 Task: Find connections with filter location San Andrés del Rabanedo with filter topic #Humanresourcewith filter profile language German with filter current company EPAM Anywhere with filter school Solapur Jobs with filter industry Printing Services with filter service category Business Law with filter keywords title Recyclables Collector
Action: Mouse moved to (551, 75)
Screenshot: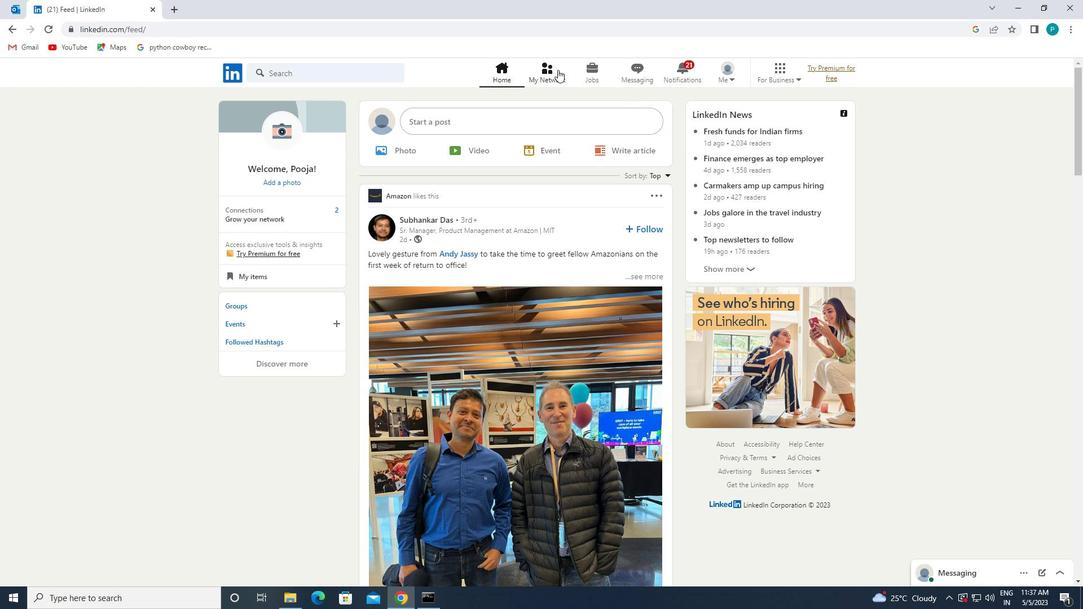 
Action: Mouse pressed left at (551, 75)
Screenshot: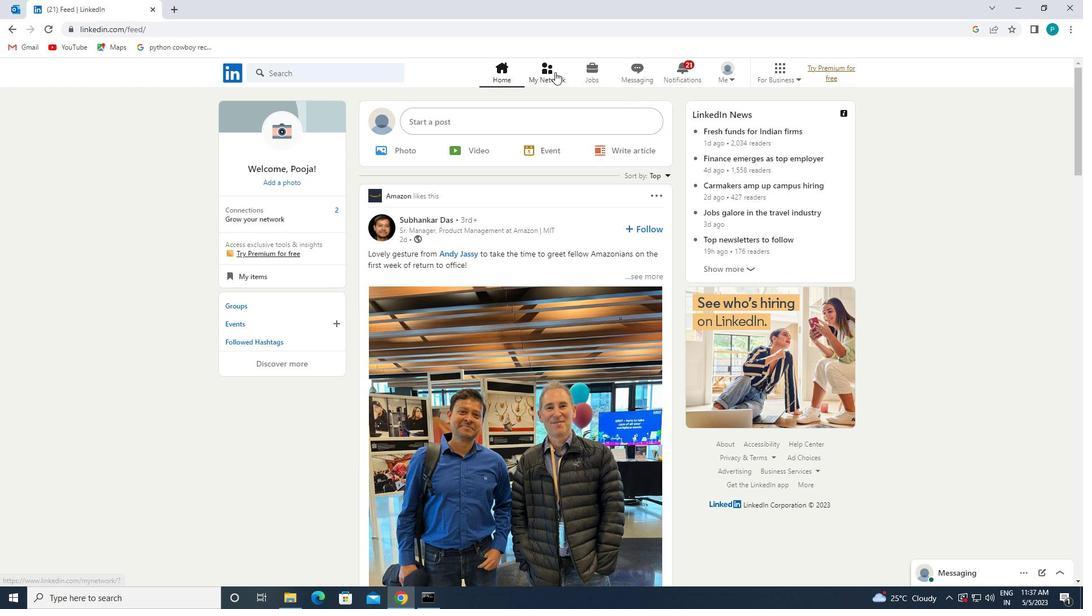 
Action: Mouse moved to (360, 128)
Screenshot: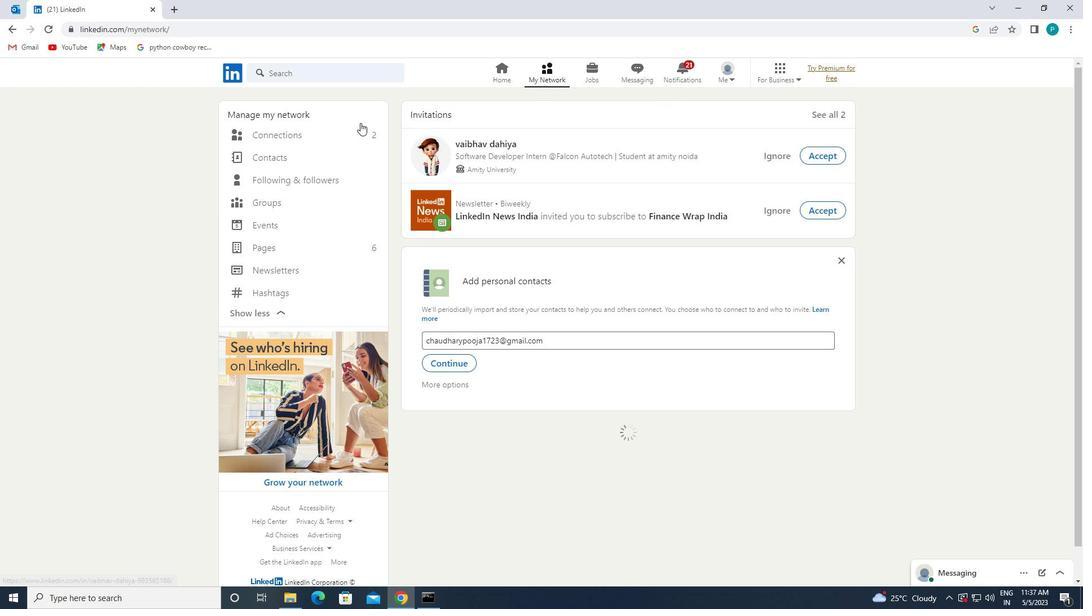 
Action: Mouse pressed left at (360, 128)
Screenshot: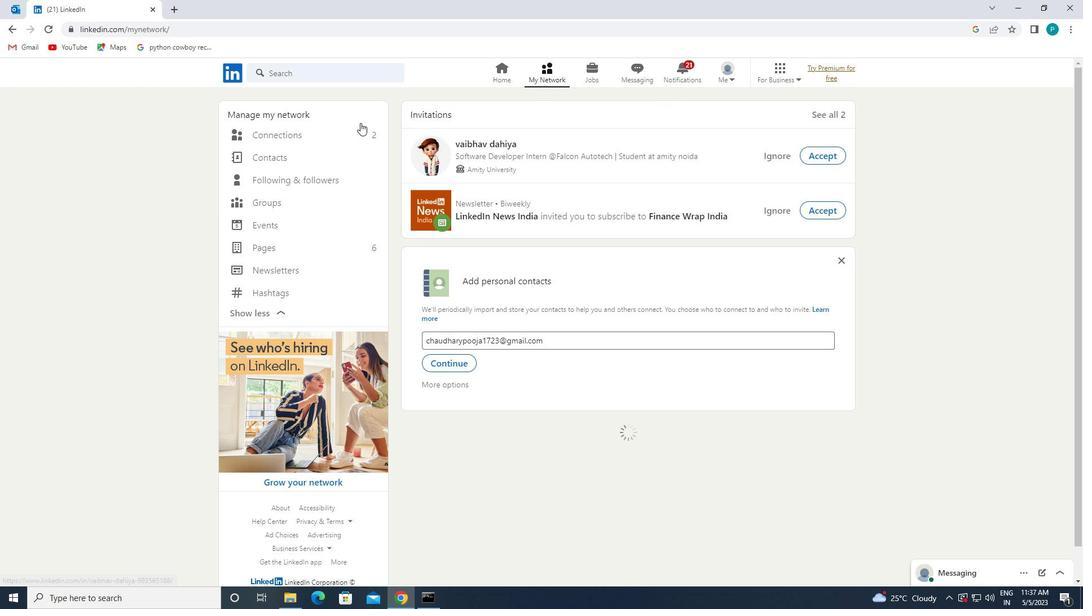 
Action: Mouse moved to (631, 137)
Screenshot: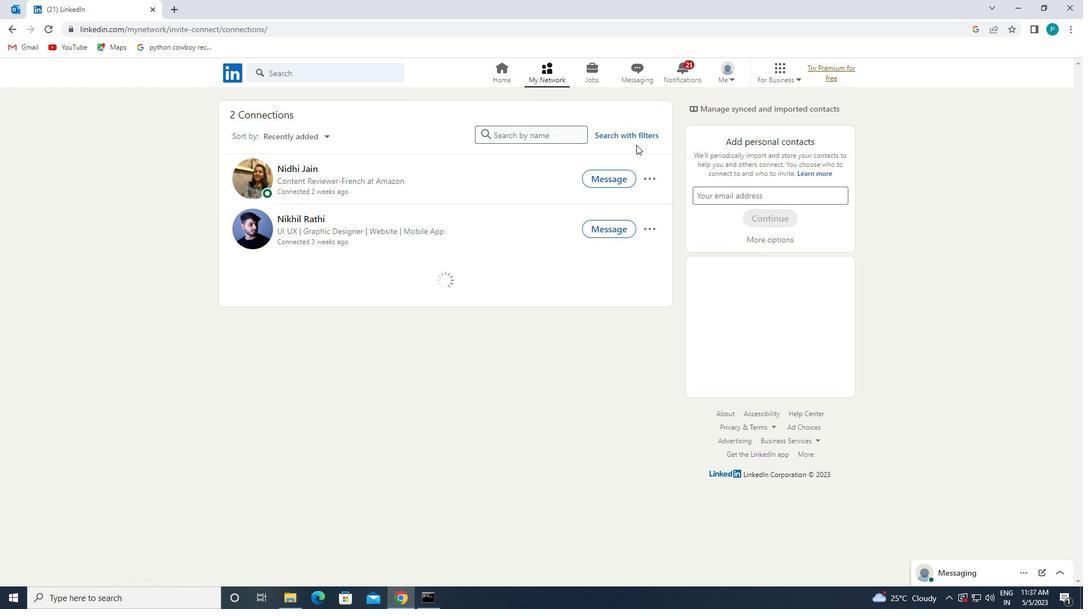 
Action: Mouse pressed left at (631, 137)
Screenshot: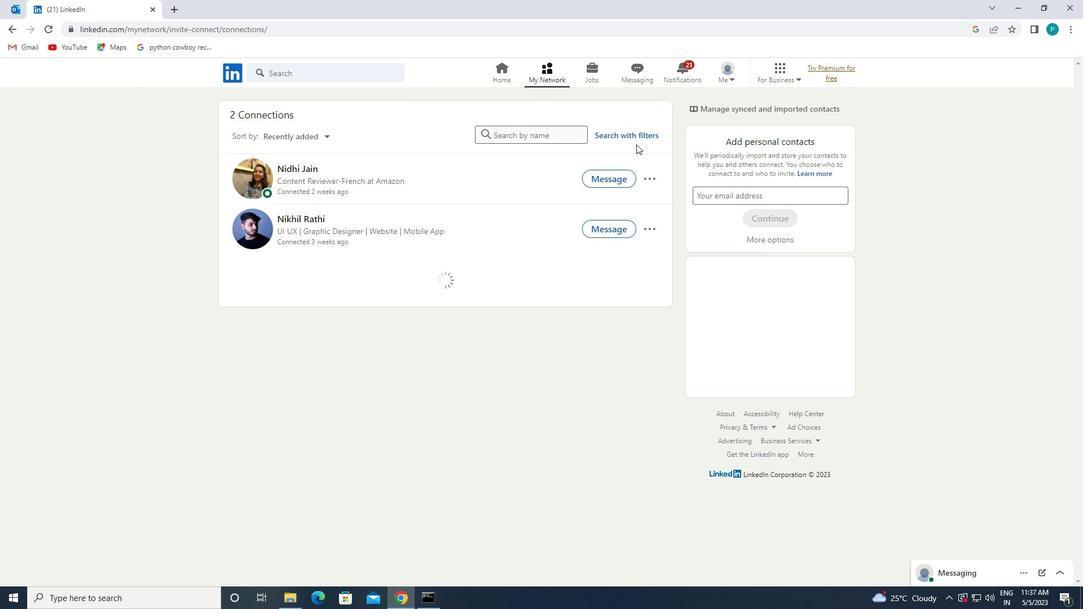 
Action: Mouse moved to (585, 108)
Screenshot: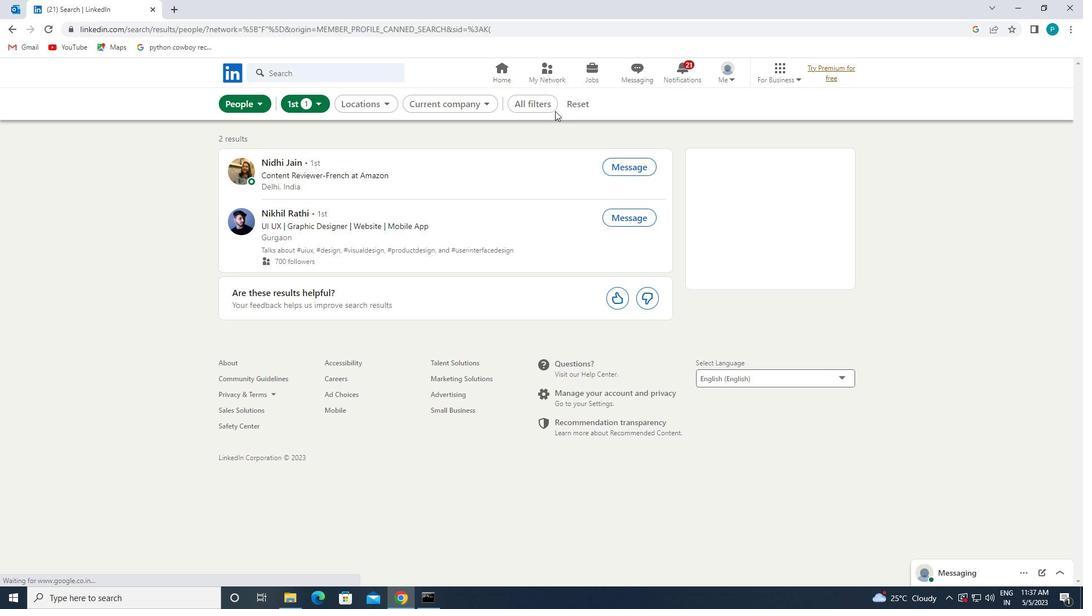 
Action: Mouse pressed left at (585, 108)
Screenshot: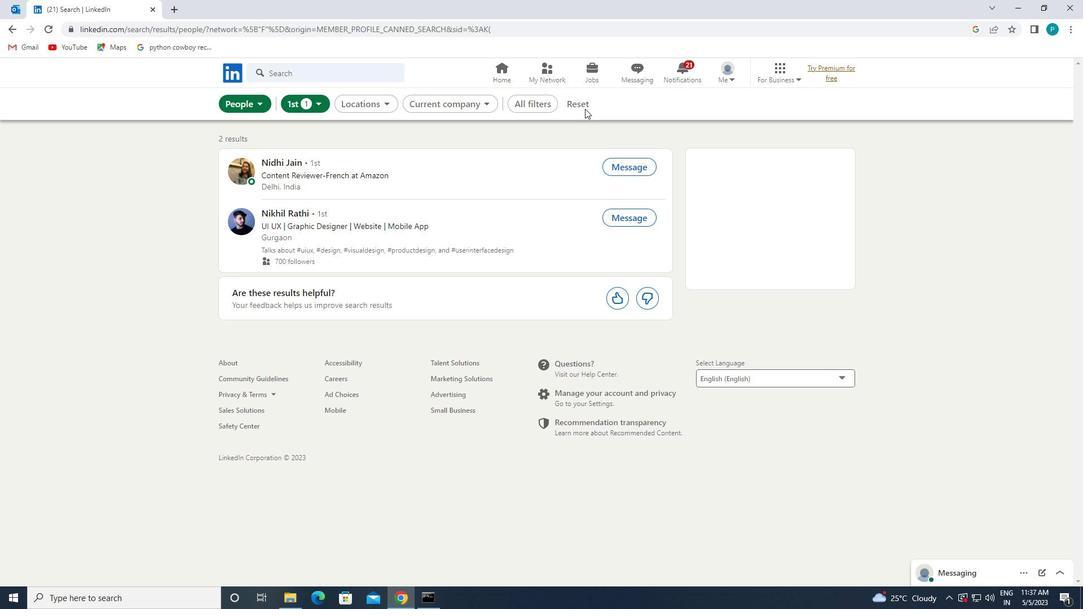 
Action: Mouse moved to (577, 102)
Screenshot: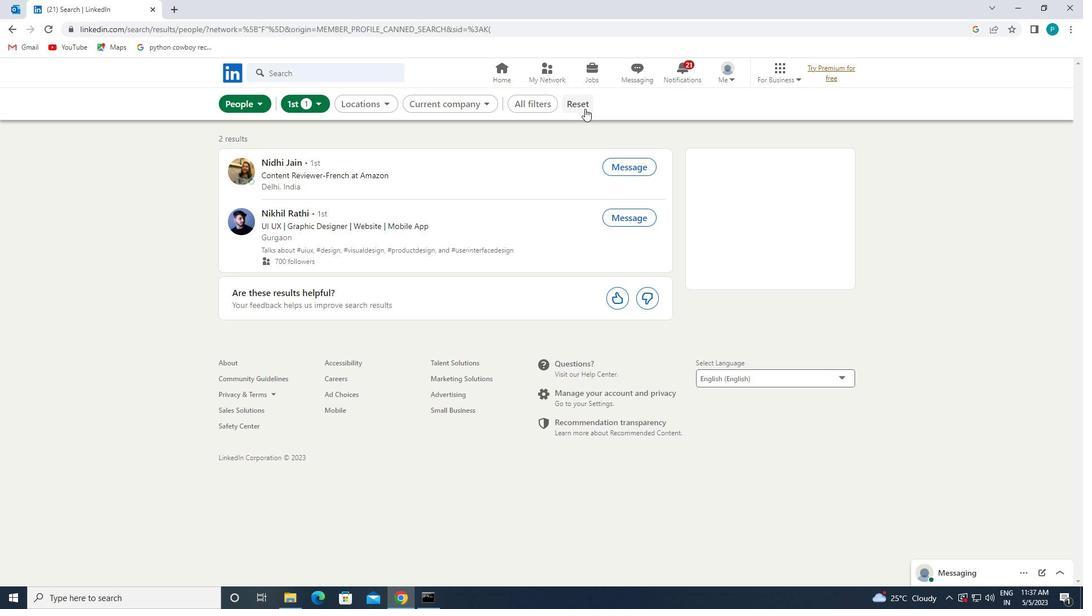 
Action: Mouse pressed left at (577, 102)
Screenshot: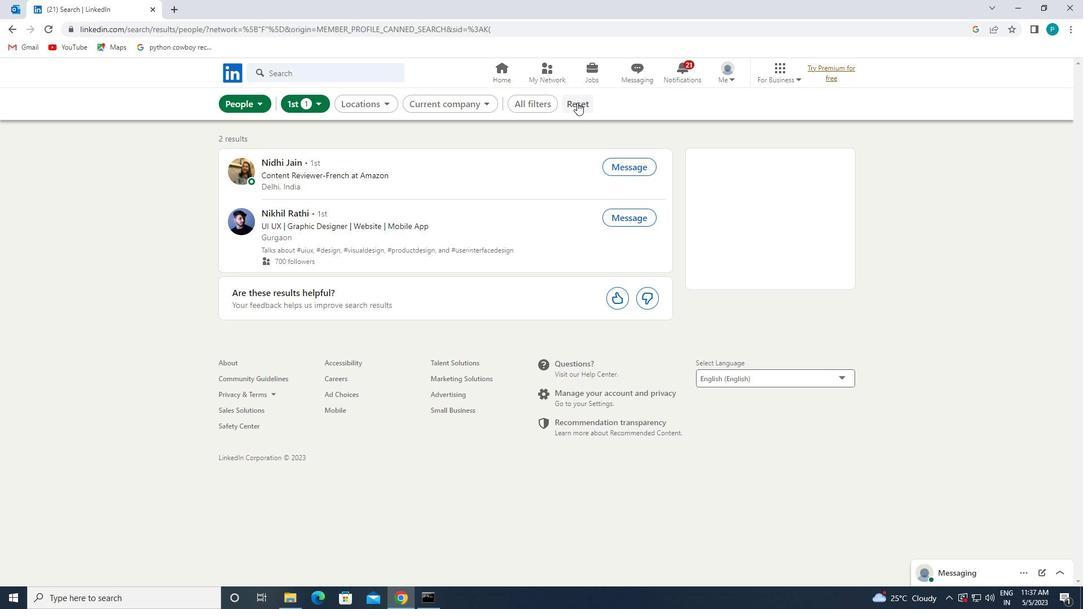 
Action: Mouse moved to (546, 102)
Screenshot: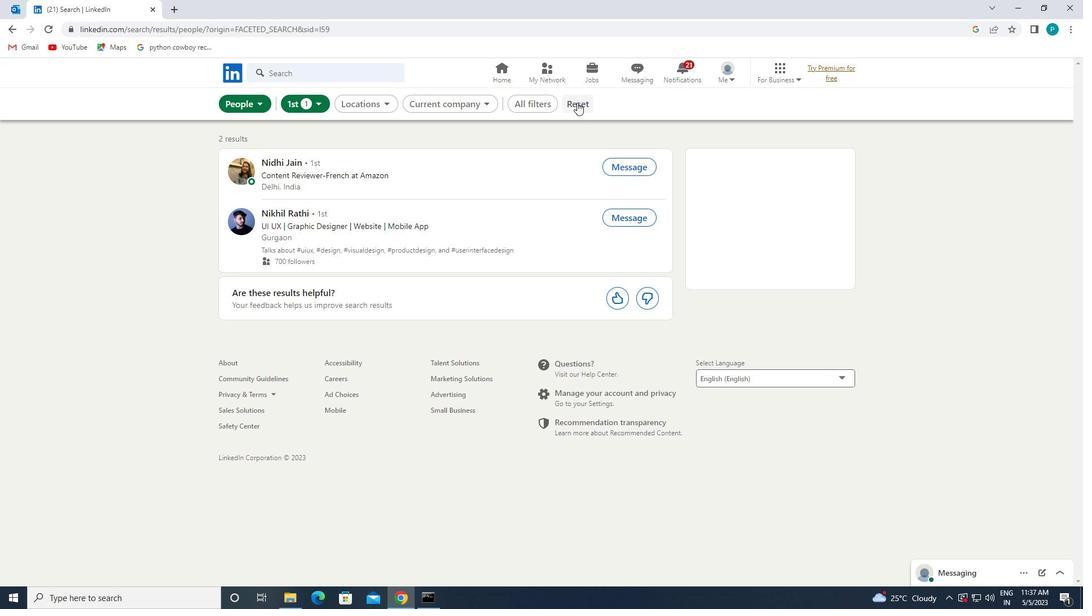 
Action: Mouse pressed left at (546, 102)
Screenshot: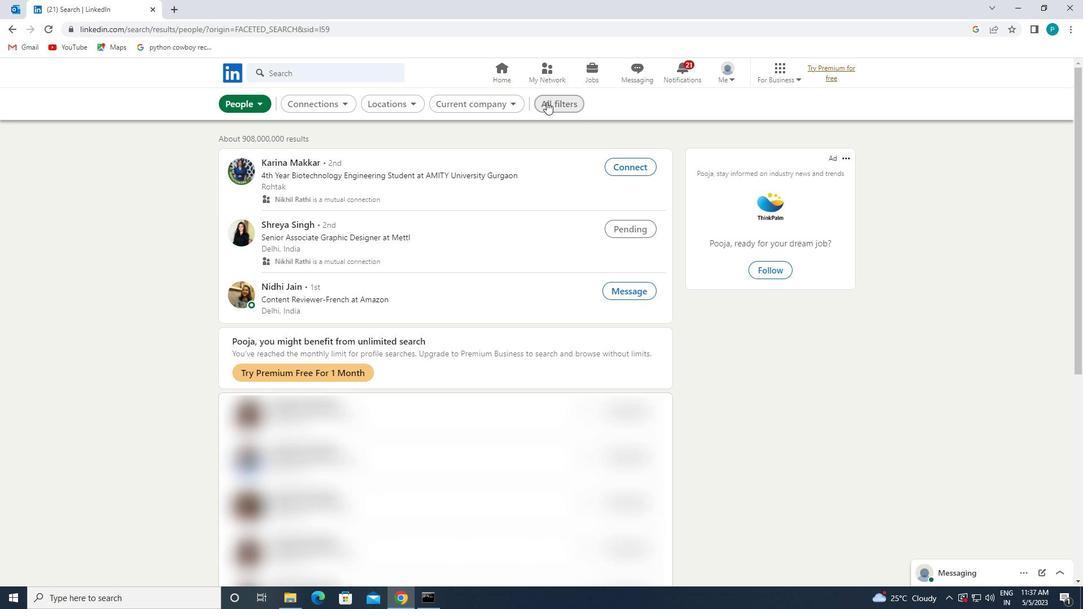 
Action: Mouse moved to (839, 362)
Screenshot: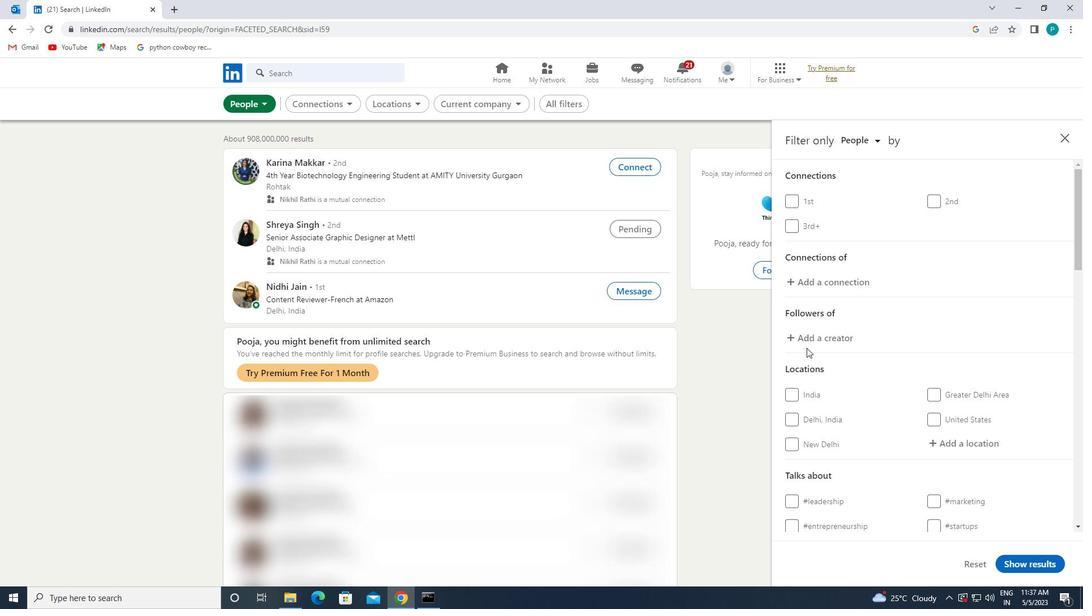 
Action: Mouse scrolled (839, 361) with delta (0, 0)
Screenshot: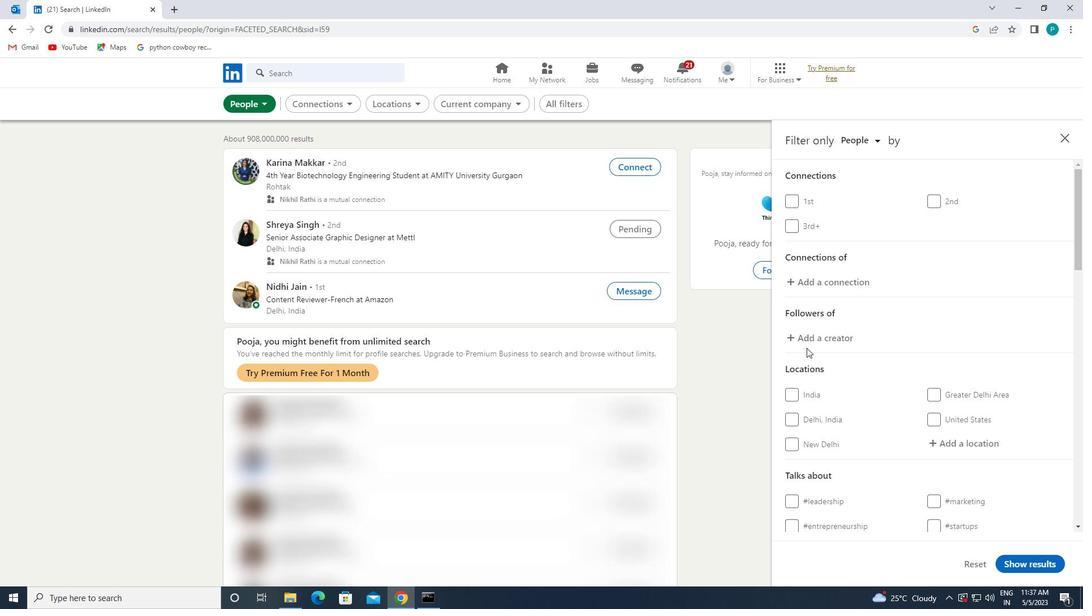 
Action: Mouse moved to (842, 362)
Screenshot: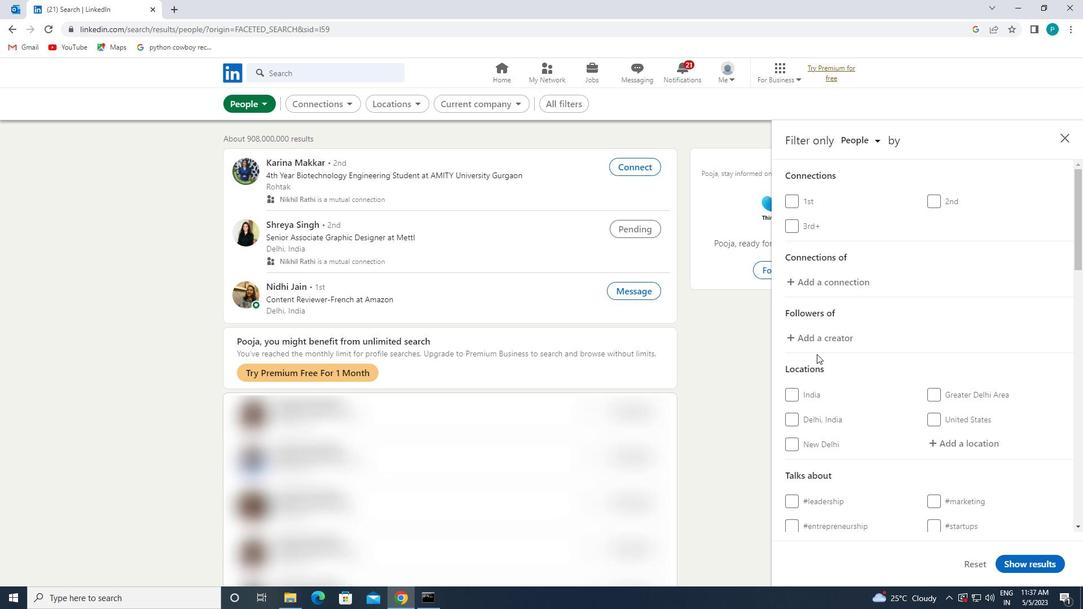 
Action: Mouse scrolled (842, 361) with delta (0, 0)
Screenshot: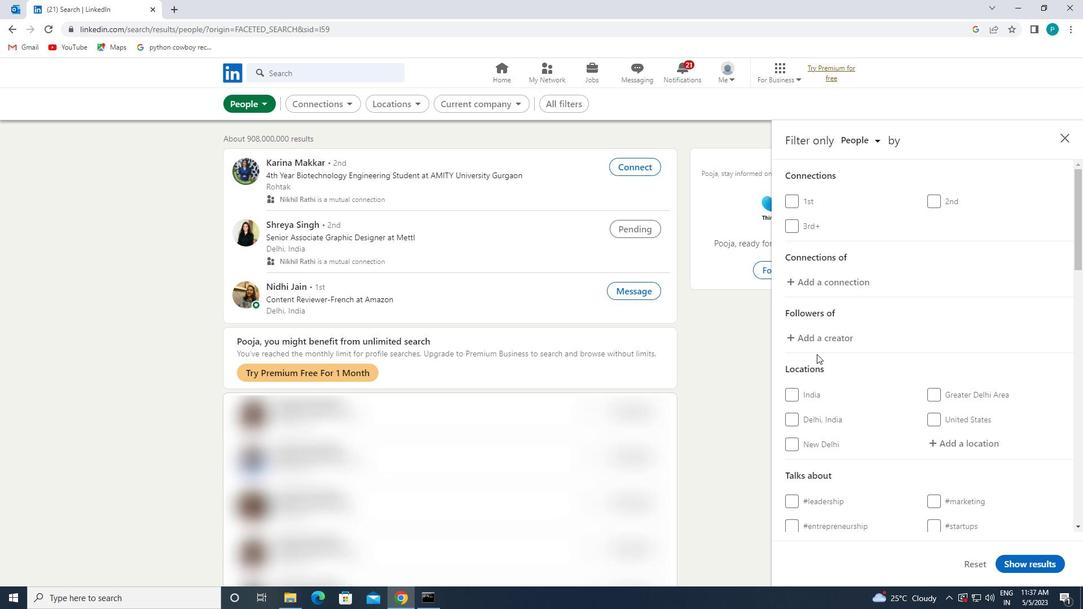 
Action: Mouse moved to (855, 361)
Screenshot: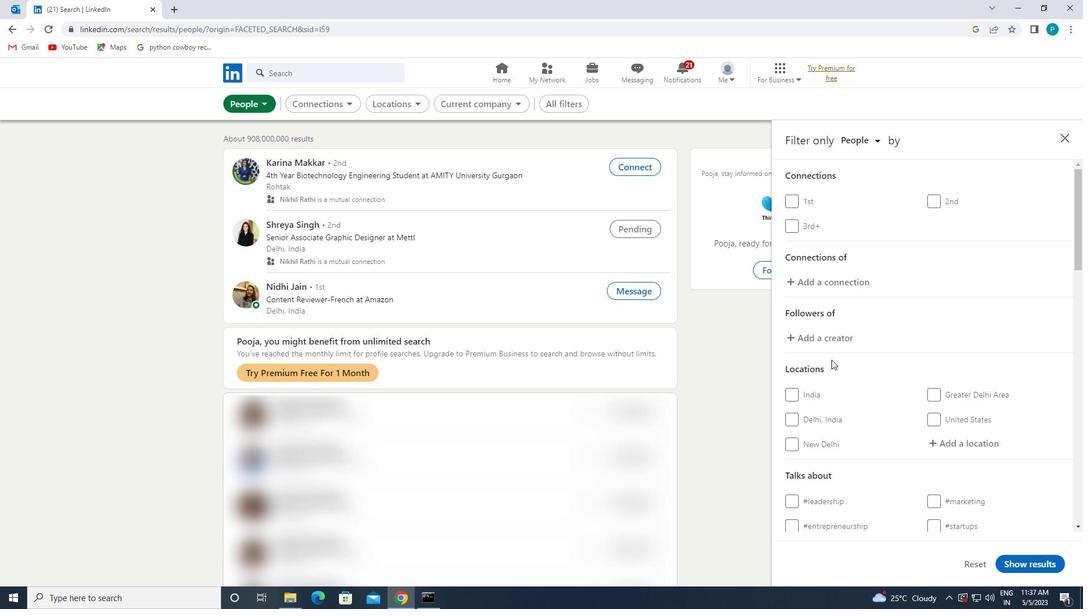 
Action: Mouse scrolled (855, 361) with delta (0, 0)
Screenshot: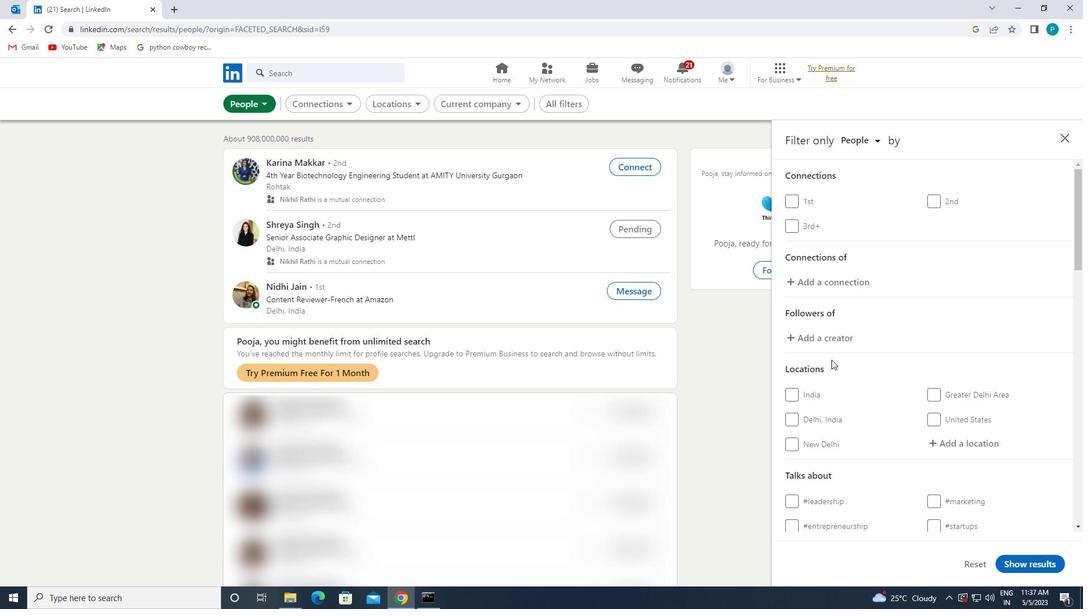 
Action: Mouse moved to (951, 263)
Screenshot: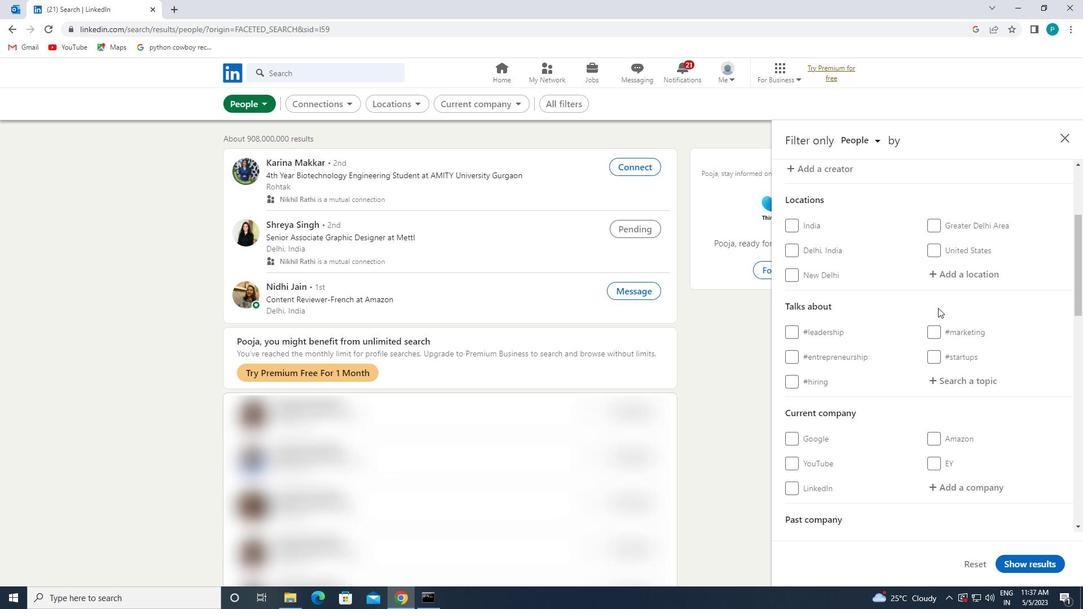 
Action: Mouse pressed left at (951, 263)
Screenshot: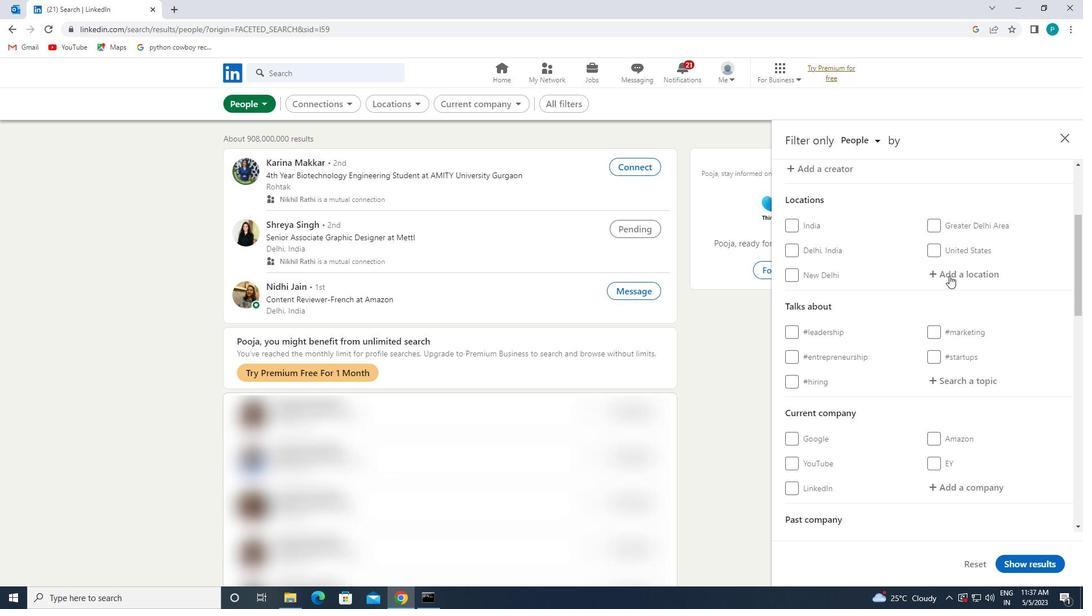 
Action: Mouse moved to (954, 272)
Screenshot: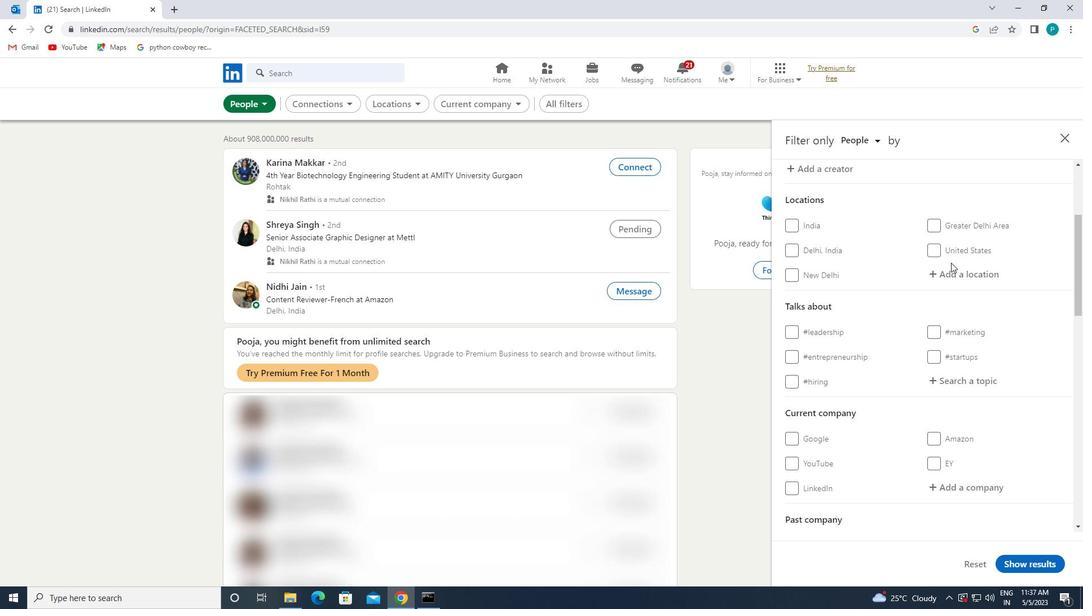
Action: Mouse pressed left at (954, 272)
Screenshot: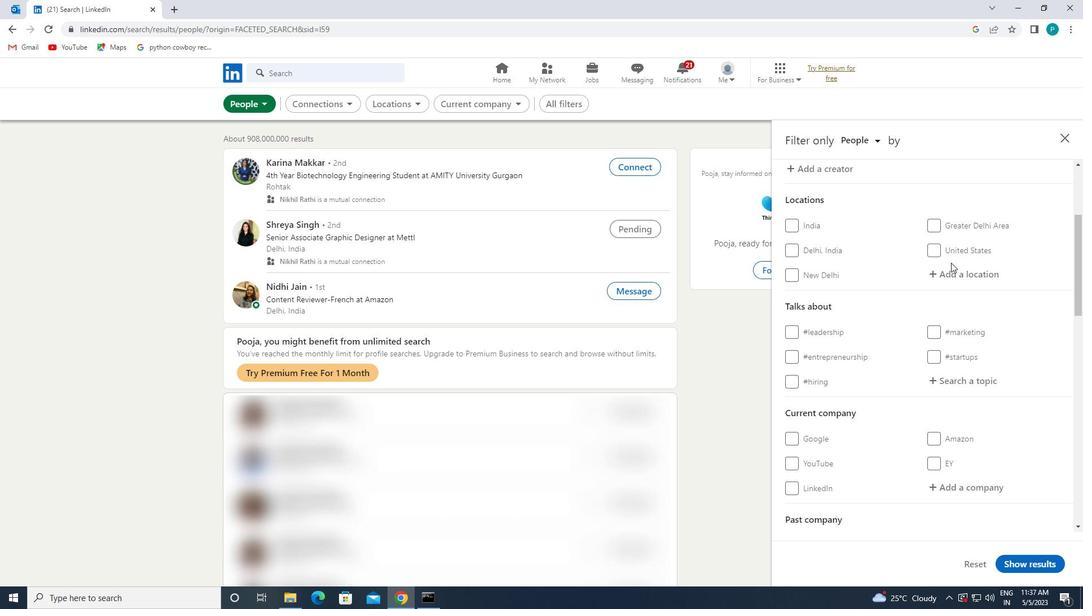 
Action: Mouse moved to (955, 273)
Screenshot: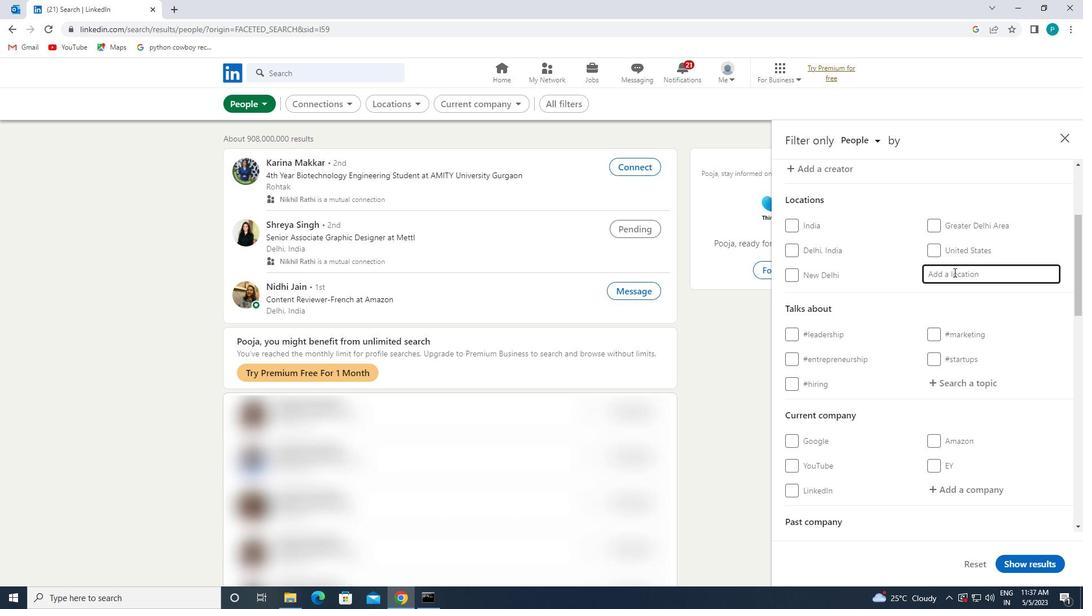 
Action: Key pressed <Key.caps_lock>s<Key.caps_lock>an<Key.space><Key.caps_lock>a<Key.caps_lock>ndres
Screenshot: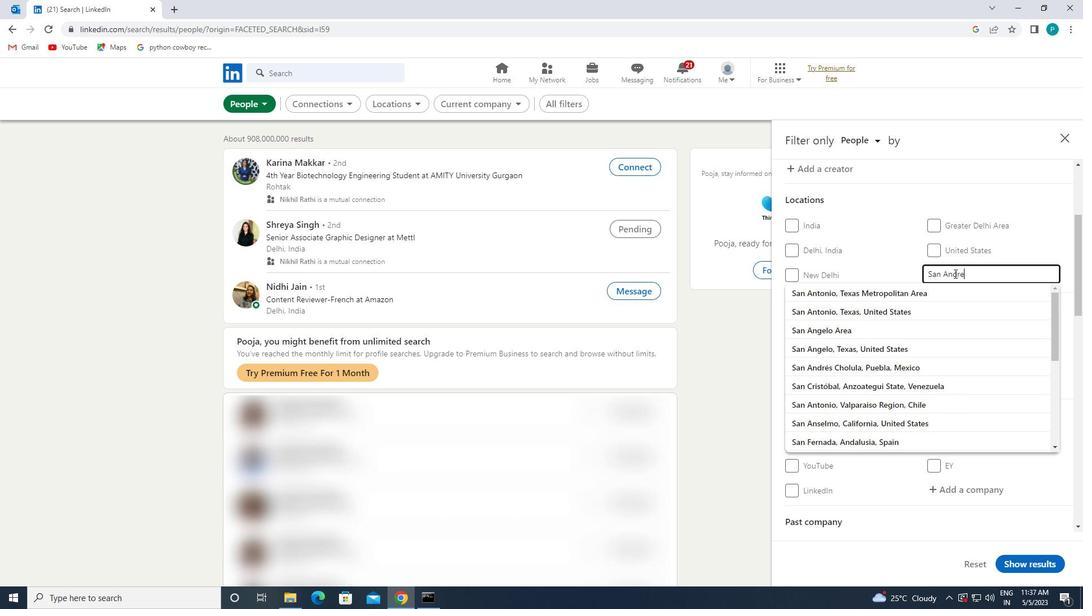 
Action: Mouse moved to (939, 372)
Screenshot: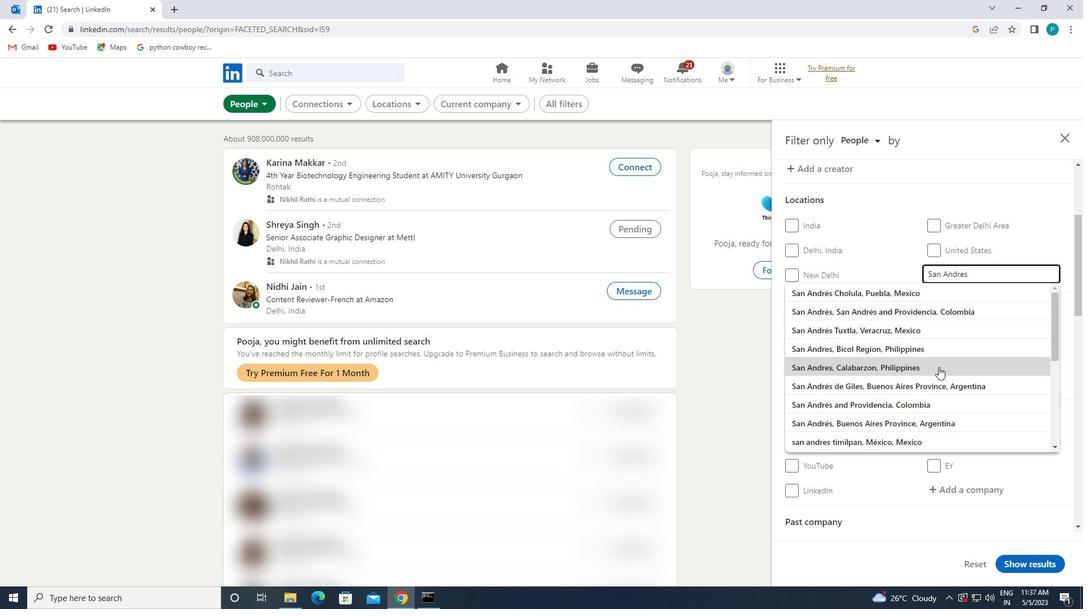 
Action: Mouse scrolled (939, 371) with delta (0, 0)
Screenshot: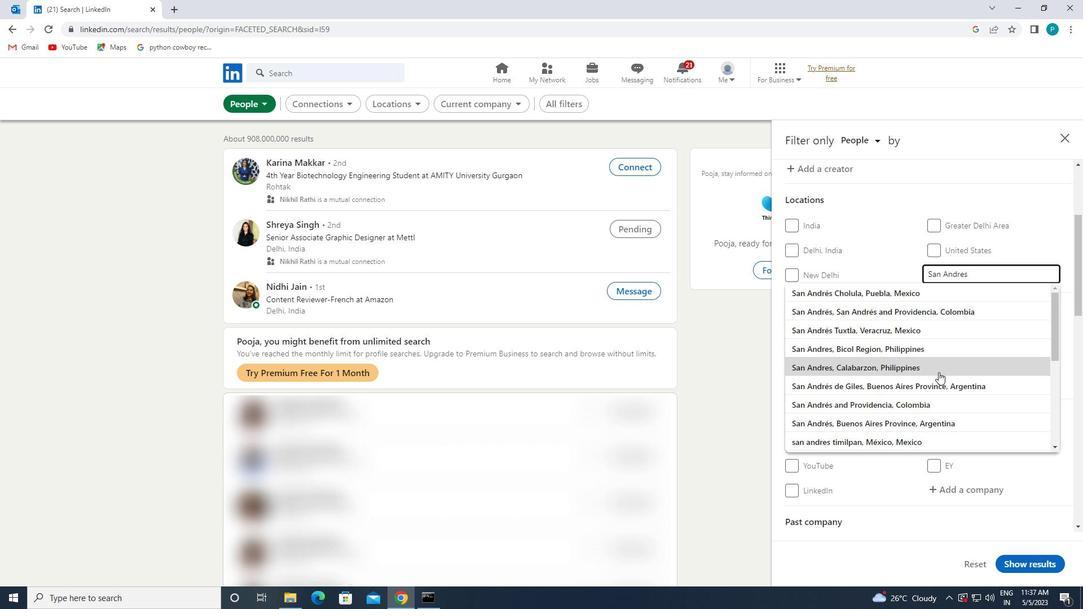 
Action: Mouse moved to (901, 441)
Screenshot: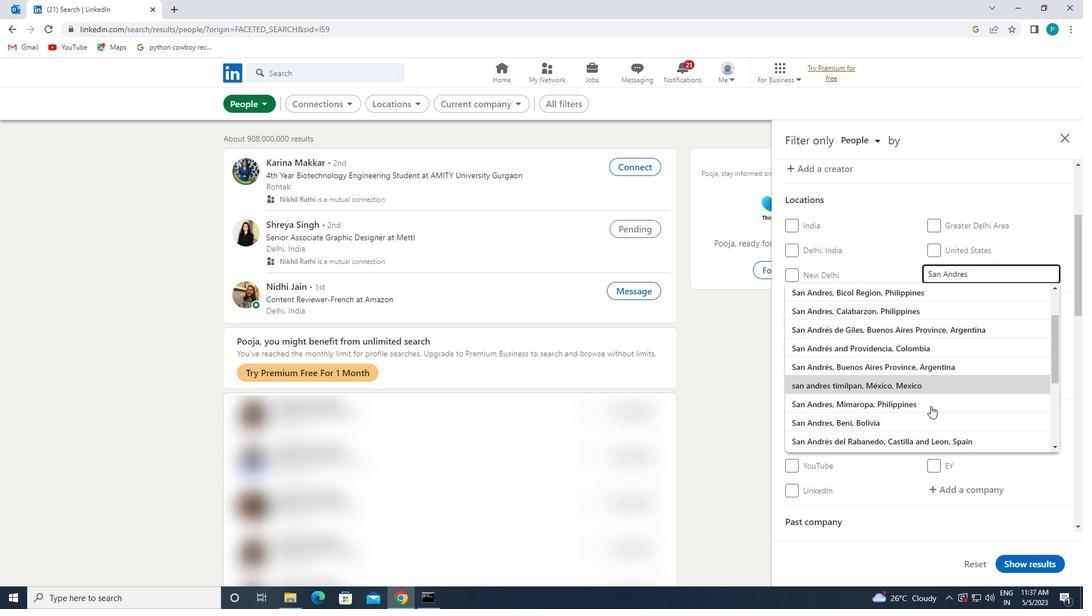 
Action: Mouse pressed left at (901, 441)
Screenshot: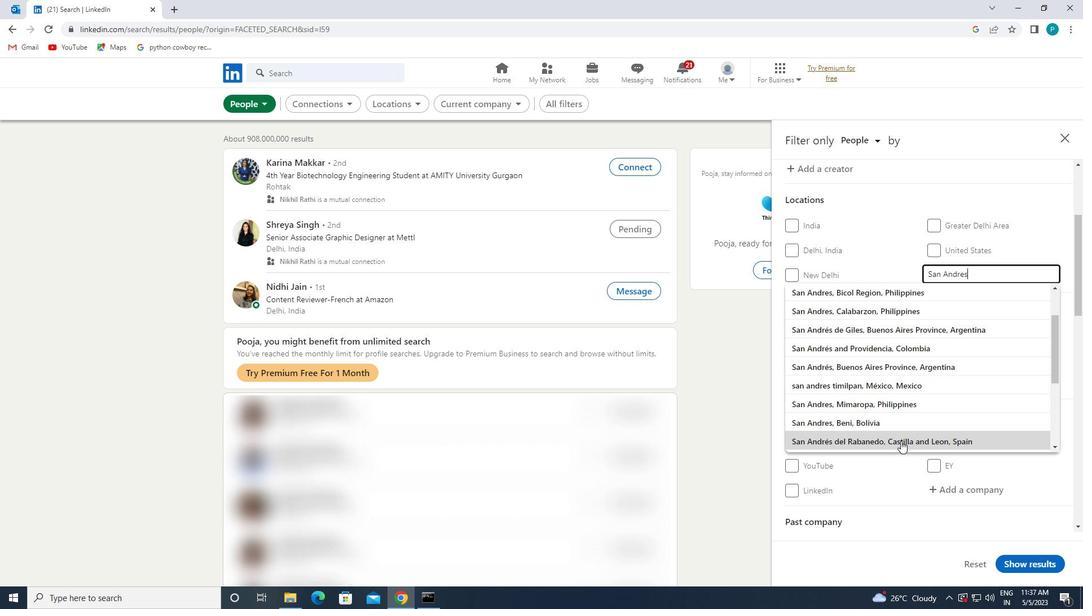 
Action: Mouse moved to (1027, 396)
Screenshot: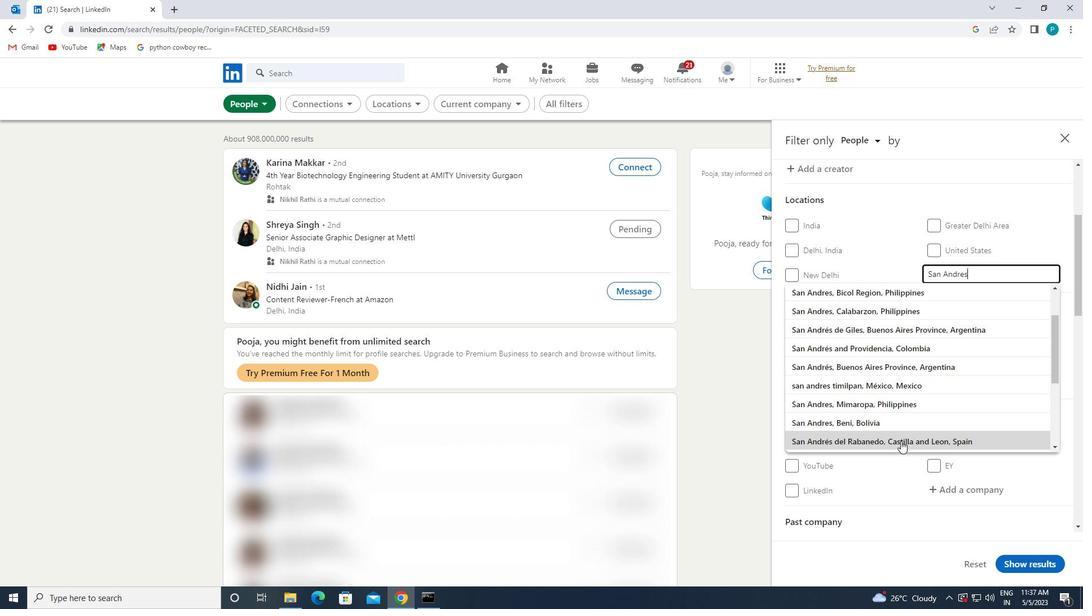 
Action: Mouse scrolled (1027, 396) with delta (0, 0)
Screenshot: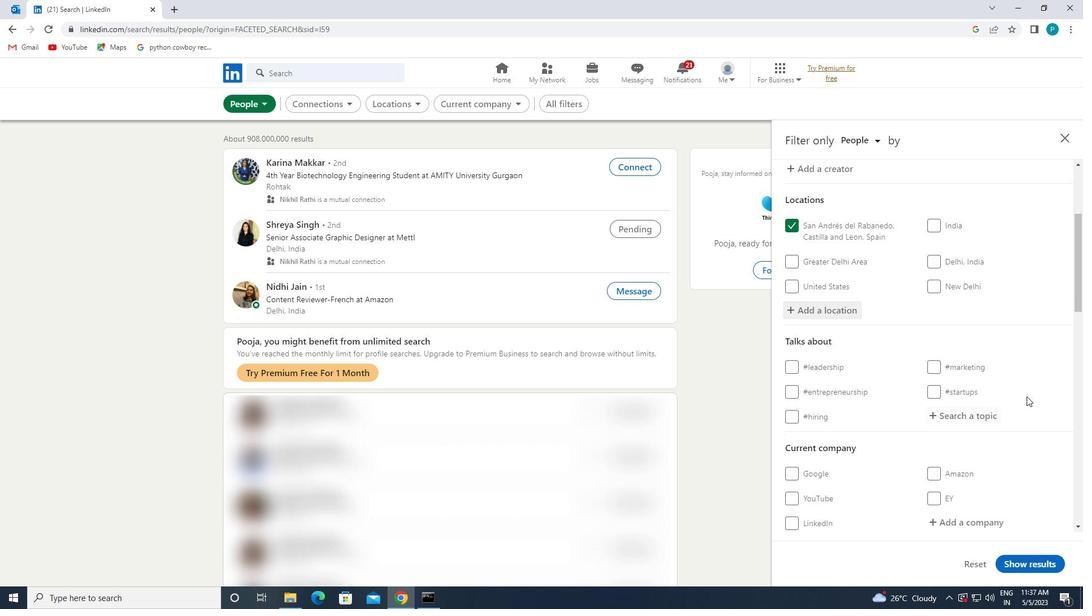 
Action: Mouse scrolled (1027, 396) with delta (0, 0)
Screenshot: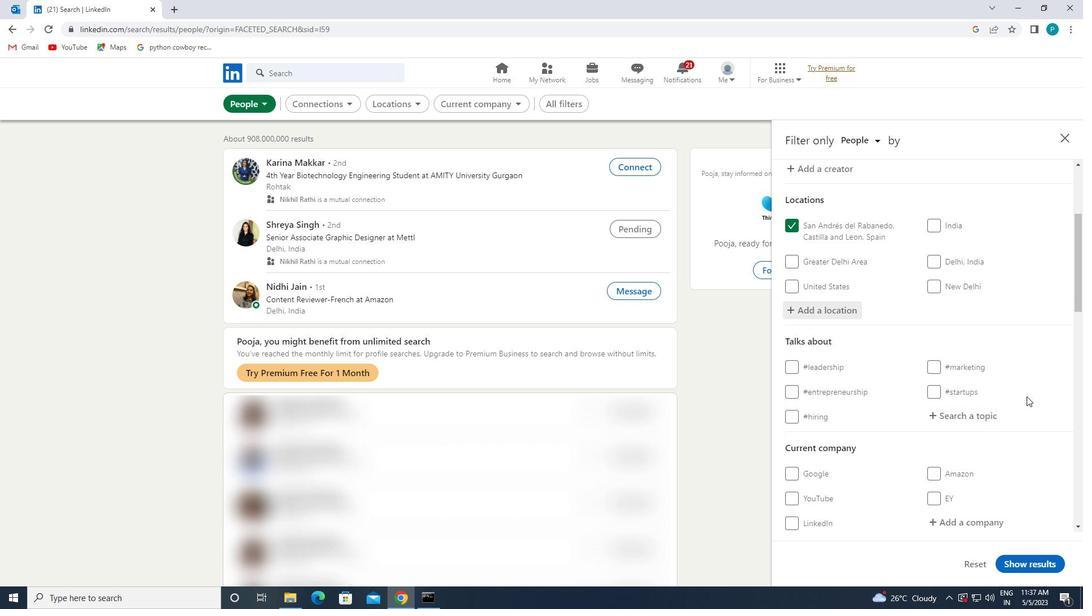 
Action: Mouse moved to (972, 299)
Screenshot: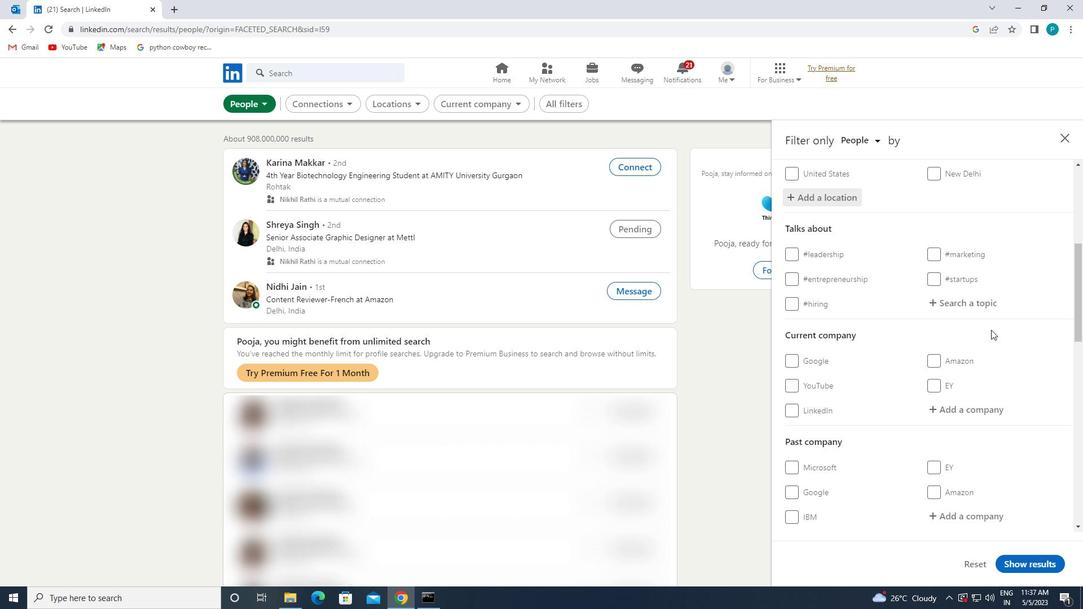 
Action: Mouse pressed left at (972, 299)
Screenshot: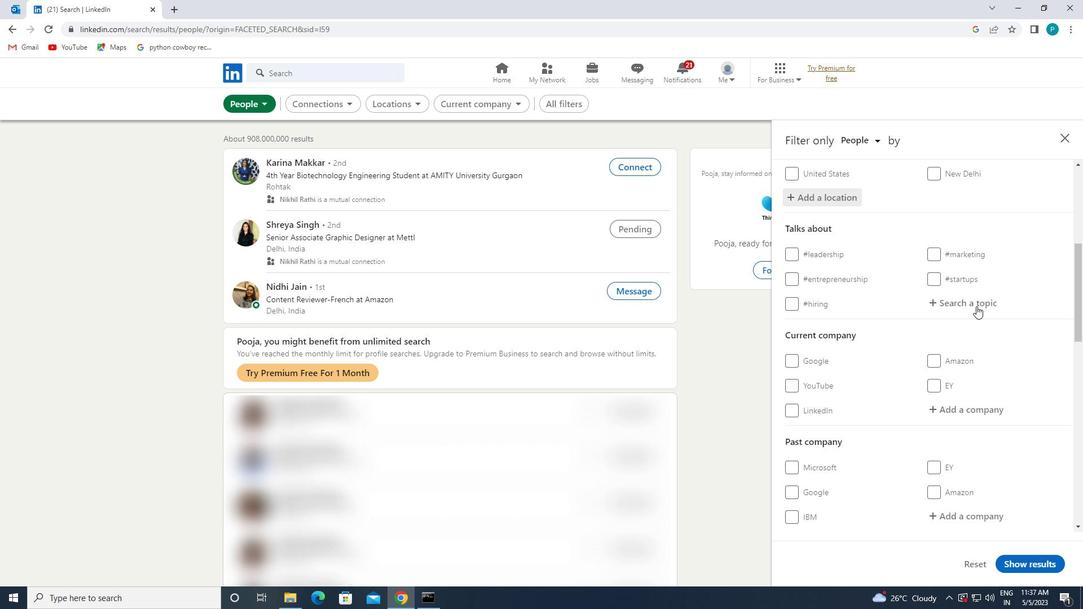 
Action: Key pressed <Key.shift>#<Key.caps_lock>H<Key.caps_lock>UMANRESOURCE
Screenshot: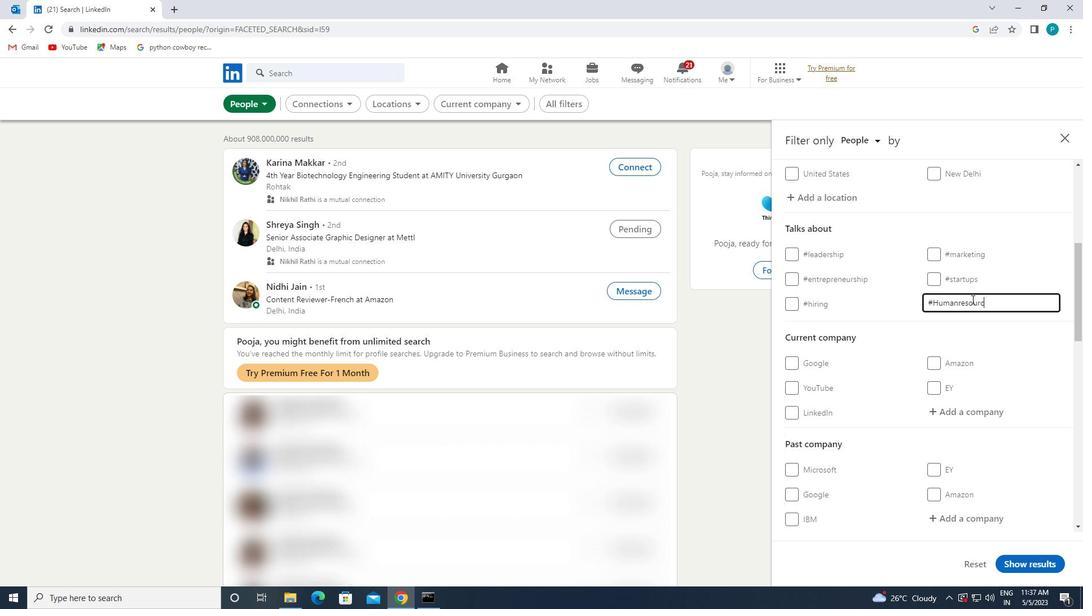 
Action: Mouse scrolled (972, 299) with delta (0, 0)
Screenshot: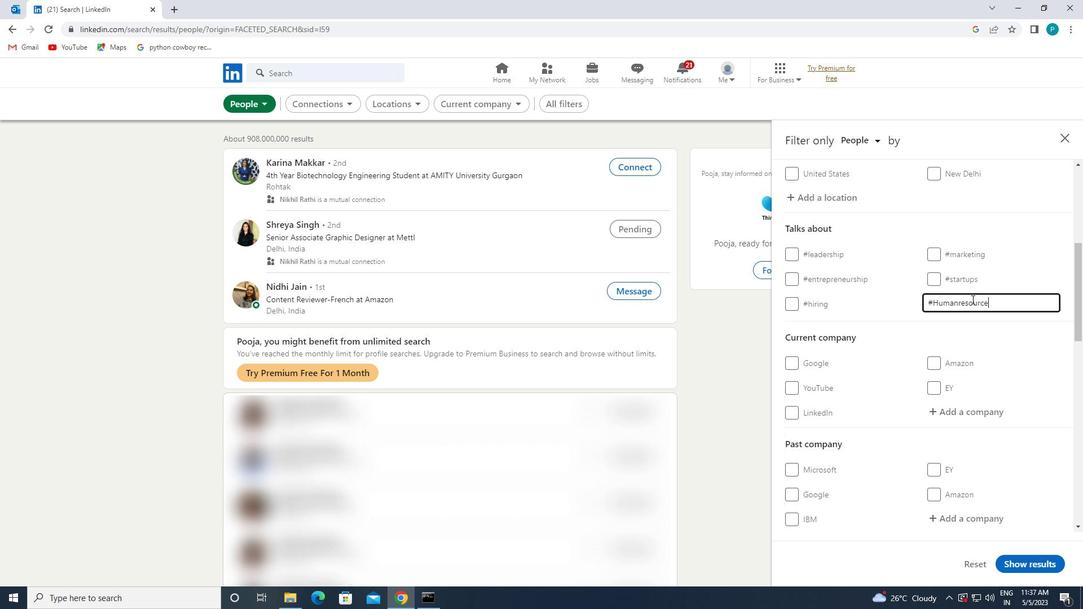 
Action: Mouse scrolled (972, 299) with delta (0, 0)
Screenshot: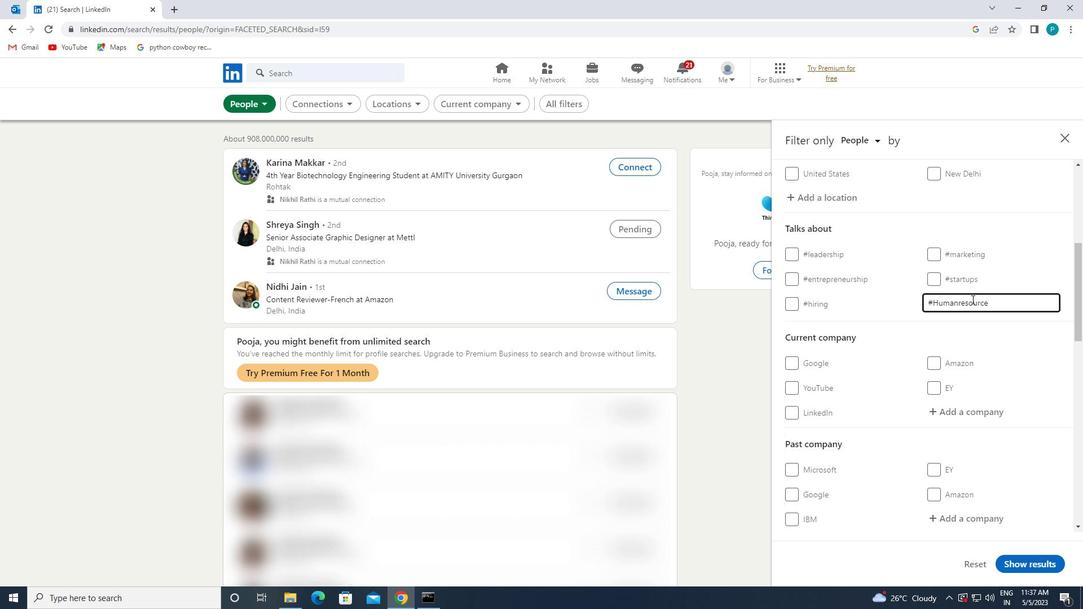 
Action: Mouse moved to (926, 315)
Screenshot: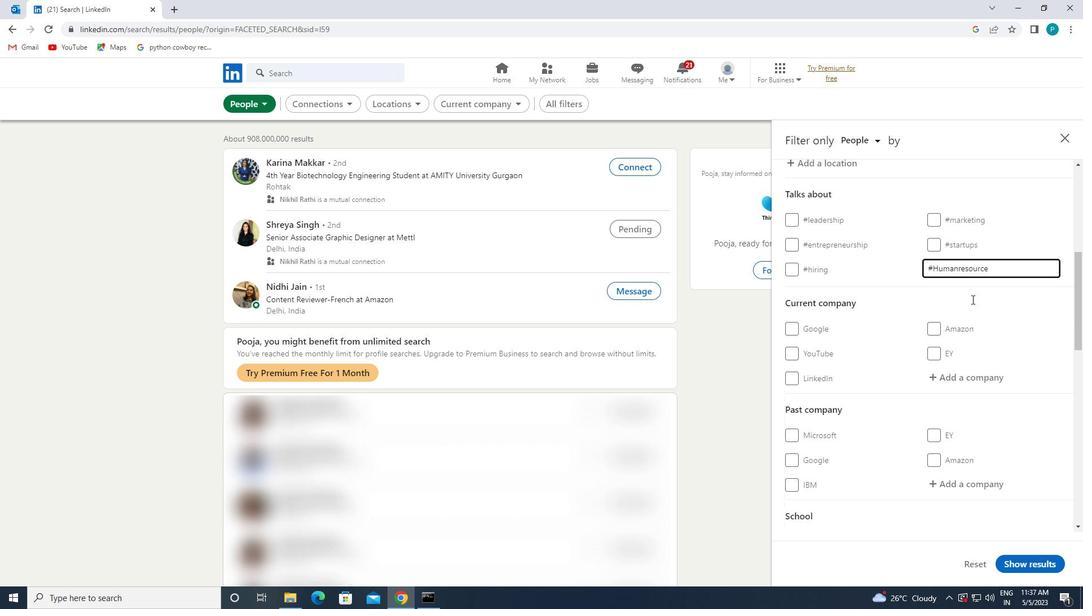 
Action: Mouse scrolled (926, 314) with delta (0, 0)
Screenshot: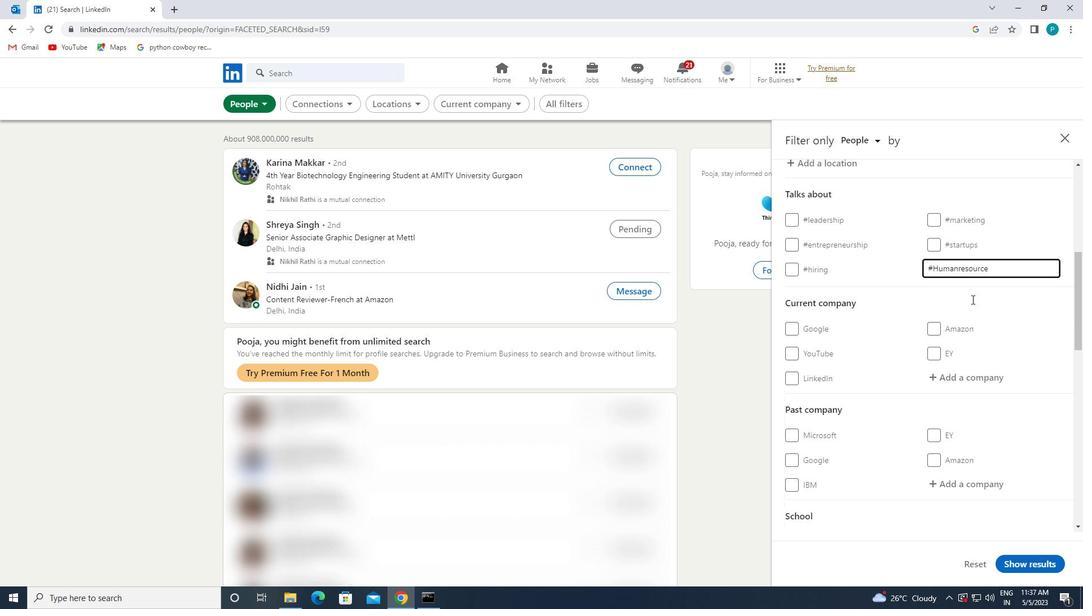 
Action: Mouse moved to (873, 342)
Screenshot: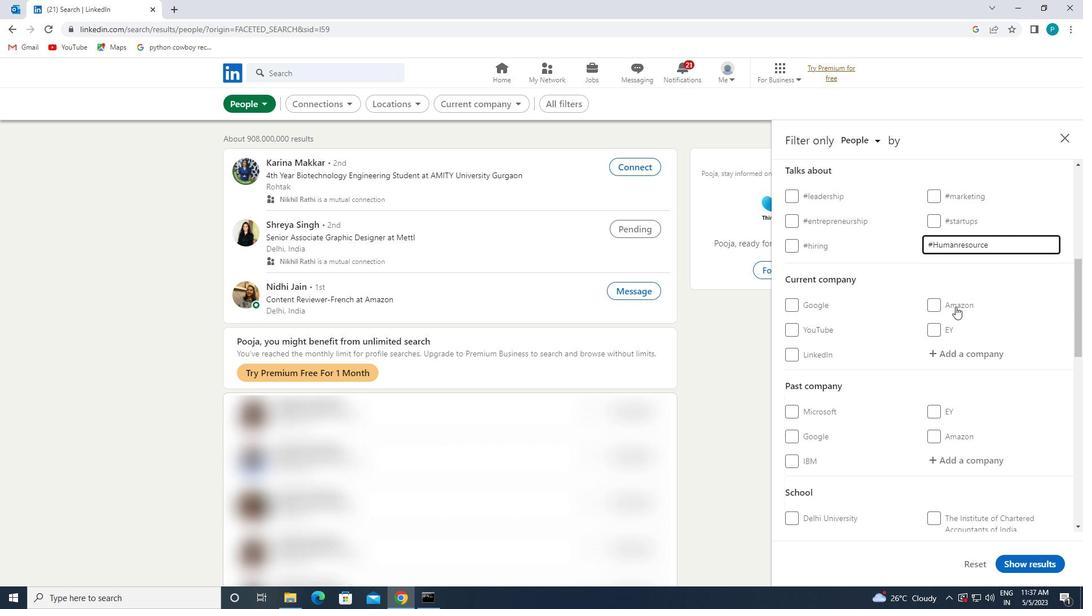 
Action: Mouse scrolled (873, 342) with delta (0, 0)
Screenshot: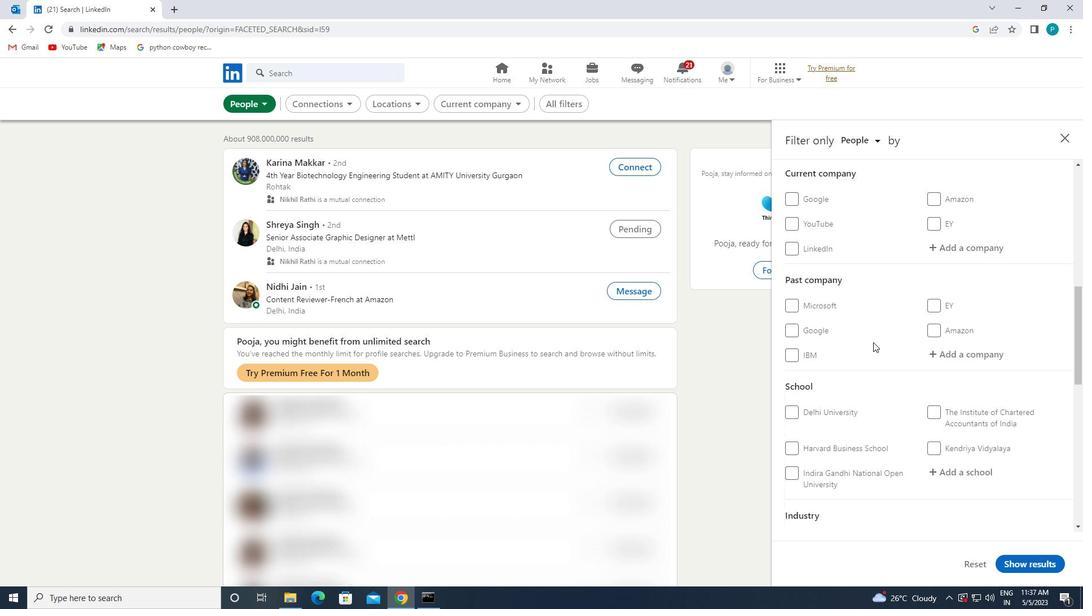 
Action: Mouse scrolled (873, 342) with delta (0, 0)
Screenshot: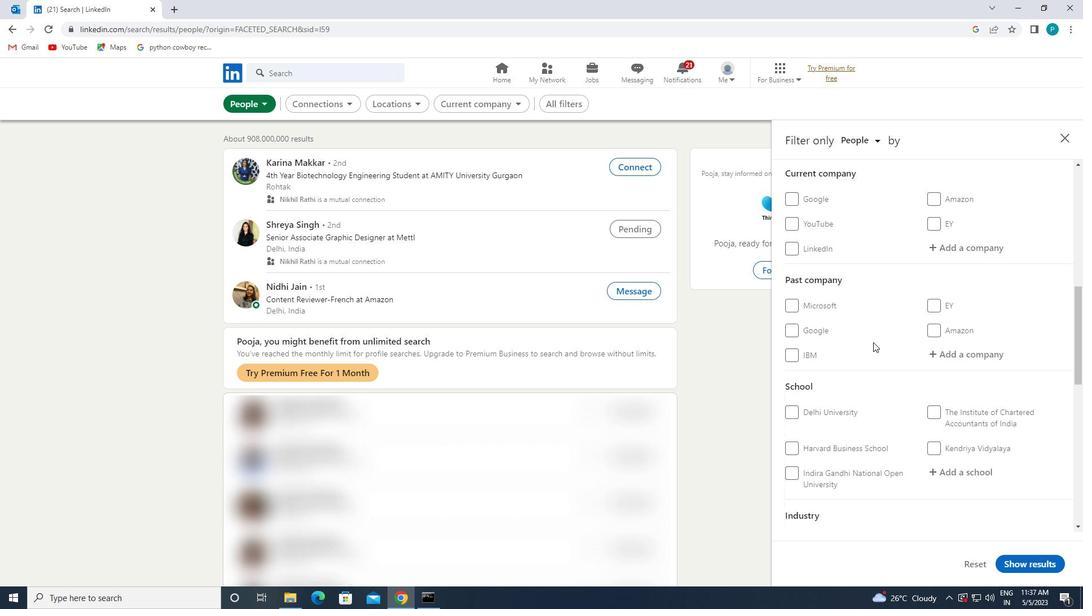 
Action: Mouse scrolled (873, 342) with delta (0, 0)
Screenshot: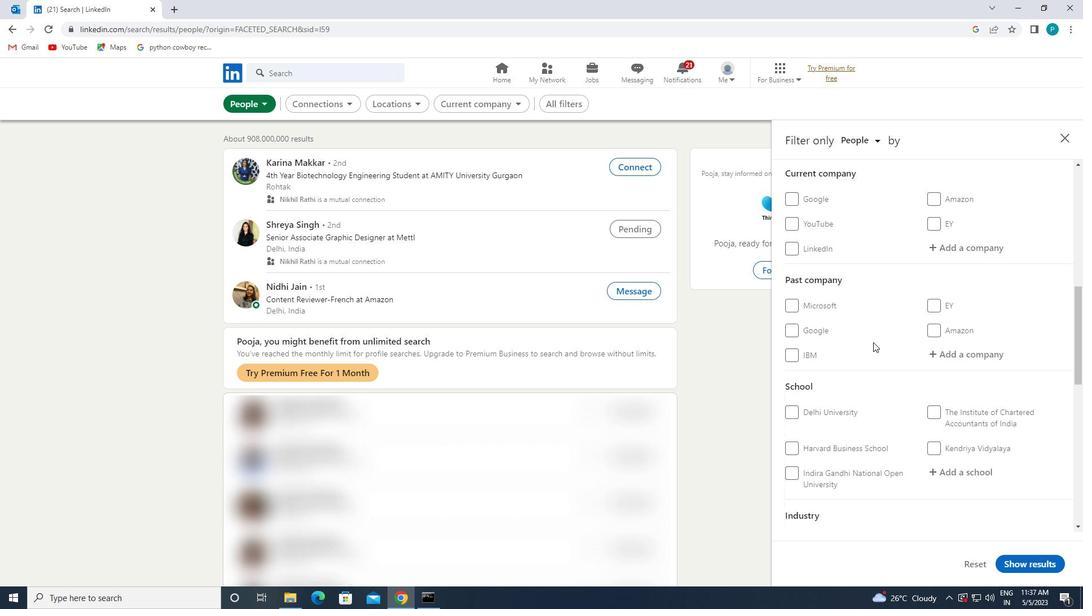 
Action: Mouse moved to (873, 343)
Screenshot: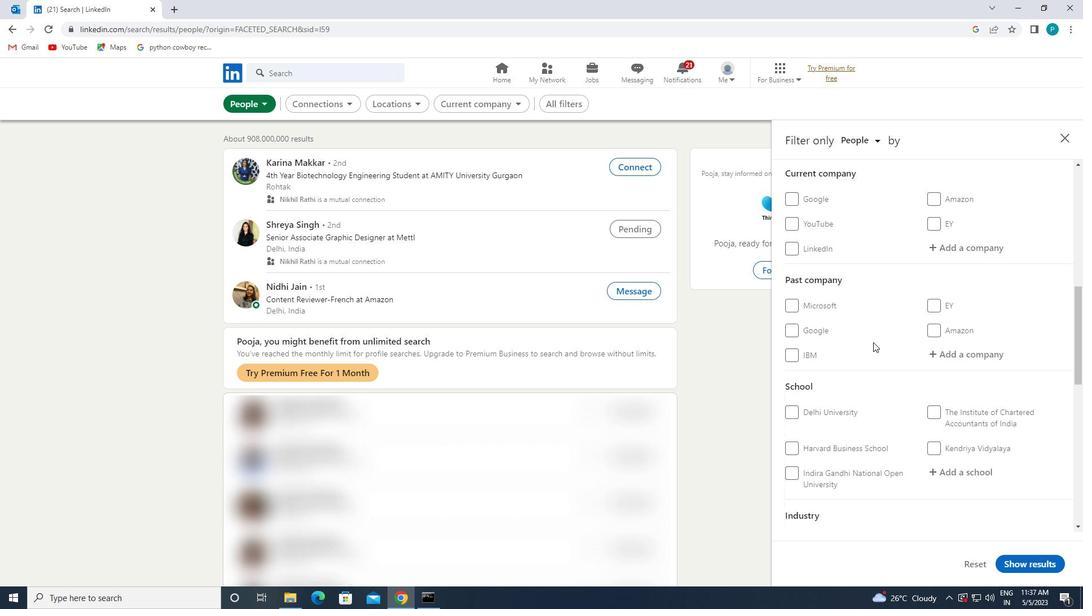 
Action: Mouse scrolled (873, 342) with delta (0, 0)
Screenshot: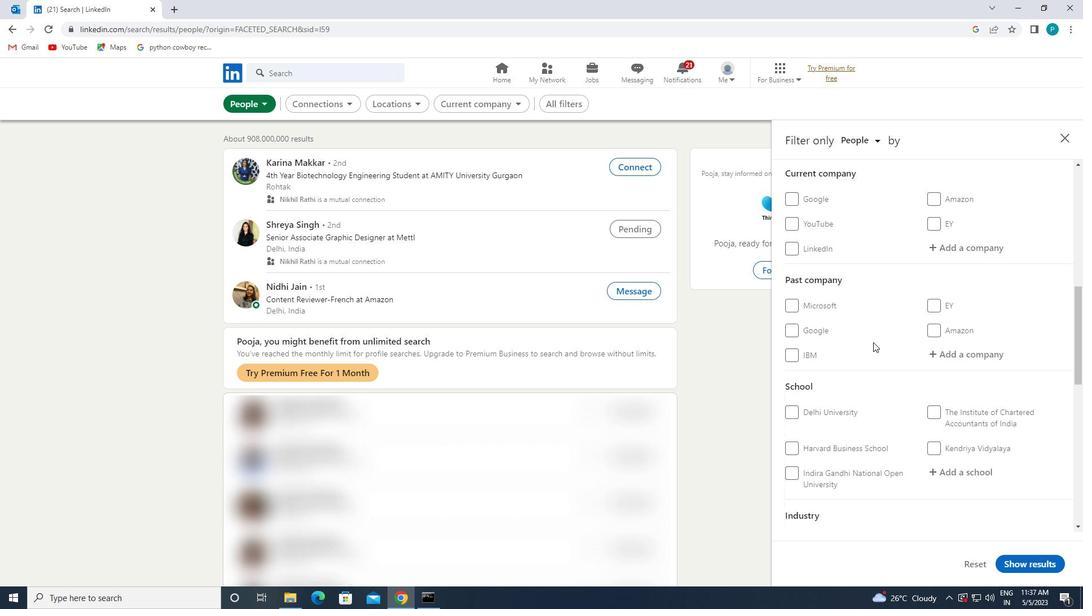 
Action: Mouse moved to (797, 498)
Screenshot: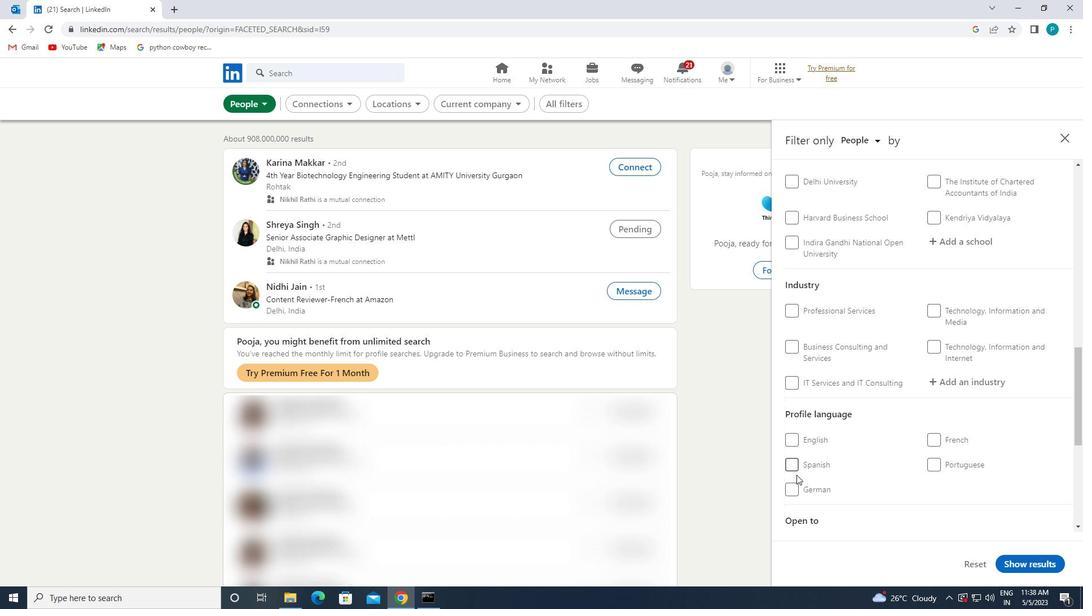 
Action: Mouse pressed left at (797, 498)
Screenshot: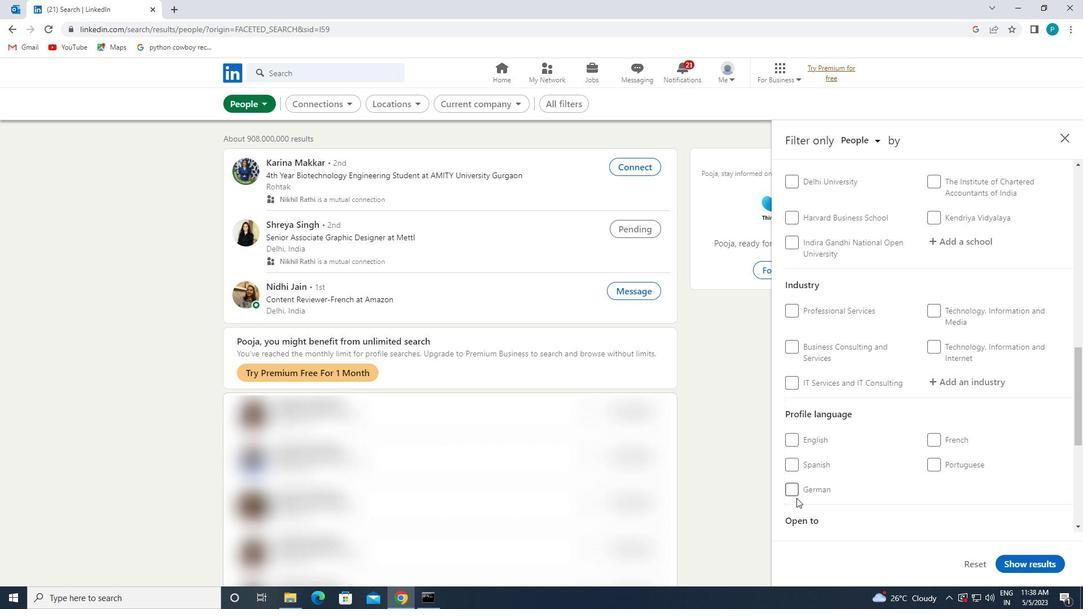 
Action: Mouse moved to (797, 490)
Screenshot: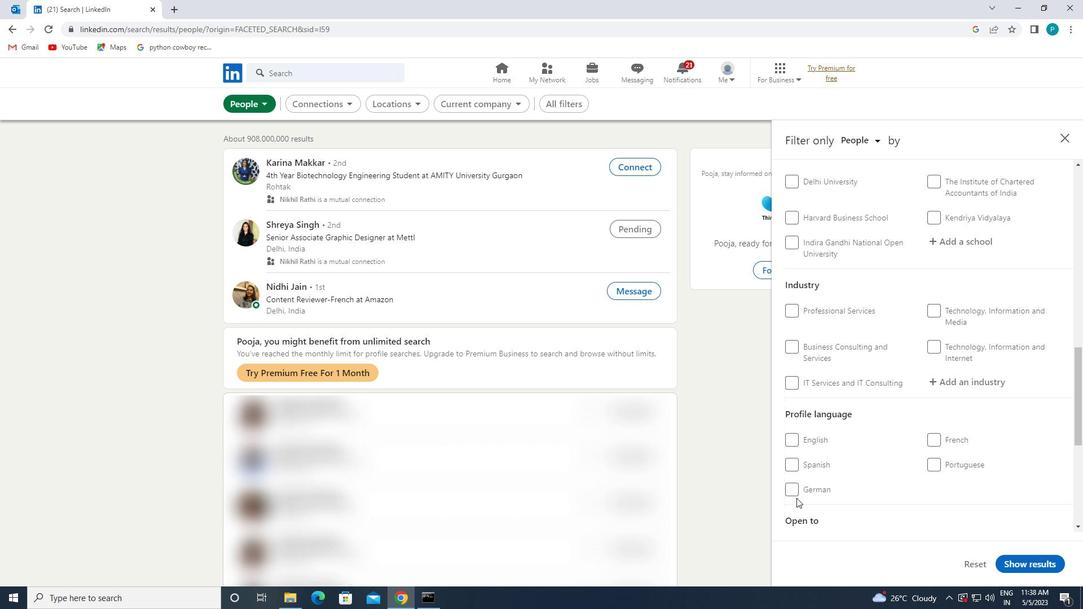 
Action: Mouse pressed left at (797, 490)
Screenshot: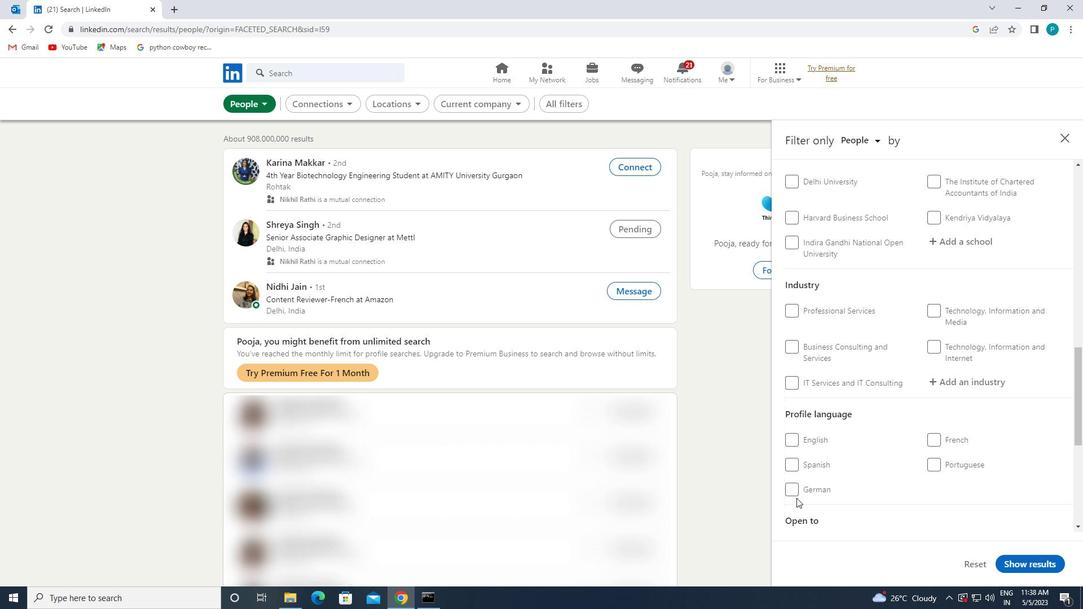
Action: Mouse moved to (875, 468)
Screenshot: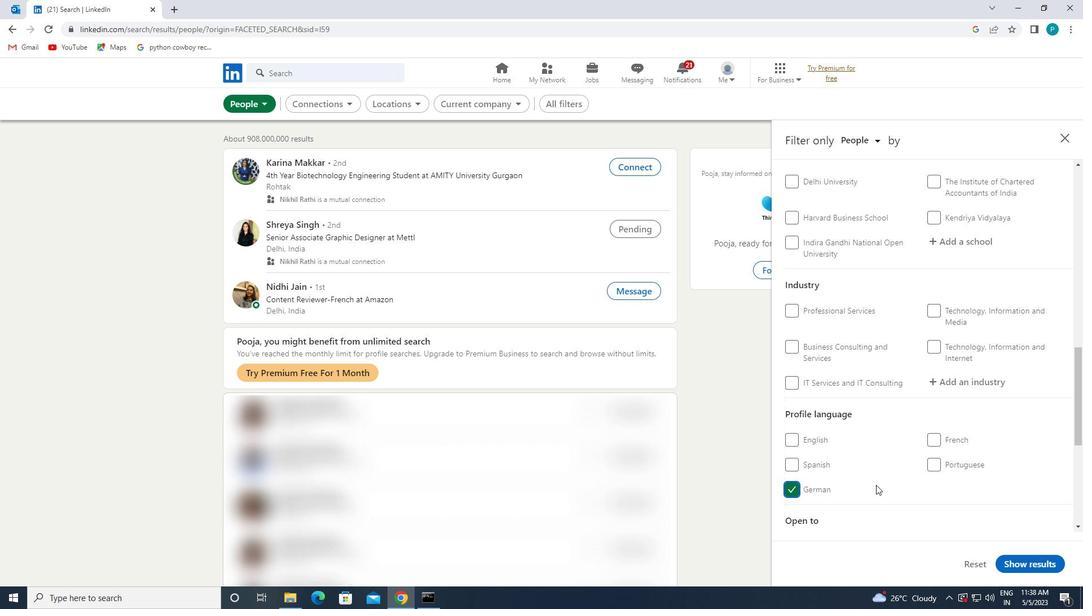 
Action: Mouse scrolled (875, 469) with delta (0, 0)
Screenshot: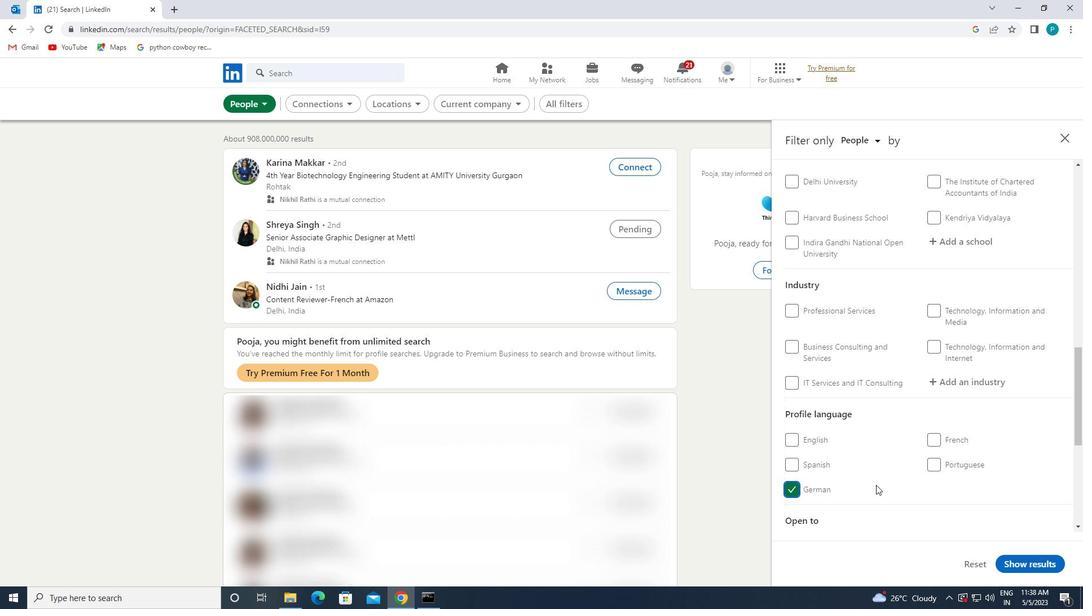 
Action: Mouse moved to (874, 463)
Screenshot: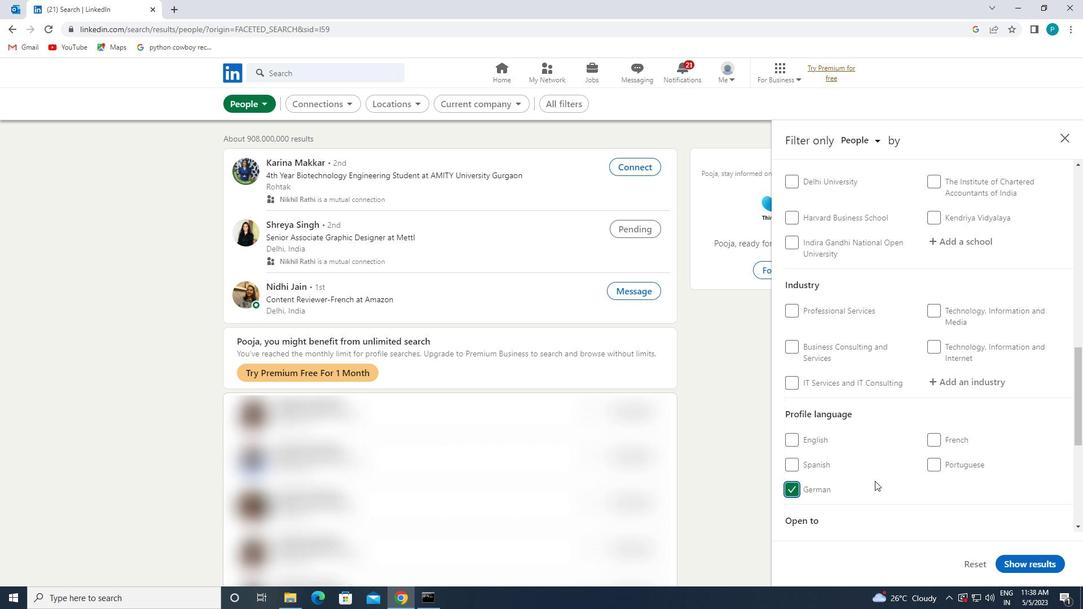 
Action: Mouse scrolled (874, 463) with delta (0, 0)
Screenshot: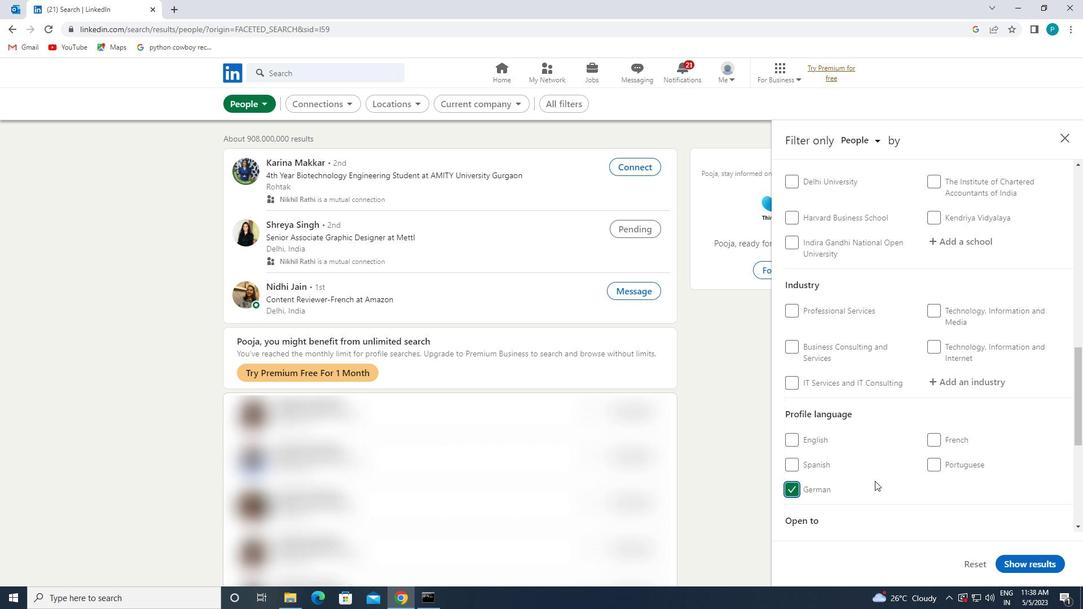 
Action: Mouse moved to (874, 461)
Screenshot: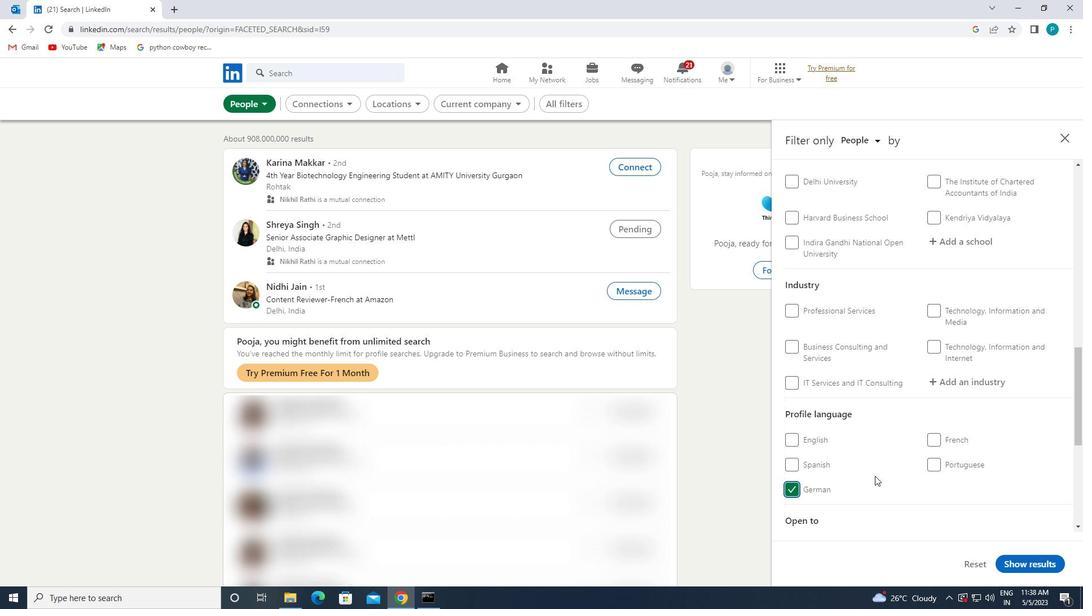 
Action: Mouse scrolled (874, 461) with delta (0, 0)
Screenshot: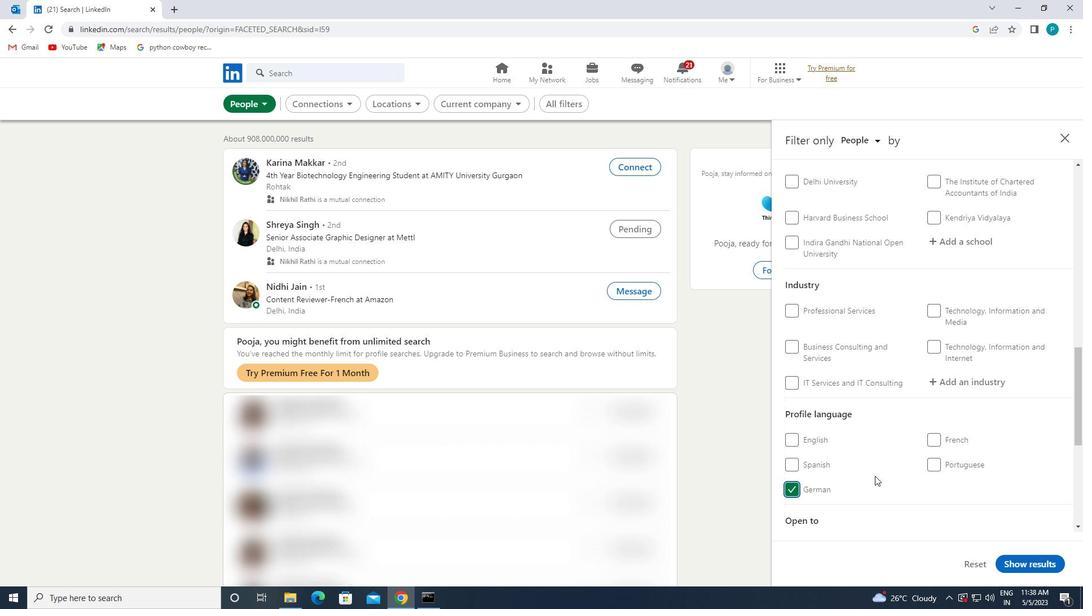 
Action: Mouse moved to (942, 438)
Screenshot: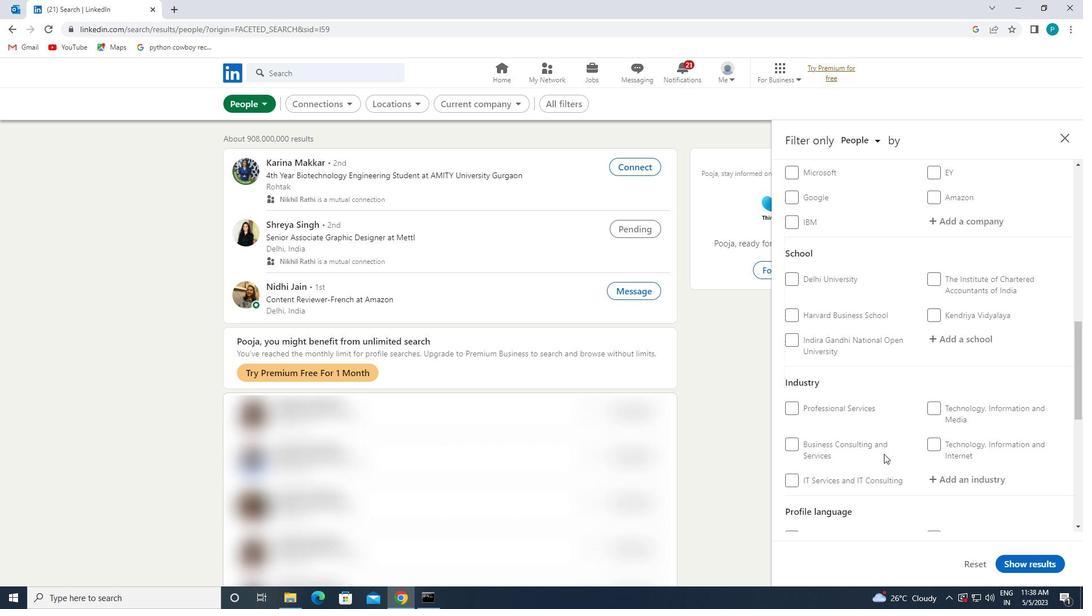 
Action: Mouse scrolled (942, 439) with delta (0, 0)
Screenshot: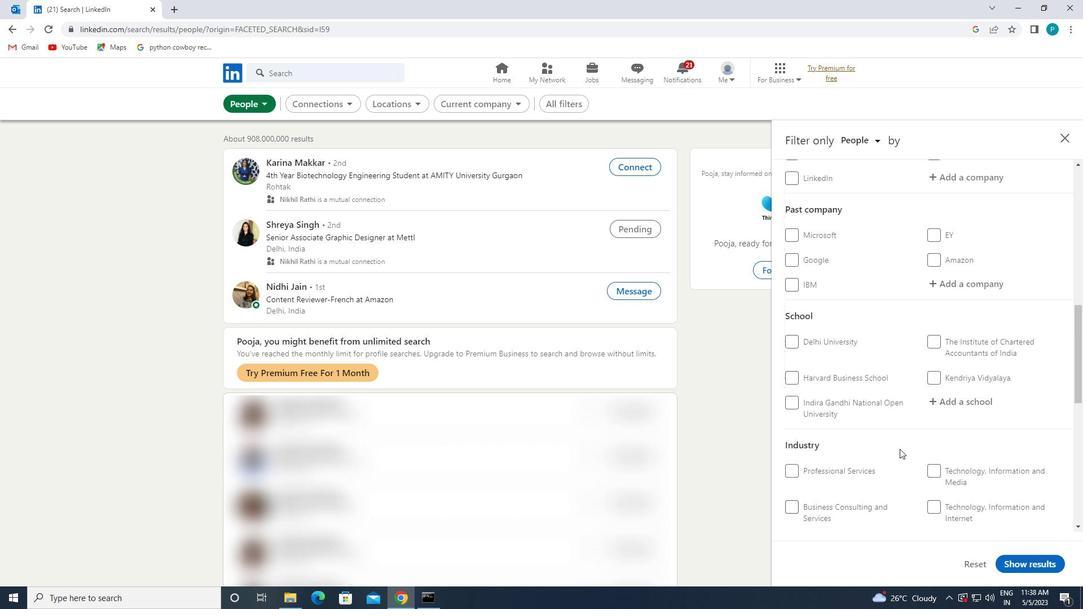 
Action: Mouse moved to (942, 437)
Screenshot: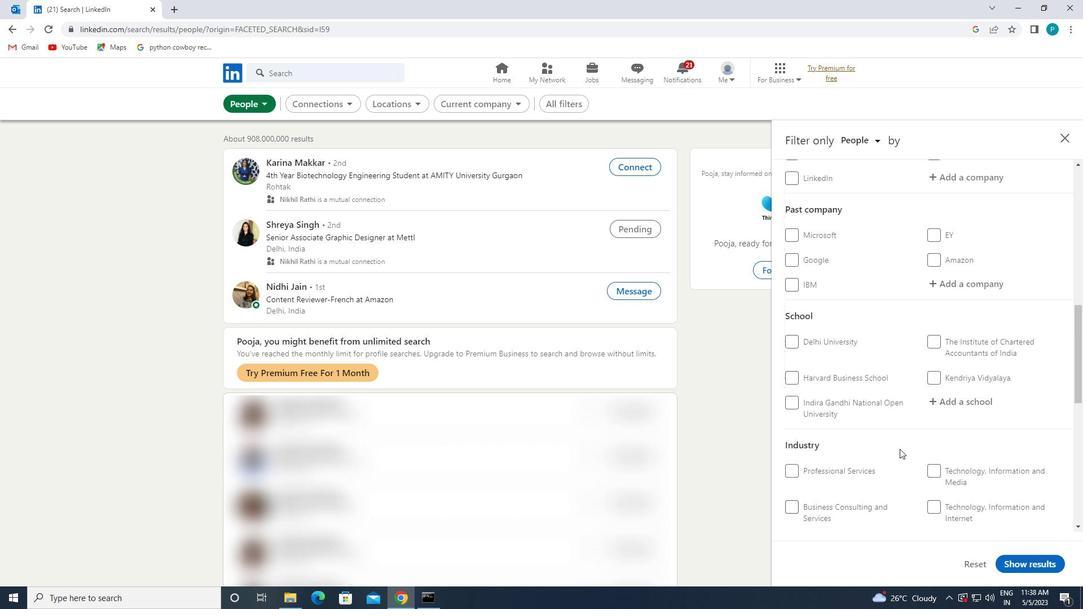 
Action: Mouse scrolled (942, 438) with delta (0, 0)
Screenshot: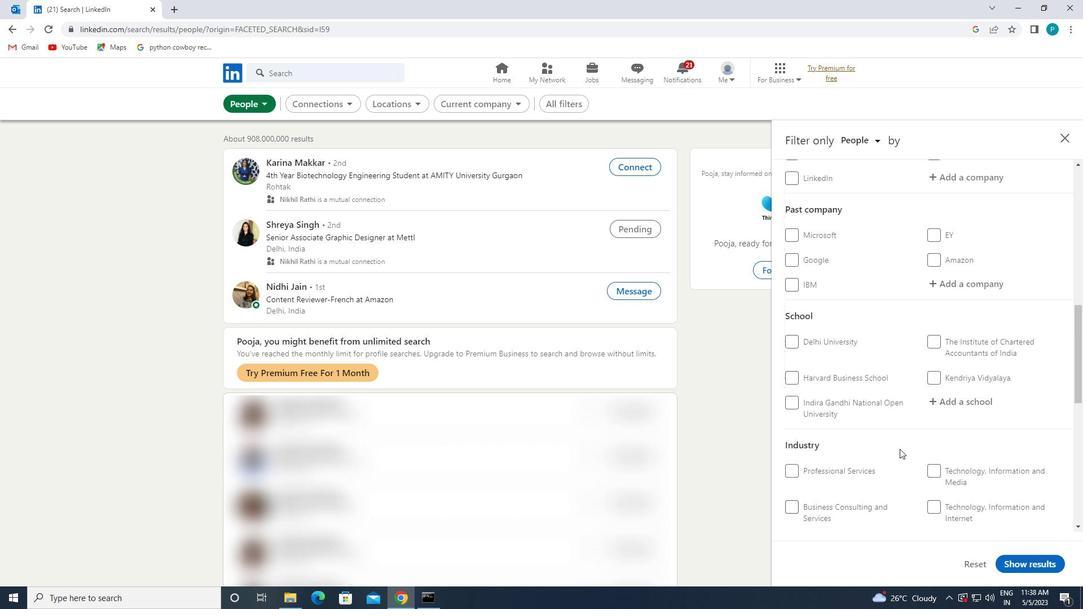 
Action: Mouse moved to (942, 437)
Screenshot: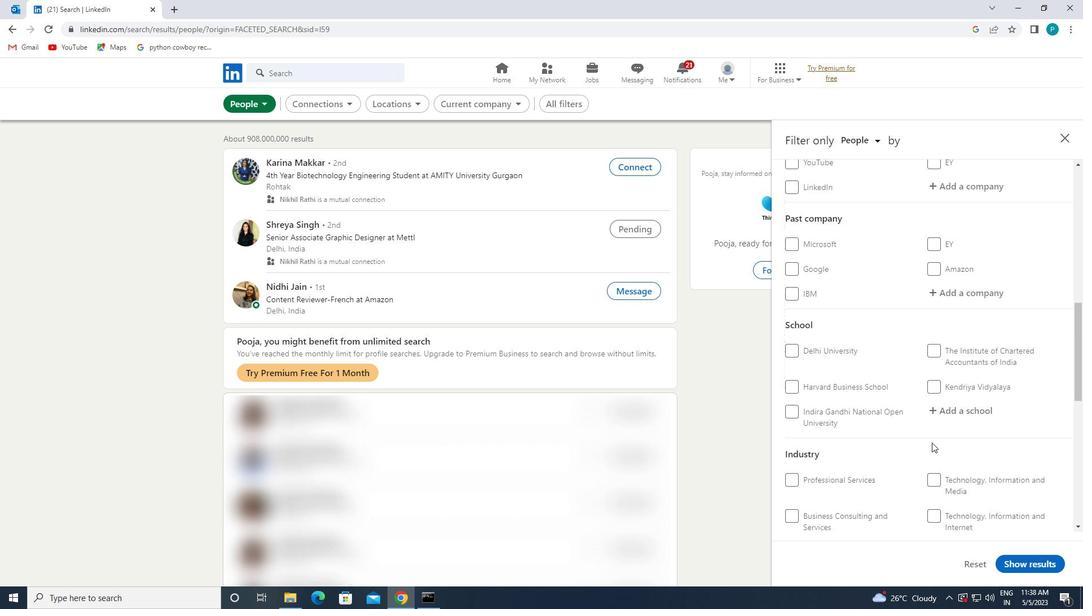 
Action: Mouse scrolled (942, 438) with delta (0, 0)
Screenshot: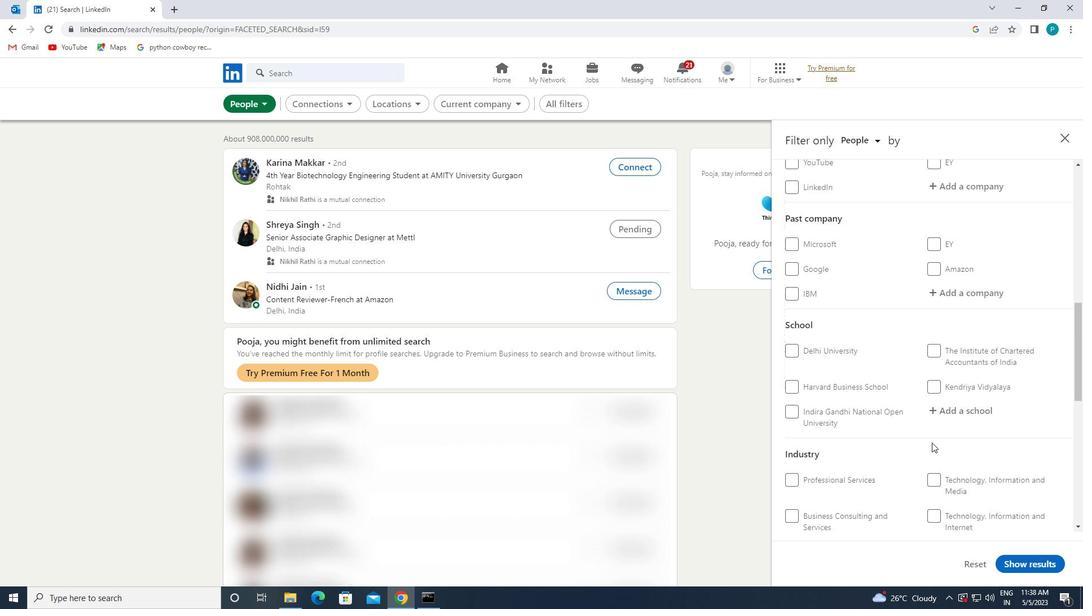 
Action: Mouse moved to (960, 358)
Screenshot: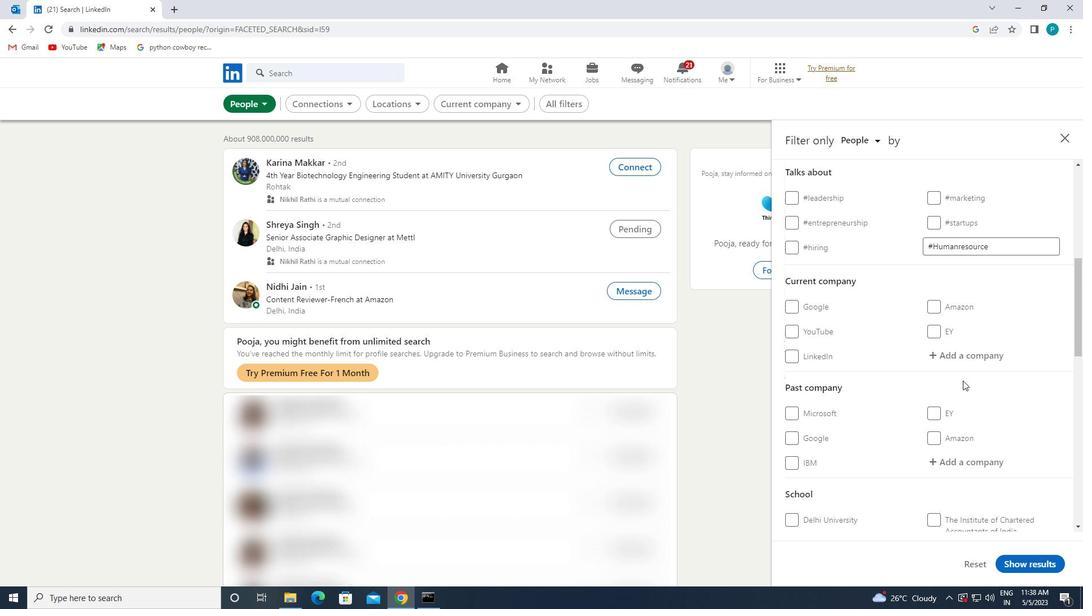 
Action: Mouse pressed left at (960, 358)
Screenshot: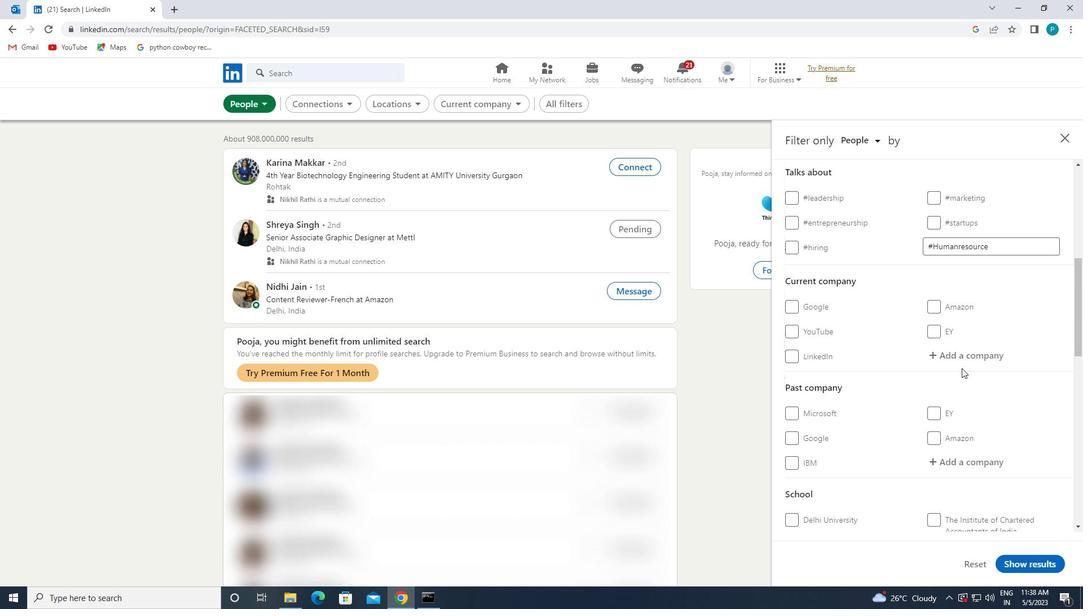 
Action: Key pressed <Key.caps_lock>EPAM
Screenshot: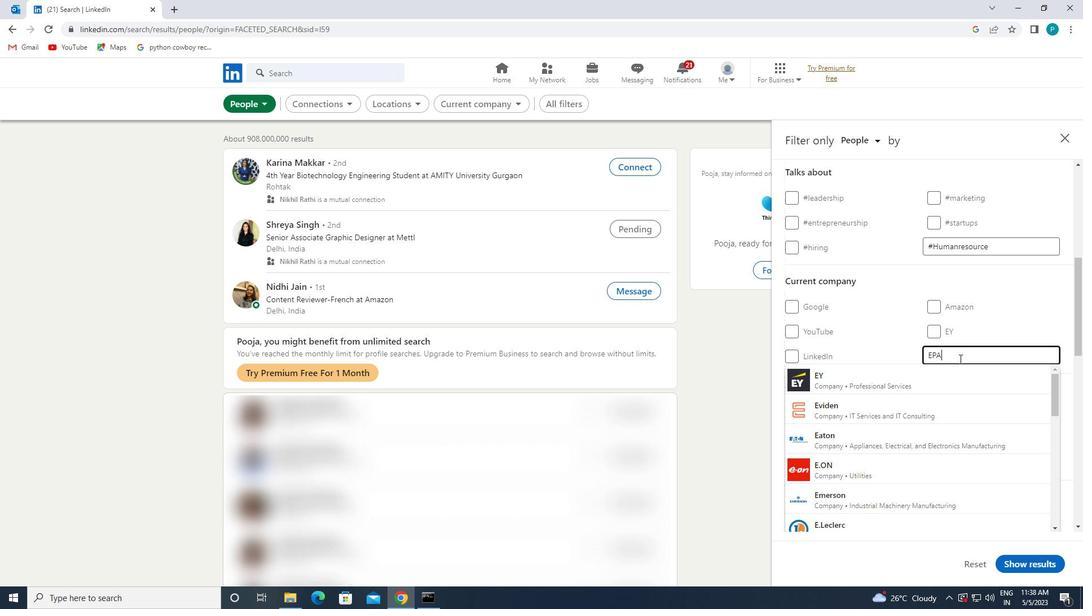 
Action: Mouse moved to (940, 413)
Screenshot: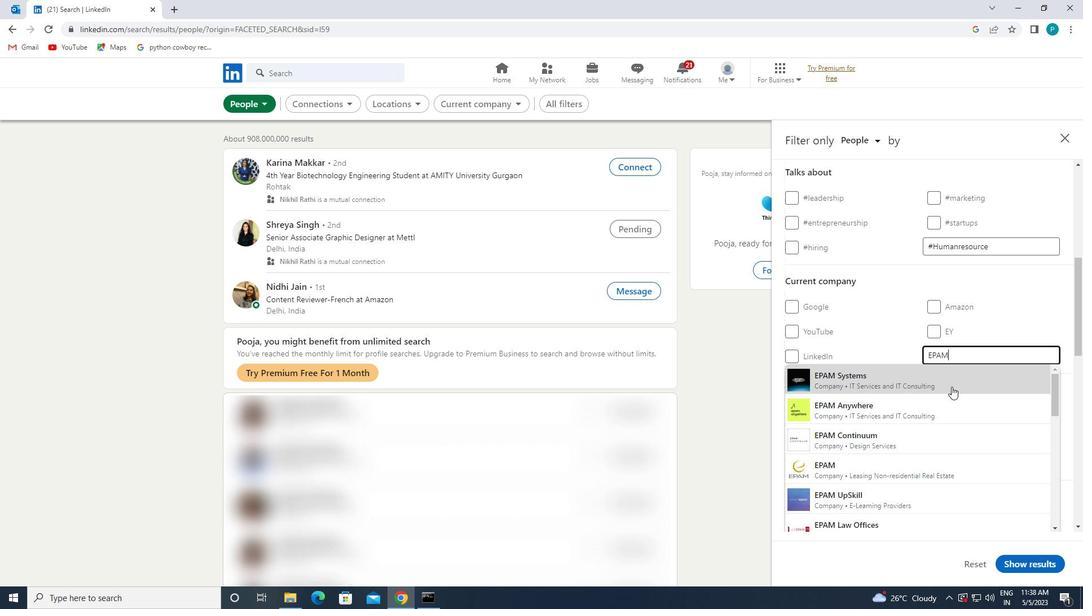 
Action: Mouse pressed left at (940, 413)
Screenshot: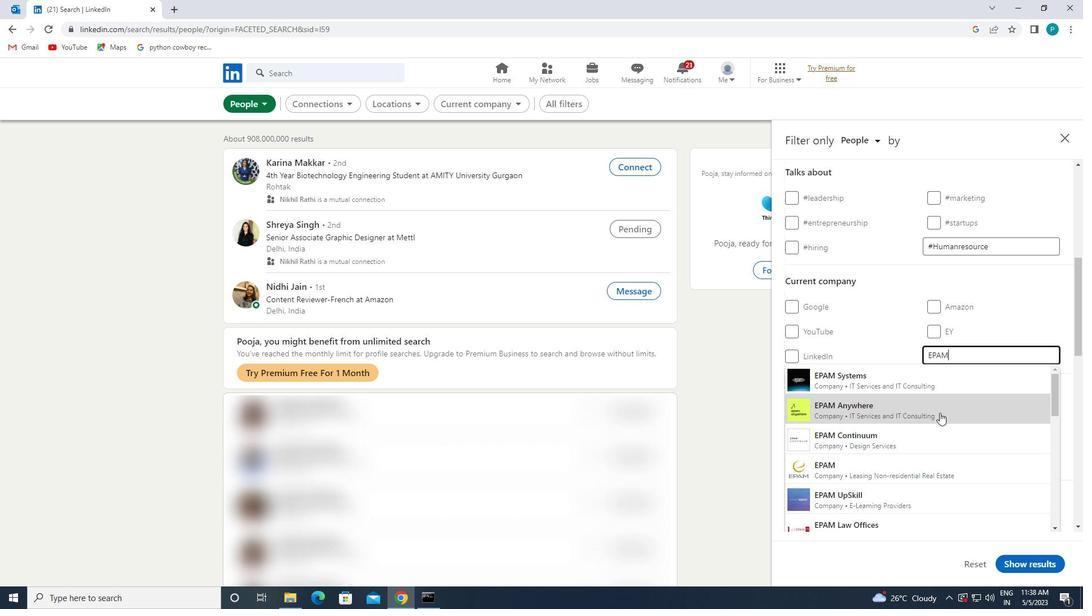
Action: Mouse moved to (1009, 416)
Screenshot: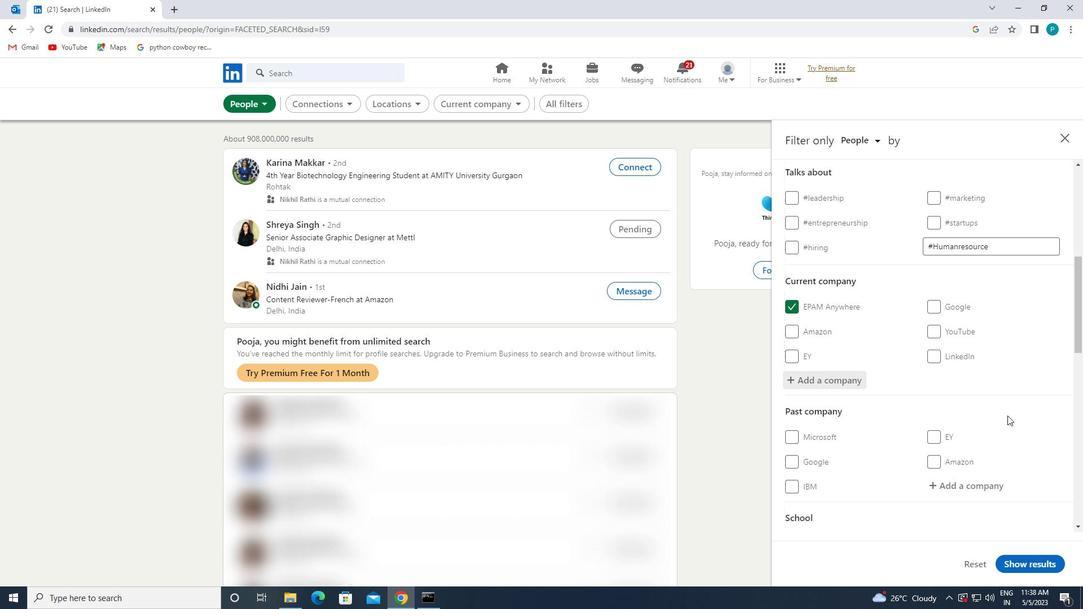 
Action: Mouse scrolled (1009, 415) with delta (0, 0)
Screenshot: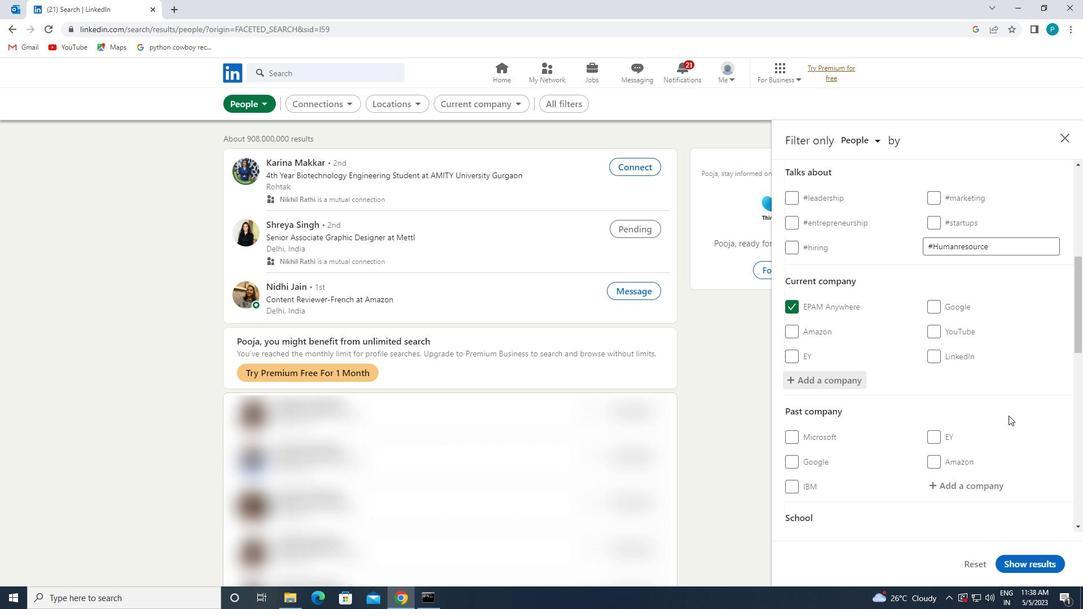 
Action: Mouse scrolled (1009, 415) with delta (0, 0)
Screenshot: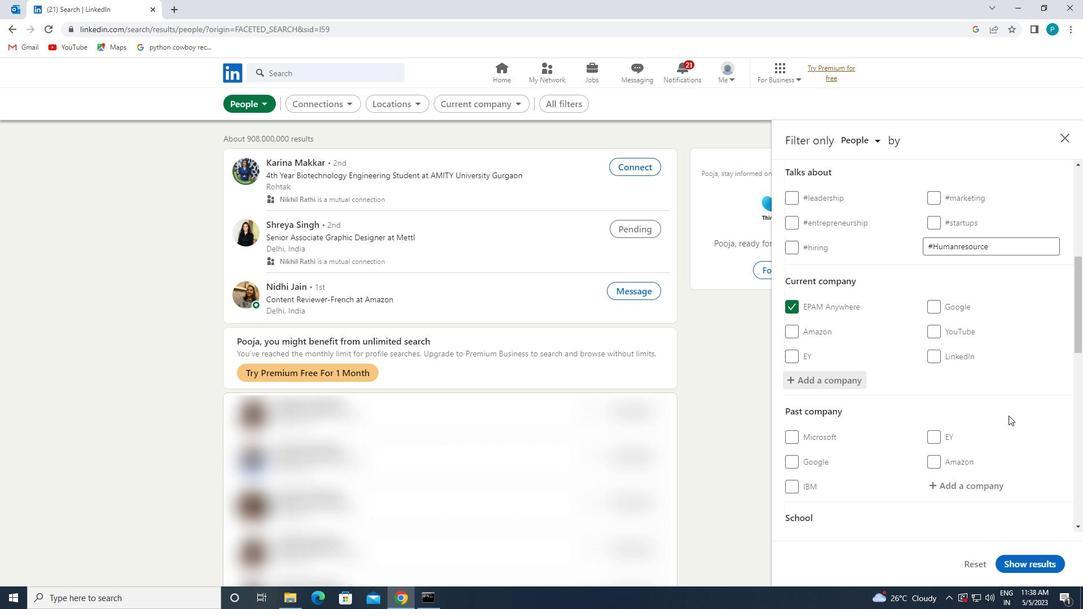 
Action: Mouse scrolled (1009, 415) with delta (0, 0)
Screenshot: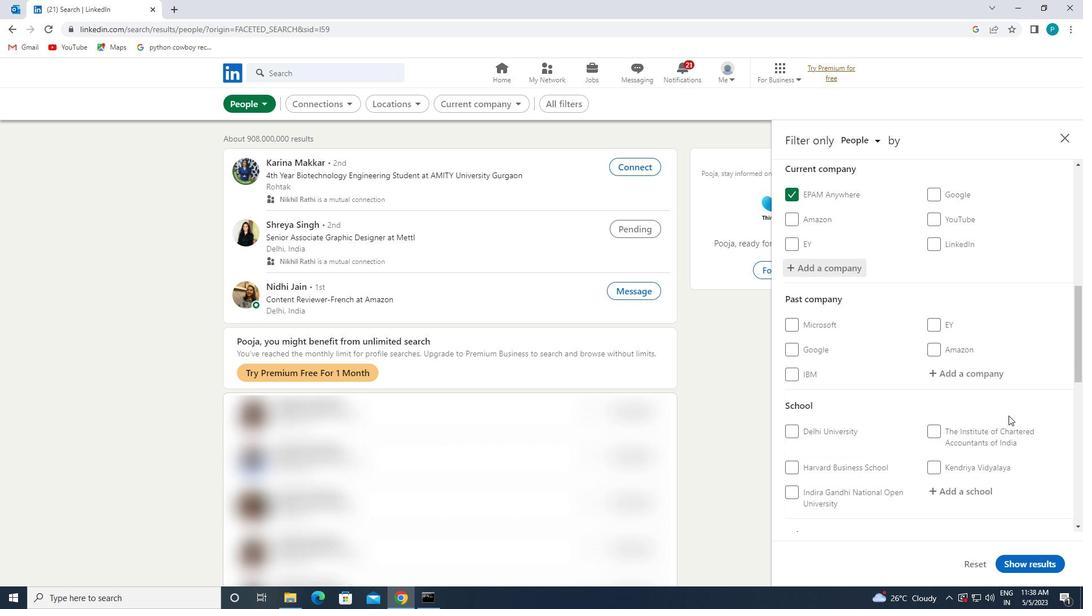 
Action: Mouse scrolled (1009, 415) with delta (0, 0)
Screenshot: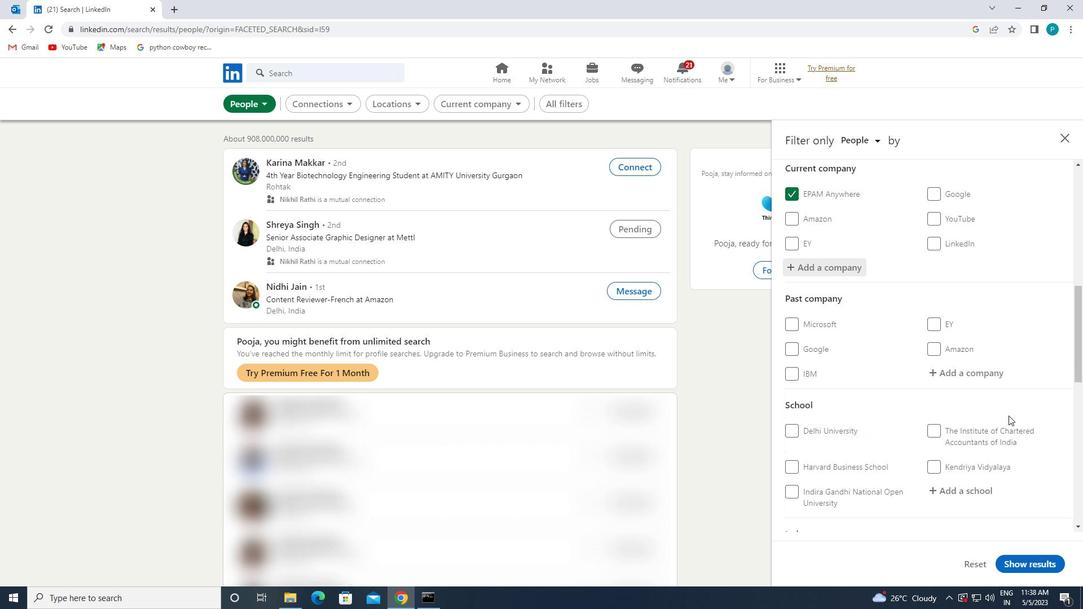 
Action: Mouse moved to (996, 378)
Screenshot: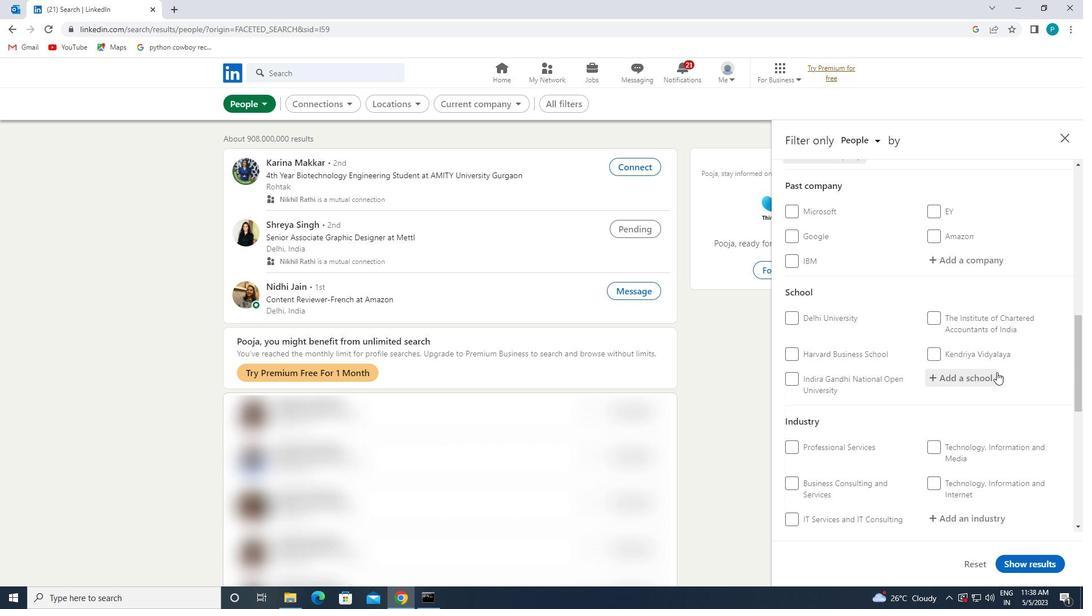 
Action: Mouse pressed left at (996, 378)
Screenshot: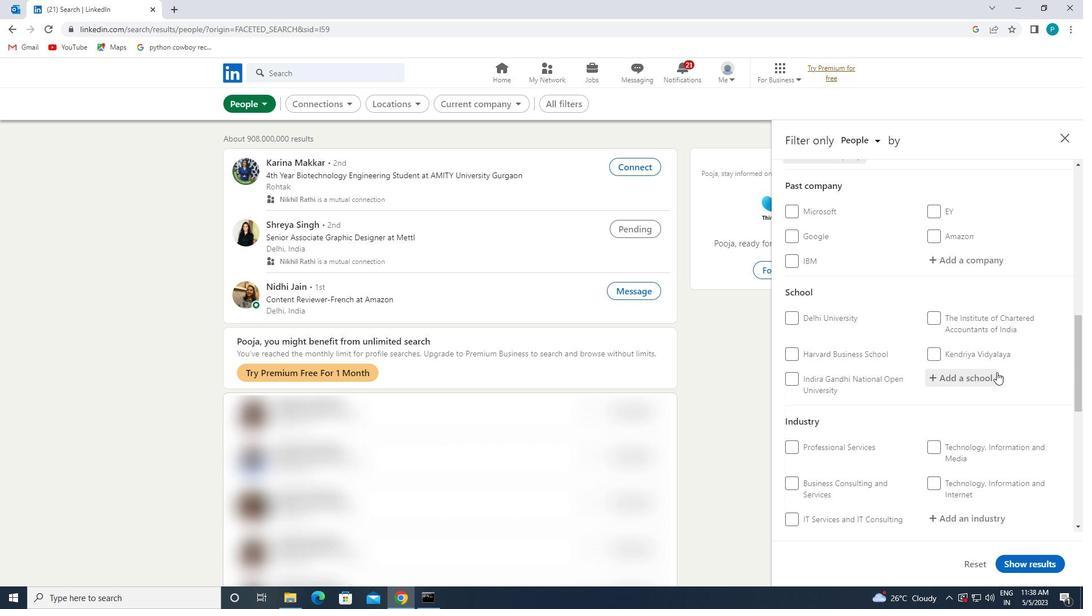 
Action: Mouse moved to (995, 378)
Screenshot: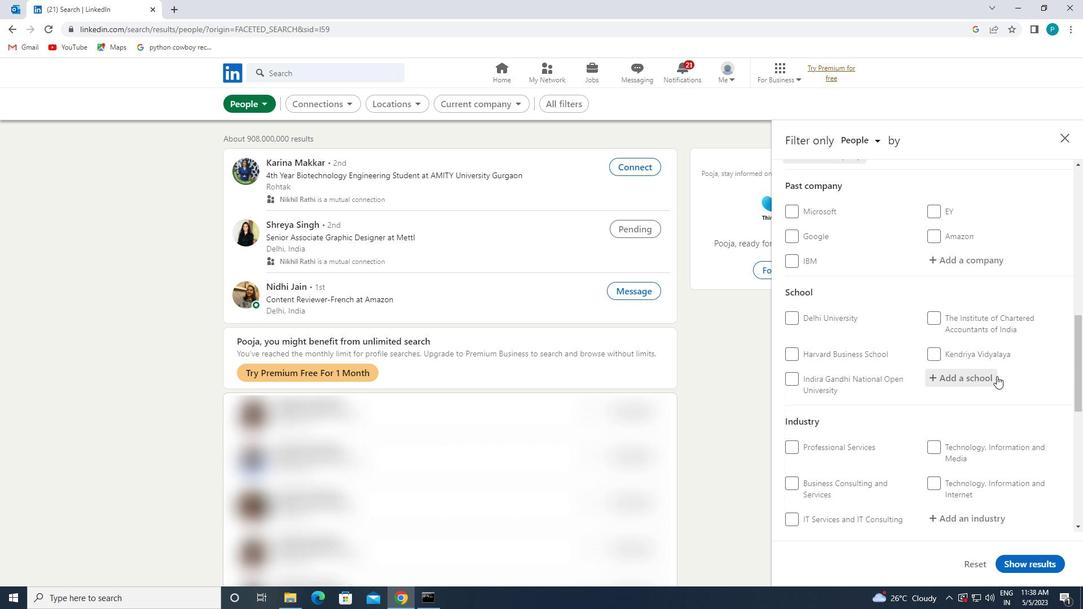 
Action: Key pressed S<Key.caps_lock>OLAPUR
Screenshot: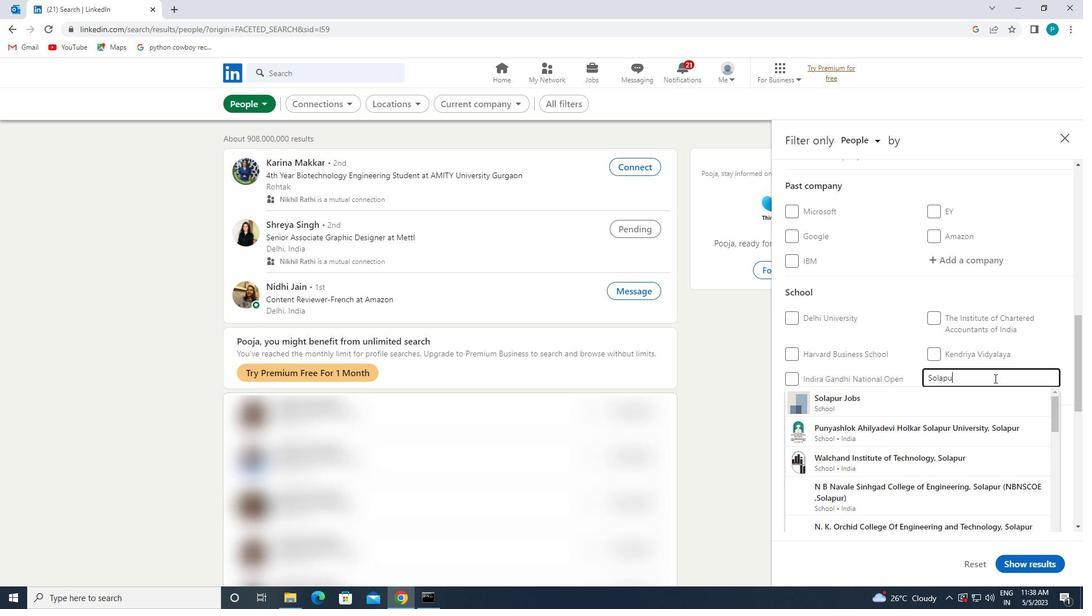 
Action: Mouse moved to (978, 396)
Screenshot: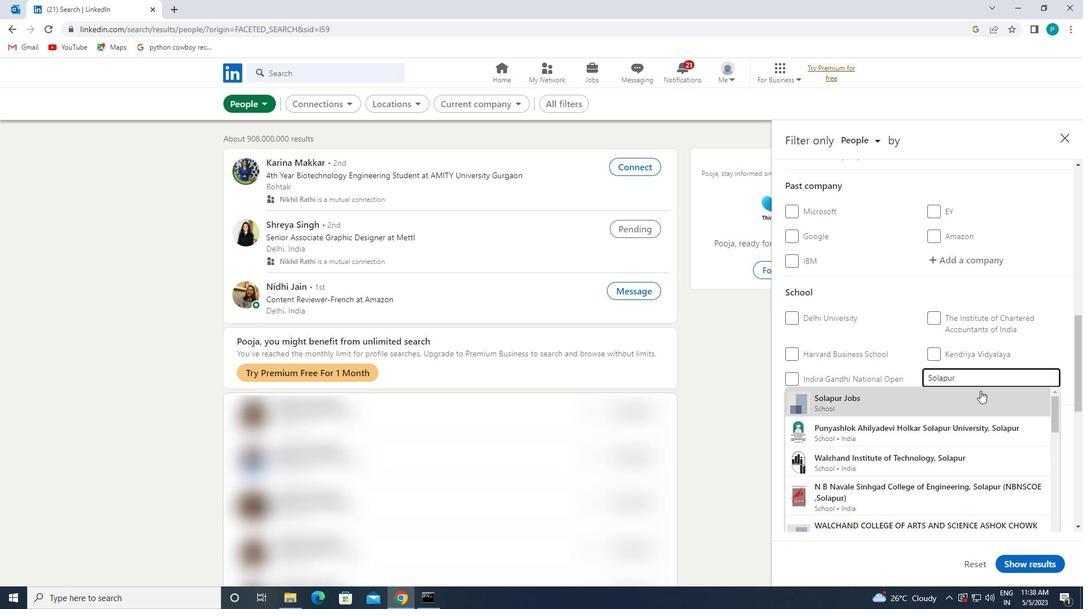 
Action: Mouse pressed left at (978, 396)
Screenshot: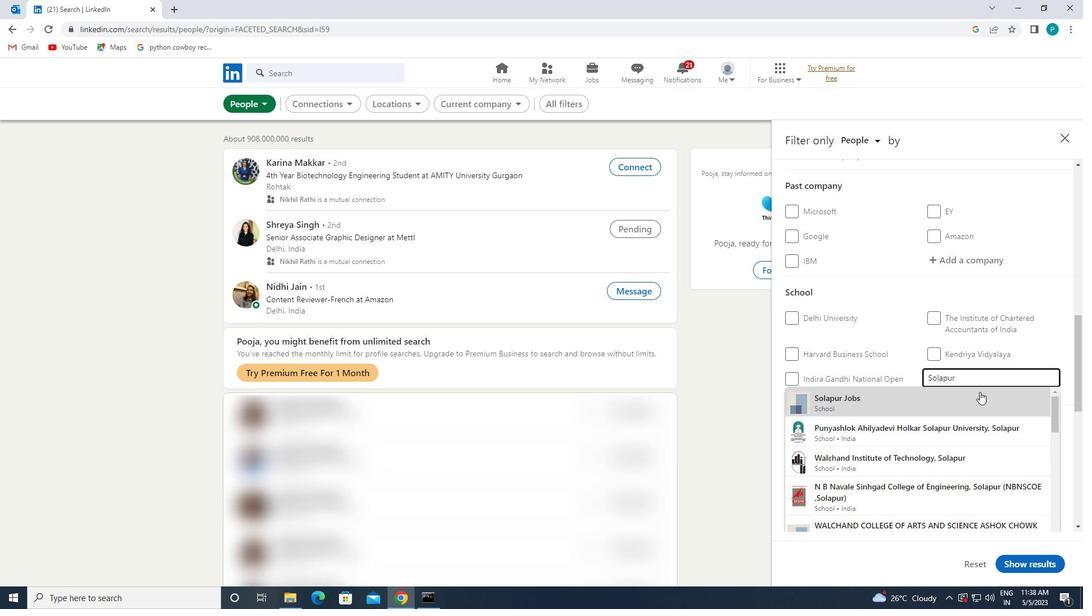 
Action: Mouse moved to (984, 404)
Screenshot: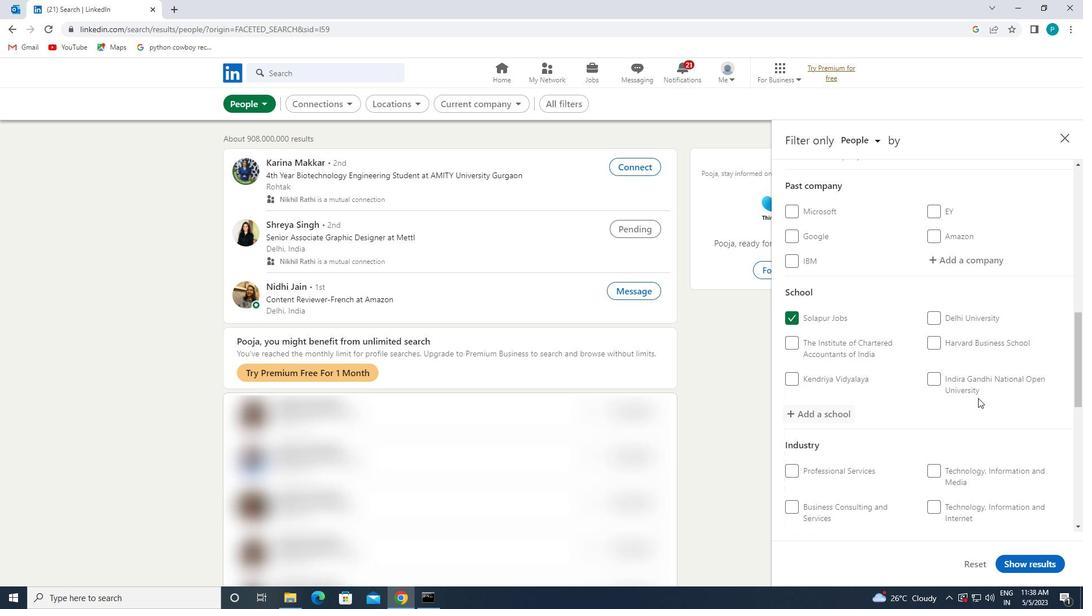 
Action: Mouse scrolled (984, 404) with delta (0, 0)
Screenshot: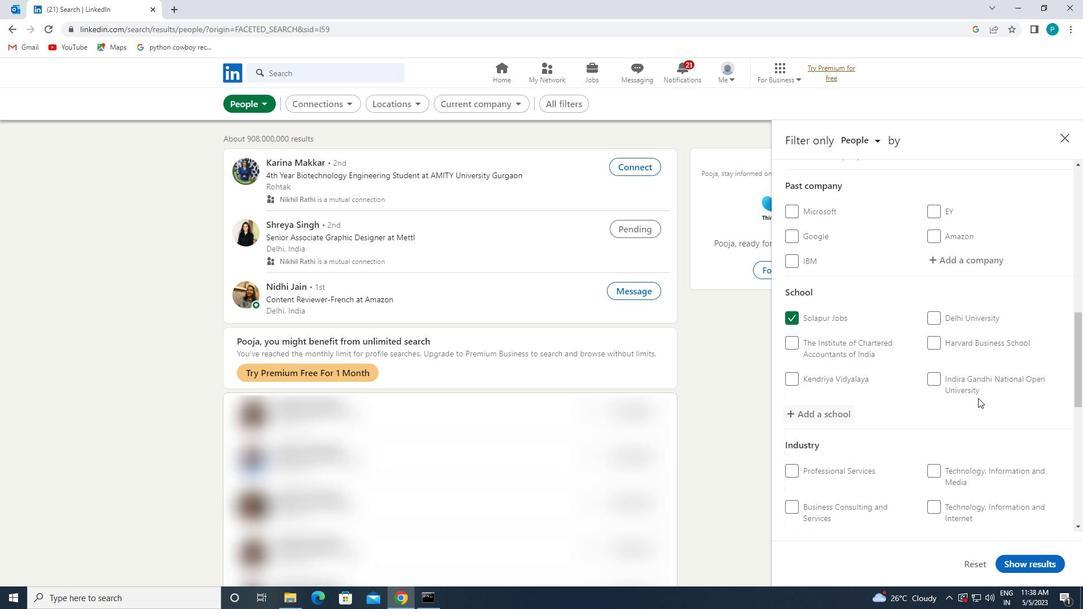 
Action: Mouse scrolled (984, 404) with delta (0, 0)
Screenshot: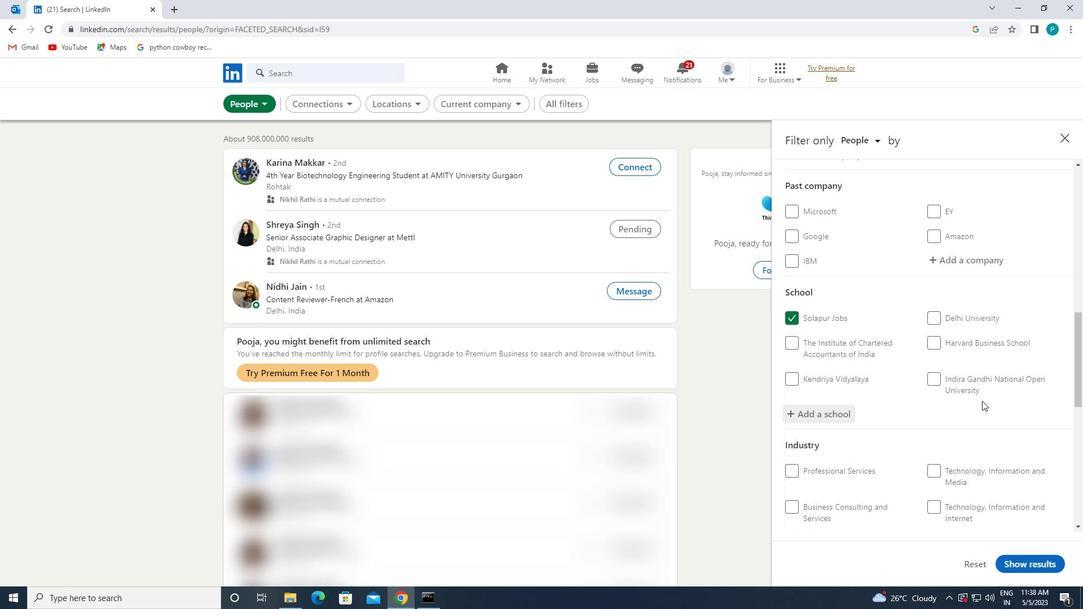 
Action: Mouse moved to (987, 435)
Screenshot: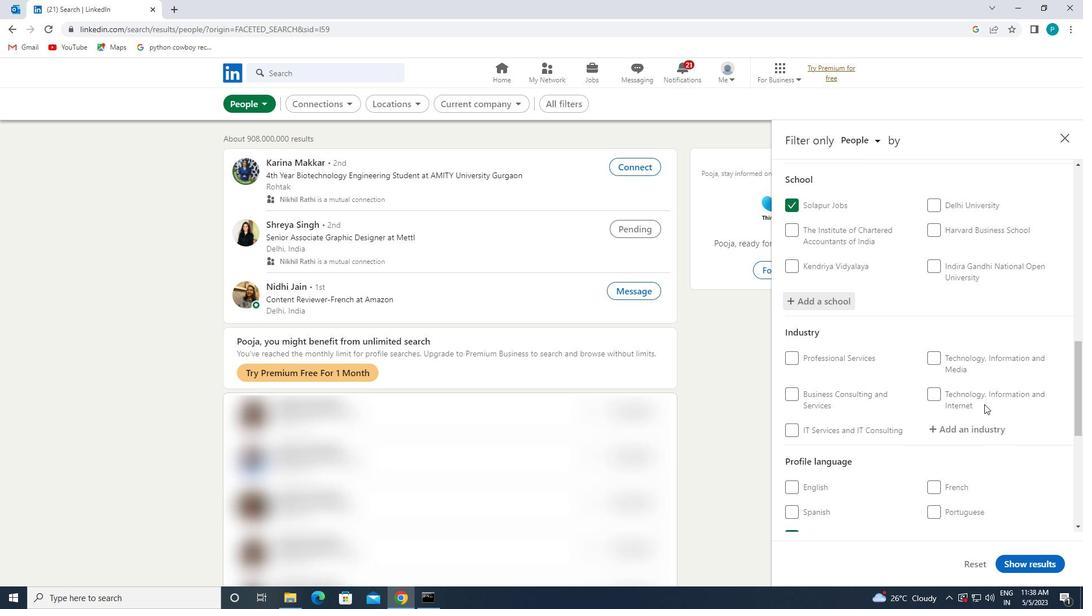 
Action: Mouse pressed left at (987, 435)
Screenshot: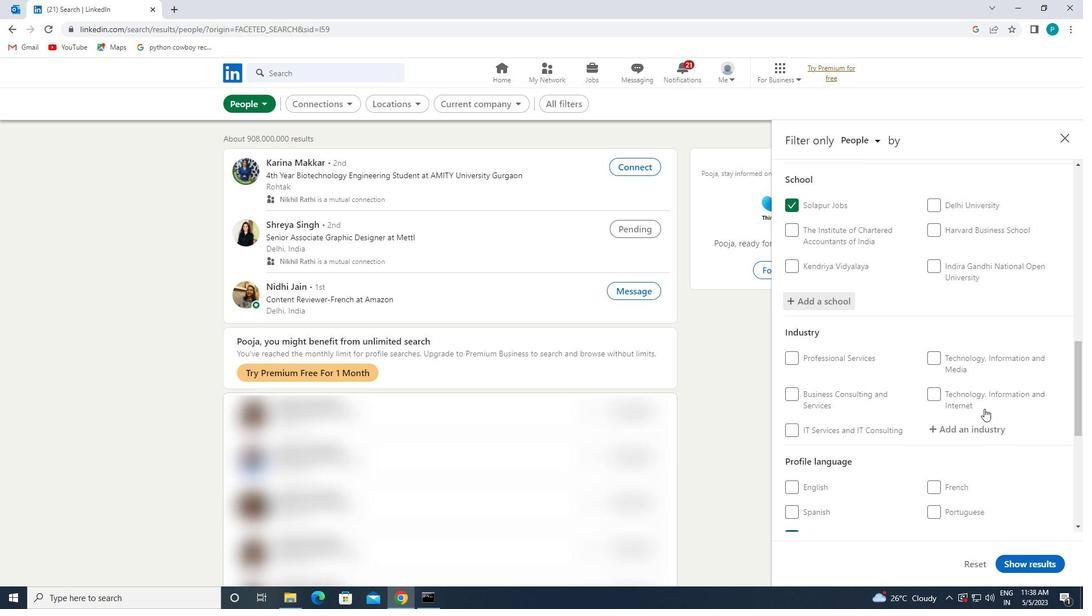 
Action: Key pressed <Key.caps_lock>P<Key.caps_lock>RINT
Screenshot: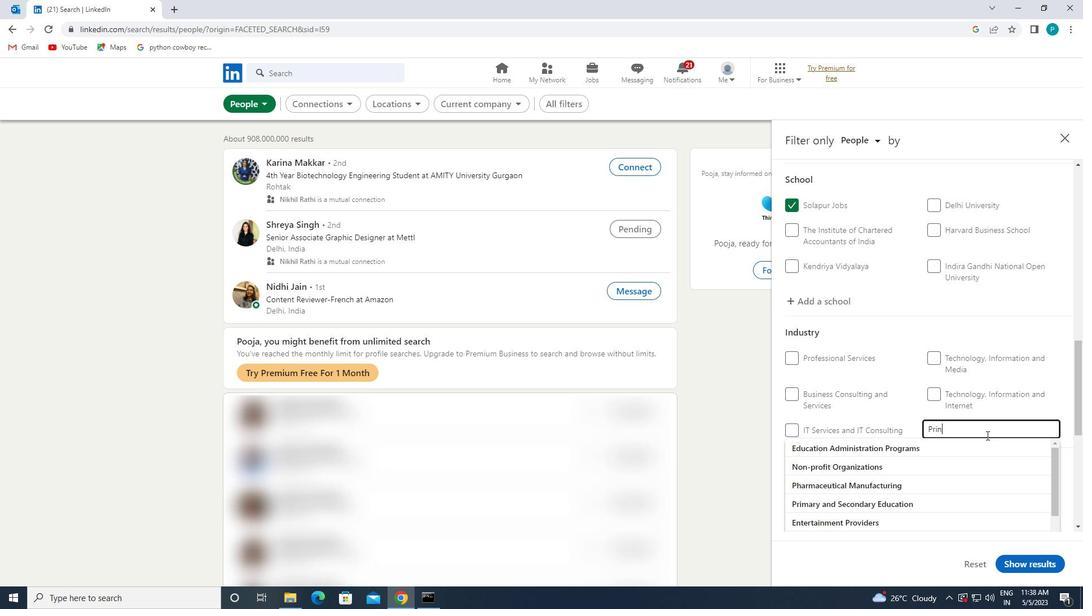 
Action: Mouse moved to (921, 449)
Screenshot: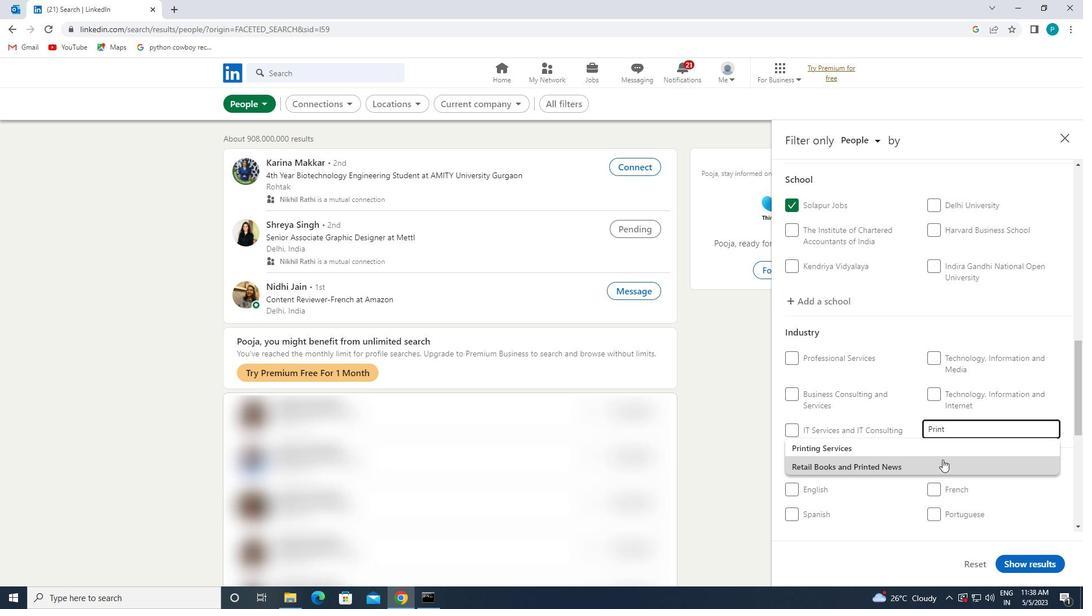 
Action: Mouse pressed left at (921, 449)
Screenshot: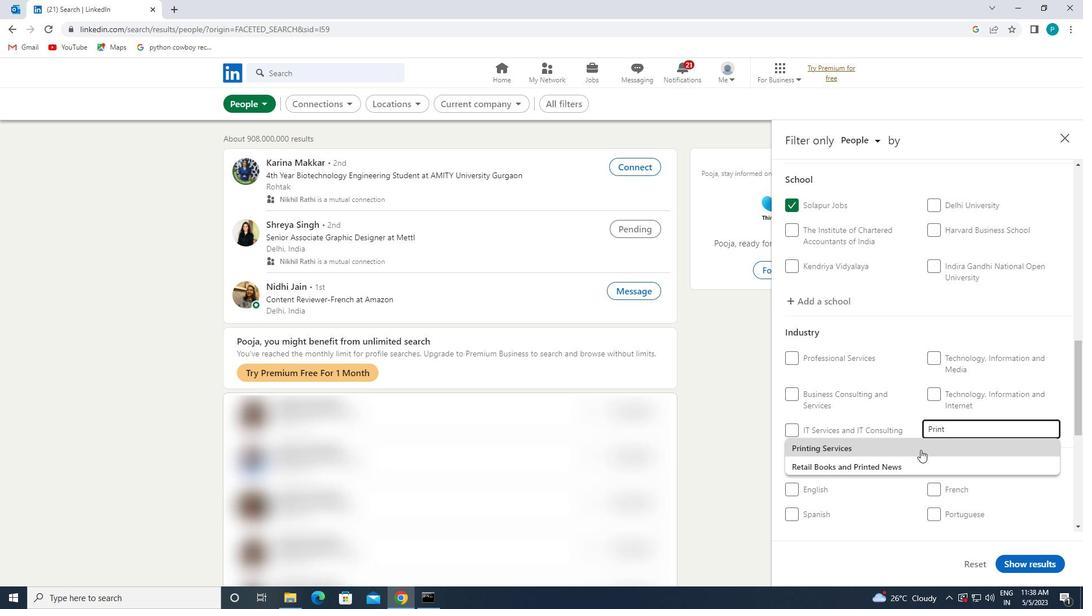 
Action: Mouse scrolled (921, 449) with delta (0, 0)
Screenshot: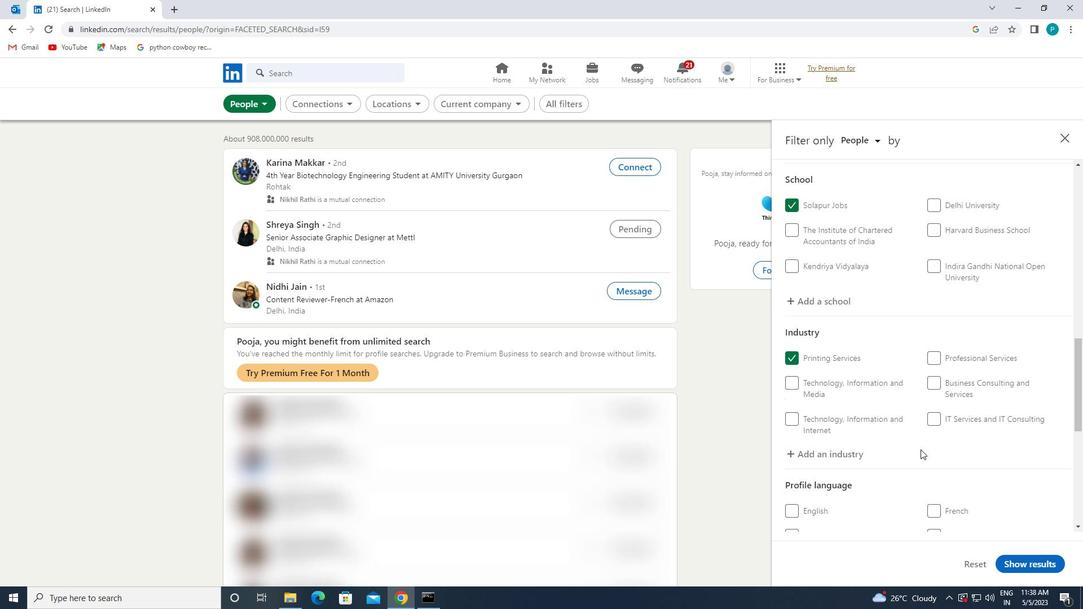 
Action: Mouse scrolled (921, 449) with delta (0, 0)
Screenshot: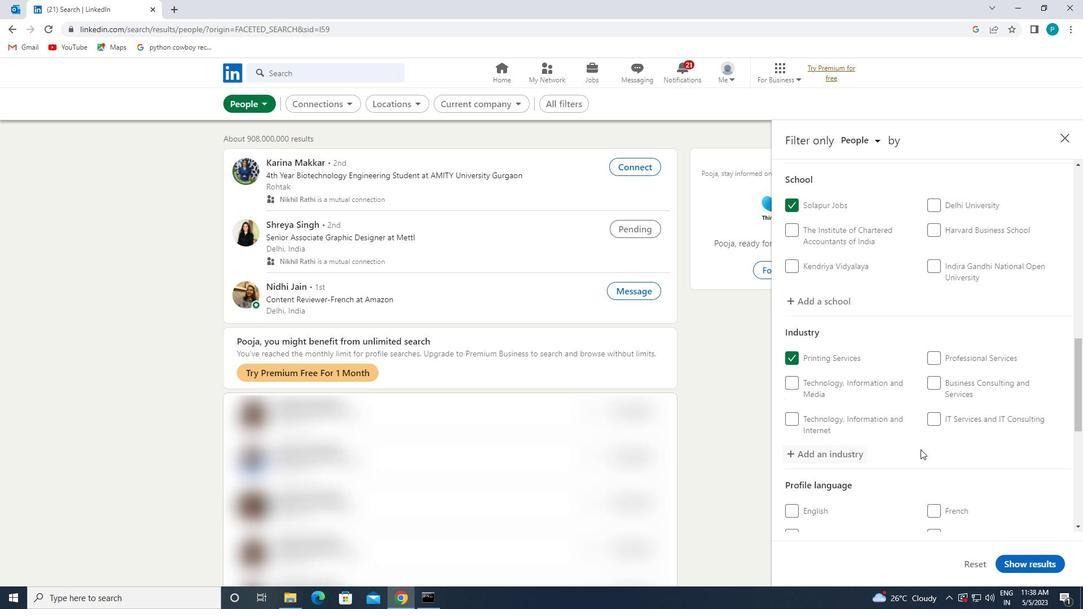 
Action: Mouse scrolled (921, 449) with delta (0, 0)
Screenshot: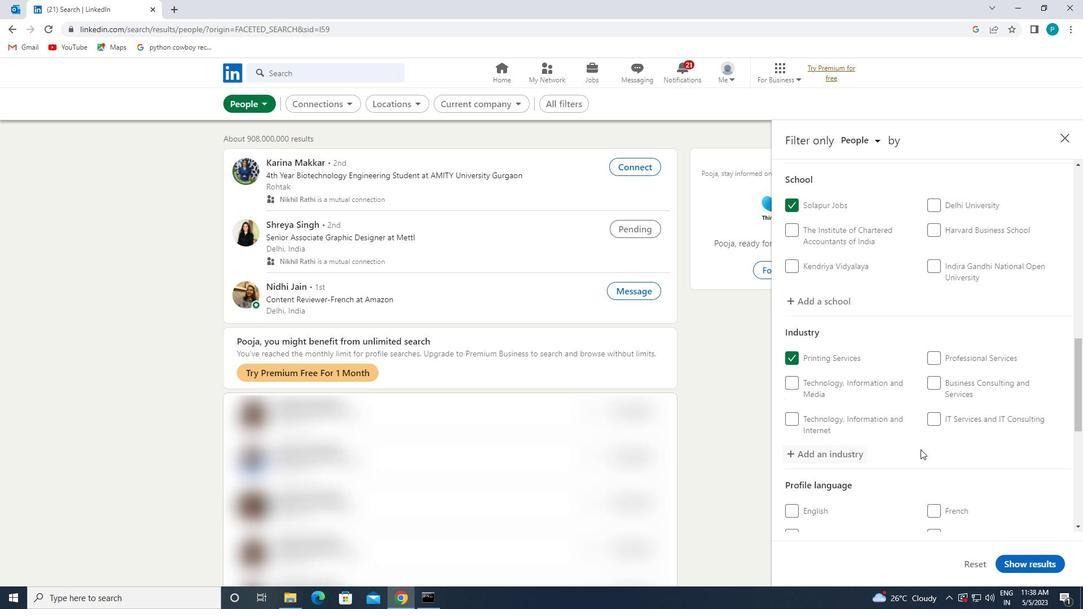 
Action: Mouse scrolled (921, 449) with delta (0, 0)
Screenshot: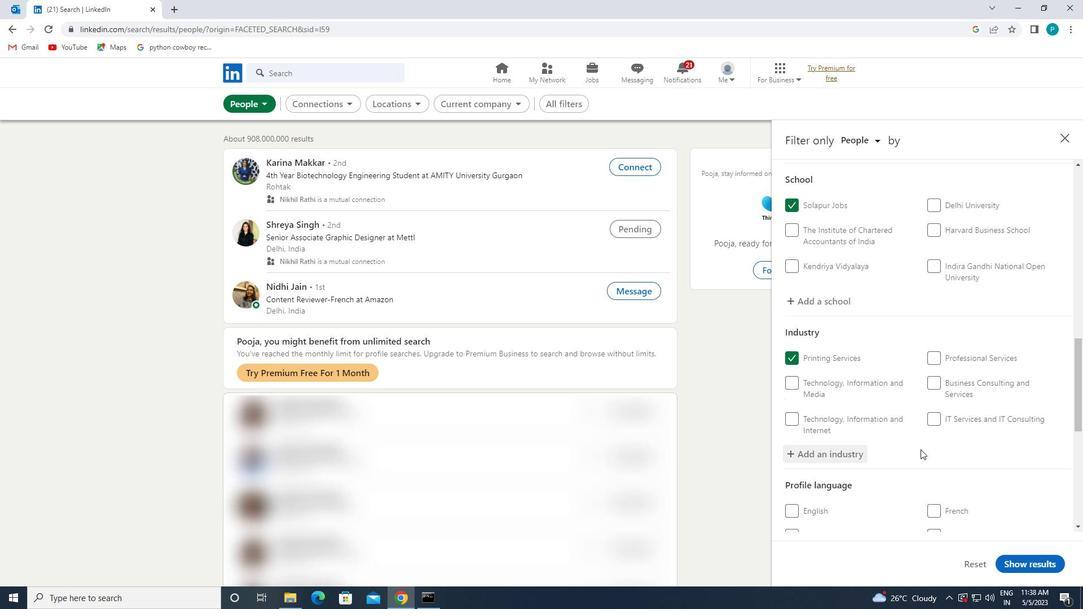 
Action: Mouse scrolled (921, 449) with delta (0, 0)
Screenshot: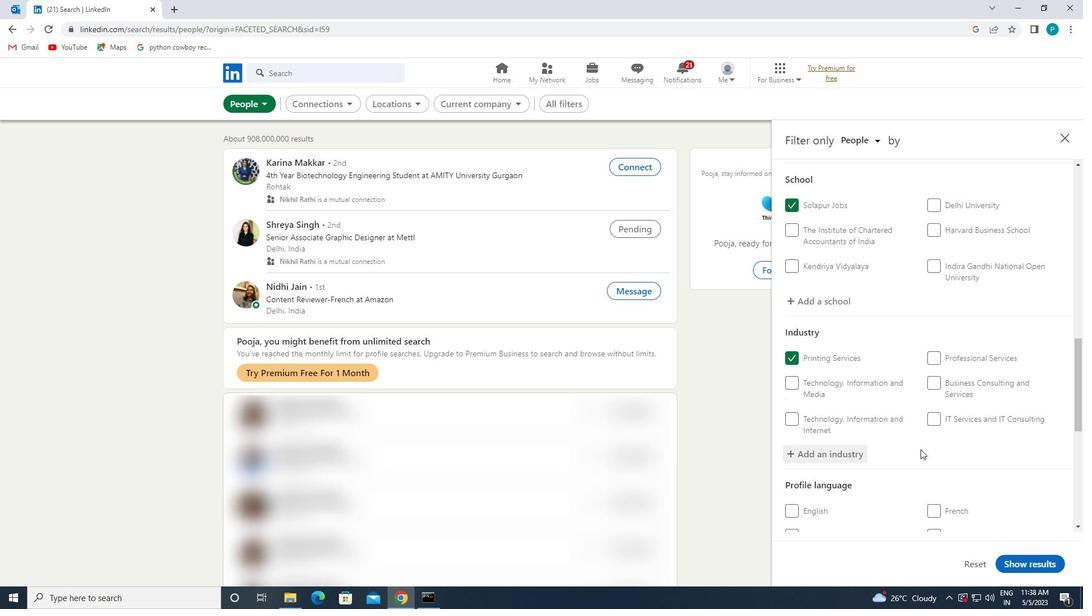 
Action: Mouse moved to (974, 457)
Screenshot: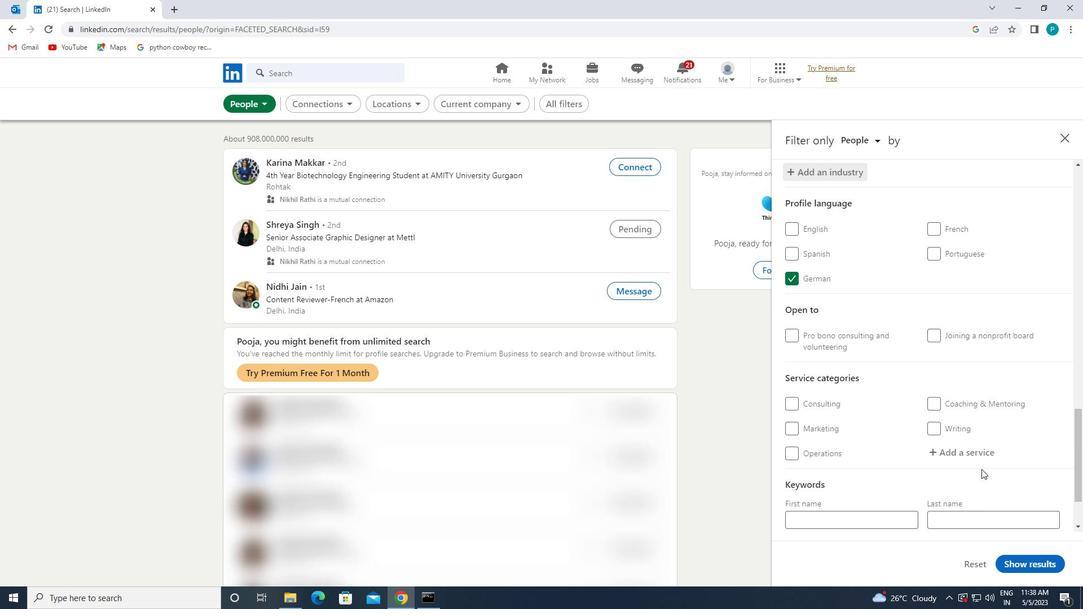 
Action: Mouse pressed left at (974, 457)
Screenshot: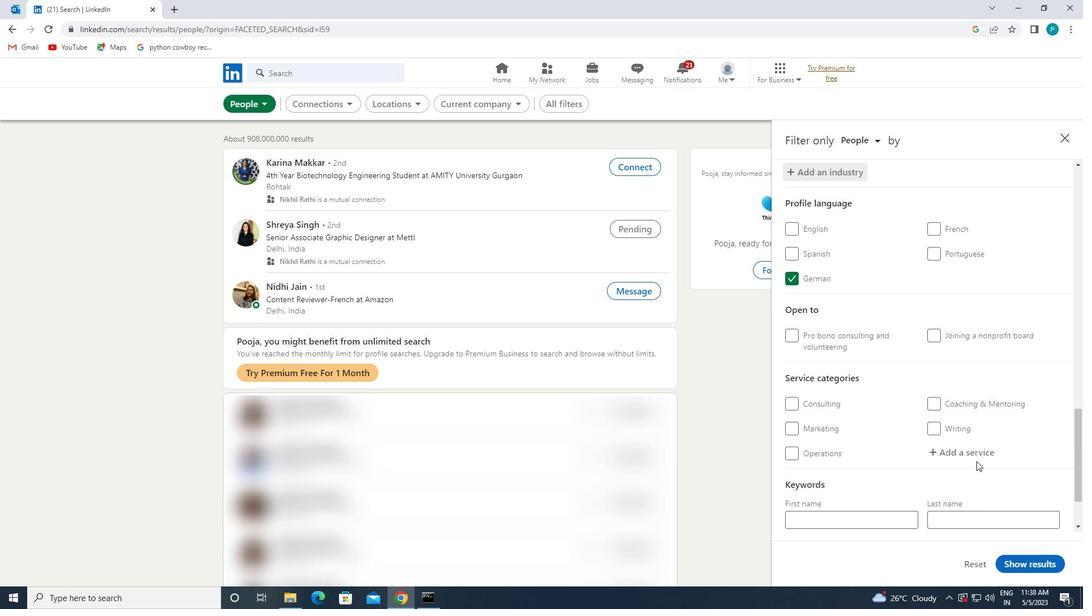 
Action: Key pressed <Key.caps_lock>B<Key.caps_lock>USINESS
Screenshot: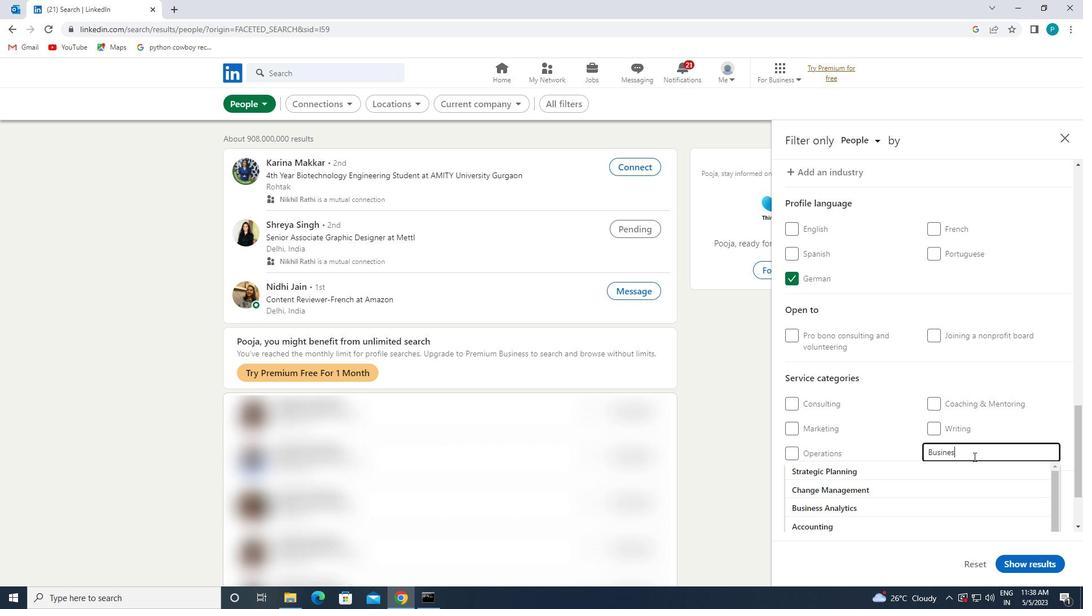 
Action: Mouse moved to (871, 507)
Screenshot: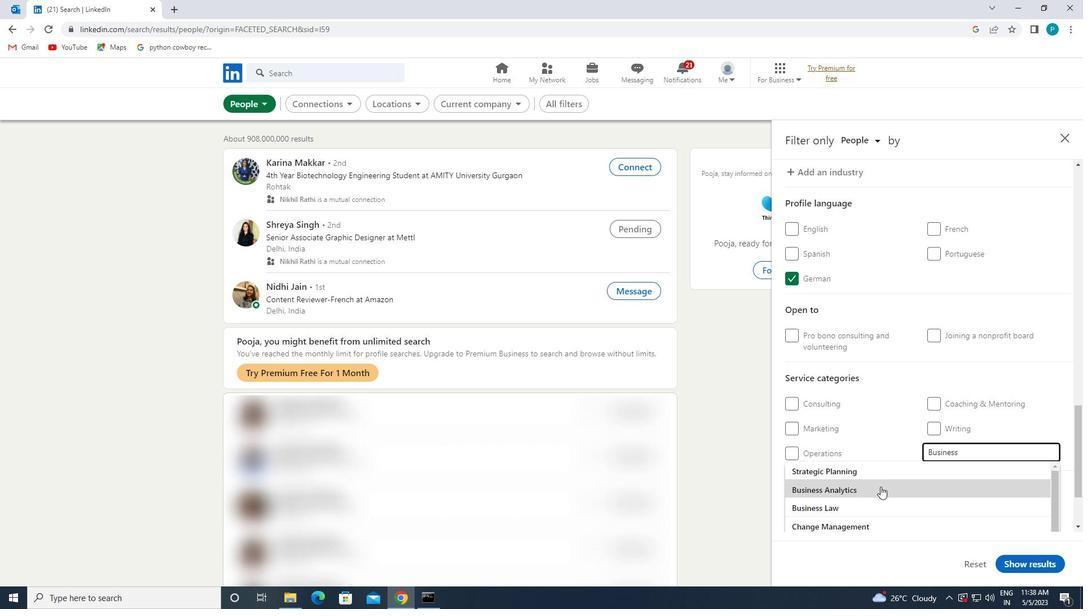 
Action: Mouse pressed left at (871, 507)
Screenshot: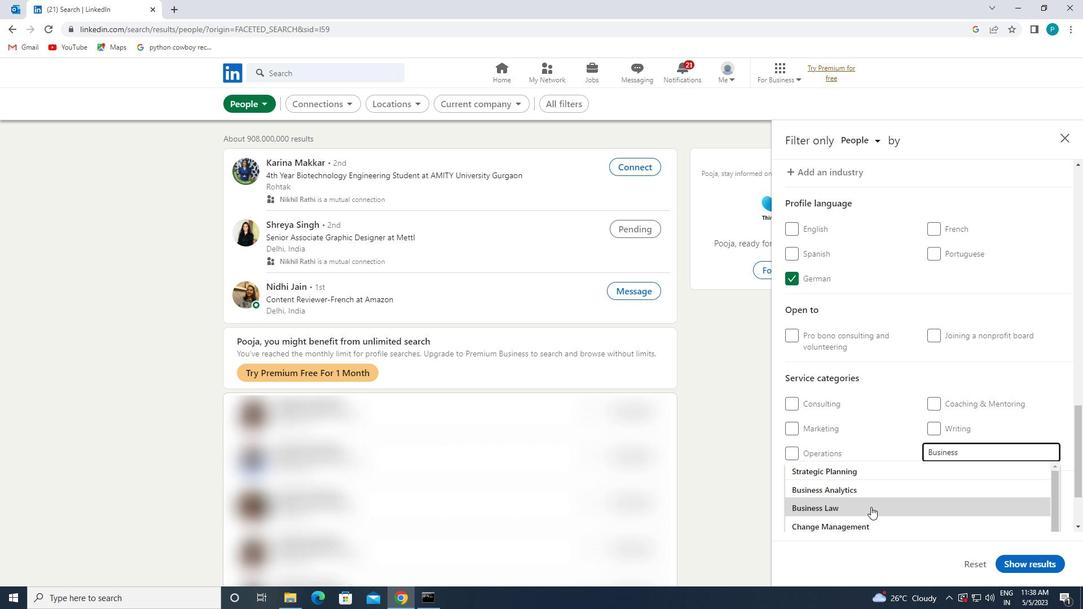 
Action: Mouse moved to (878, 489)
Screenshot: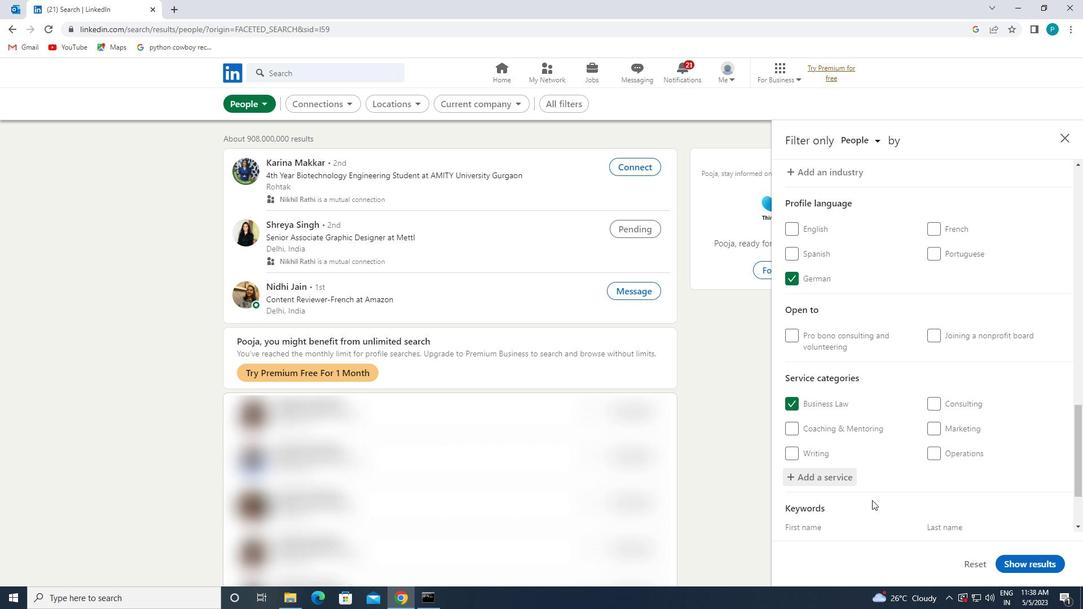 
Action: Mouse scrolled (878, 488) with delta (0, 0)
Screenshot: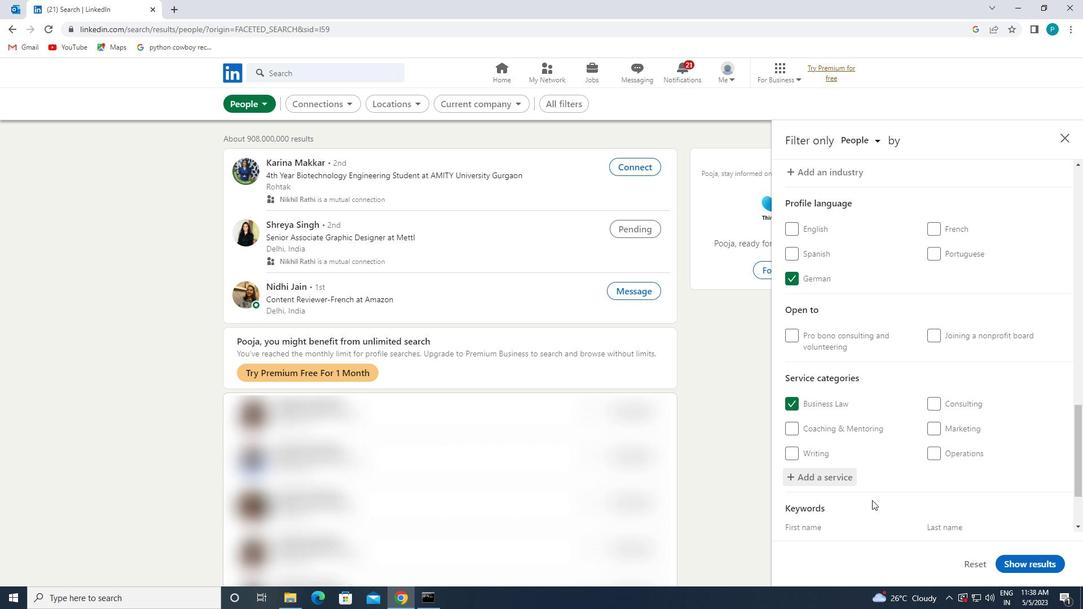 
Action: Mouse moved to (879, 488)
Screenshot: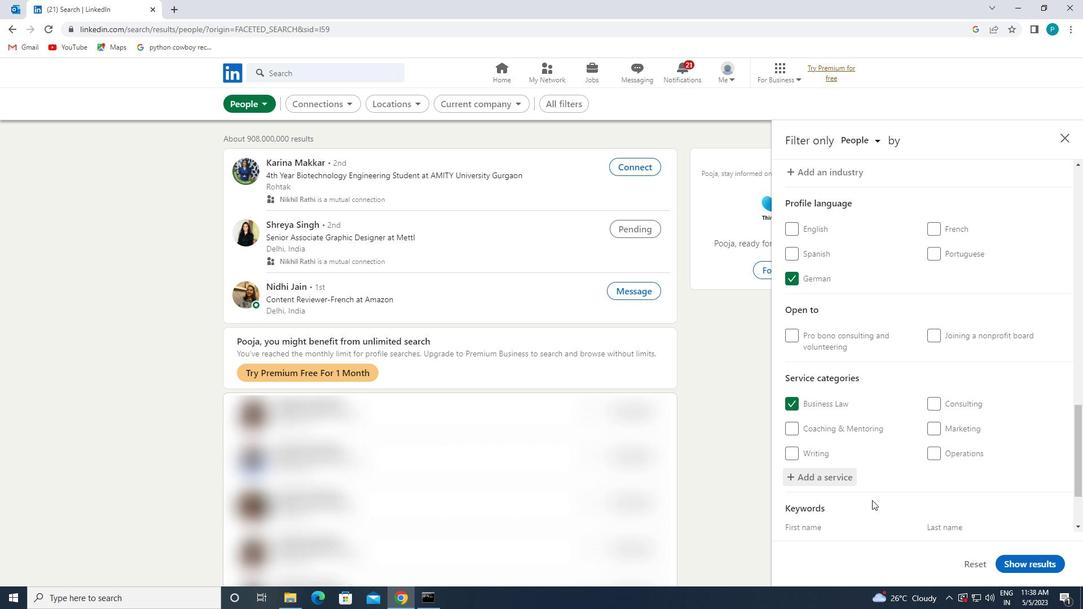 
Action: Mouse scrolled (879, 487) with delta (0, 0)
Screenshot: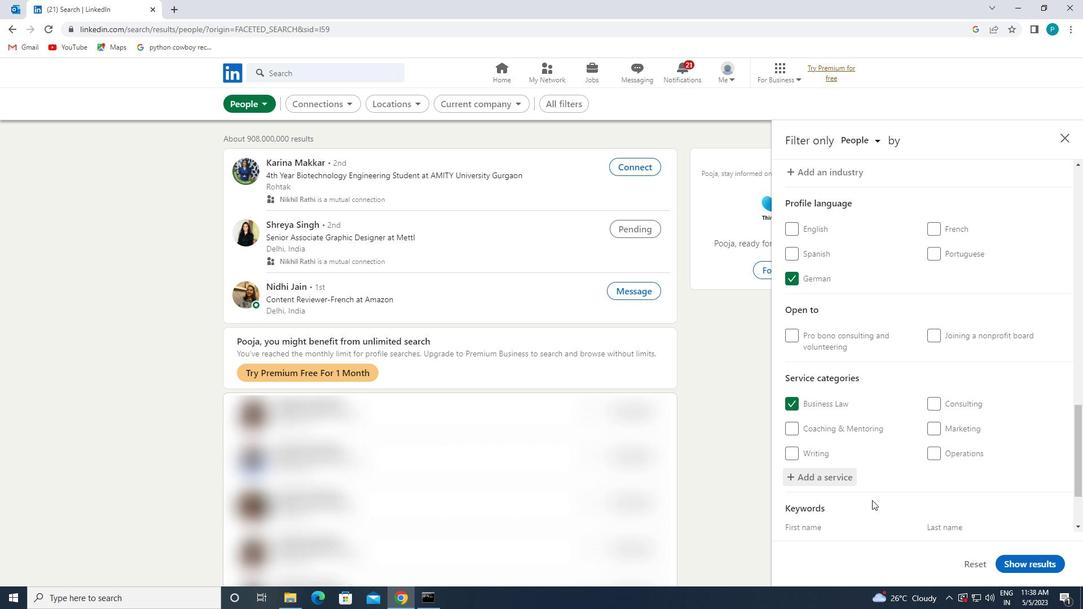 
Action: Mouse moved to (879, 486)
Screenshot: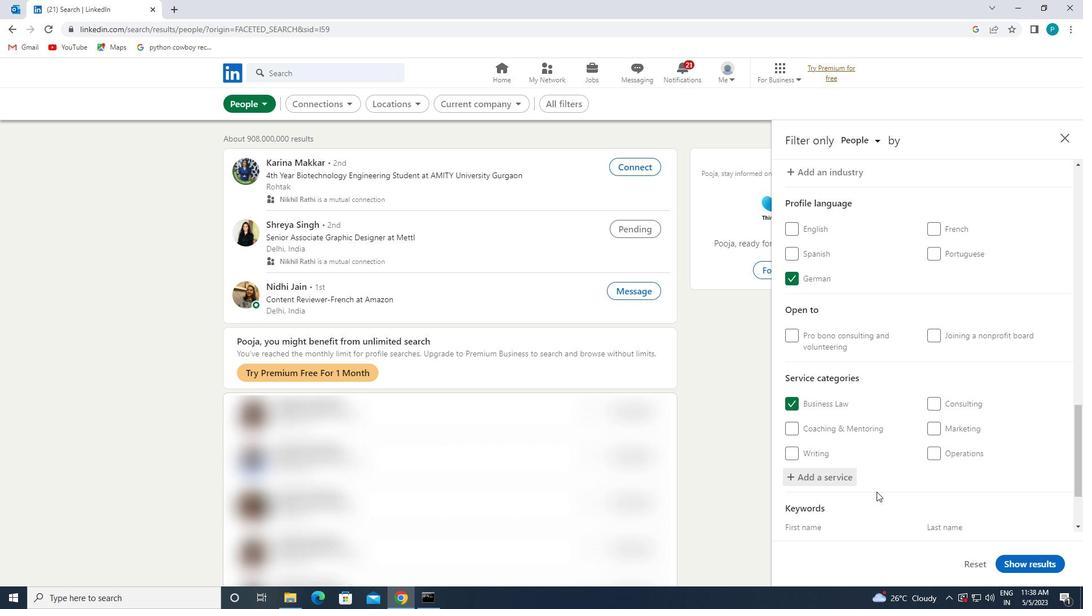 
Action: Mouse scrolled (879, 486) with delta (0, 0)
Screenshot: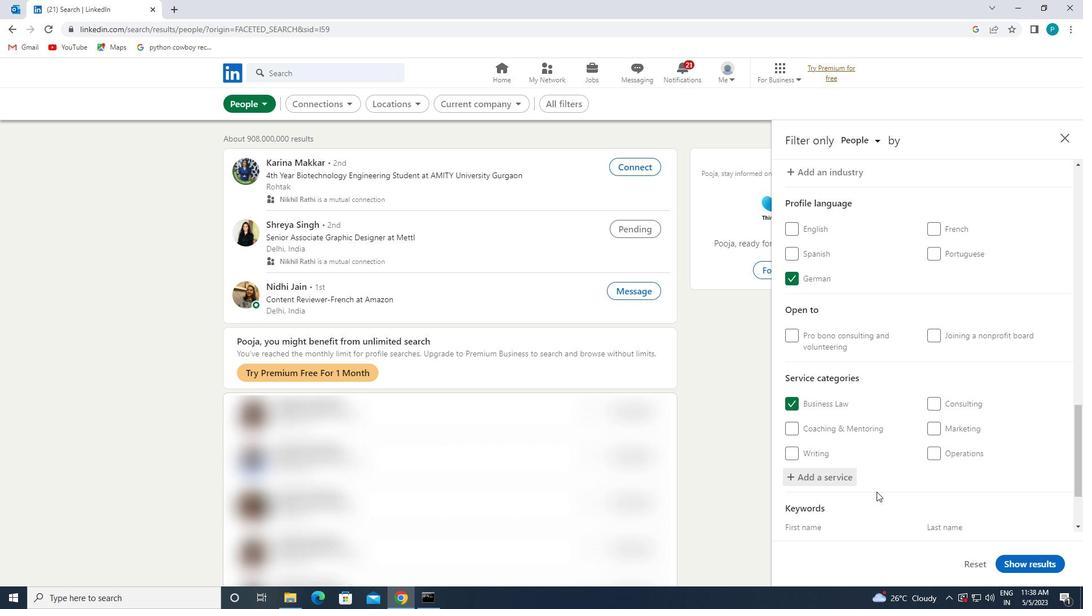 
Action: Mouse moved to (902, 479)
Screenshot: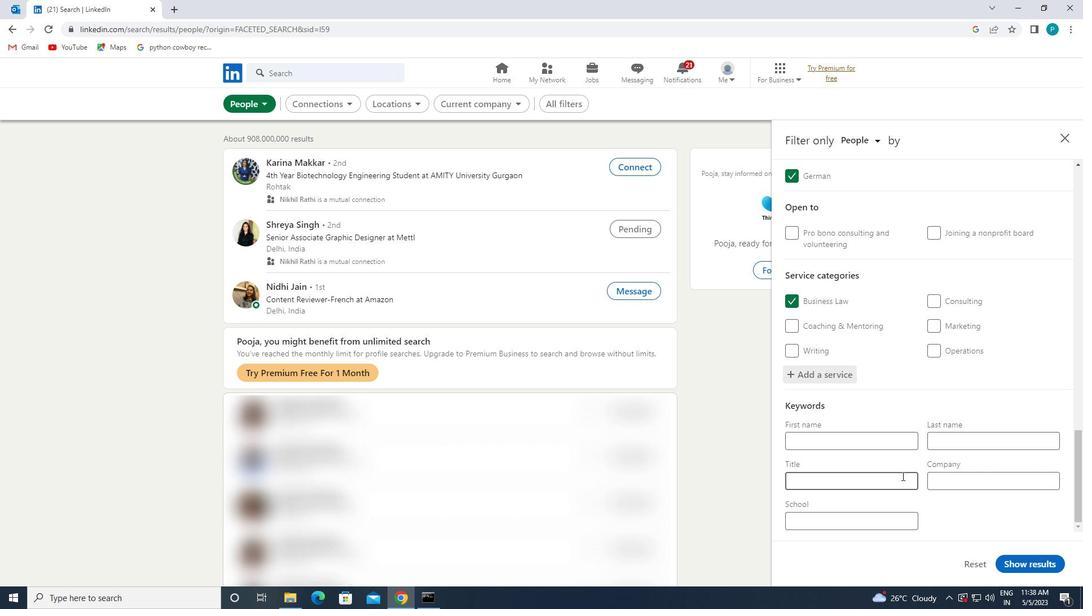 
Action: Mouse pressed left at (902, 479)
Screenshot: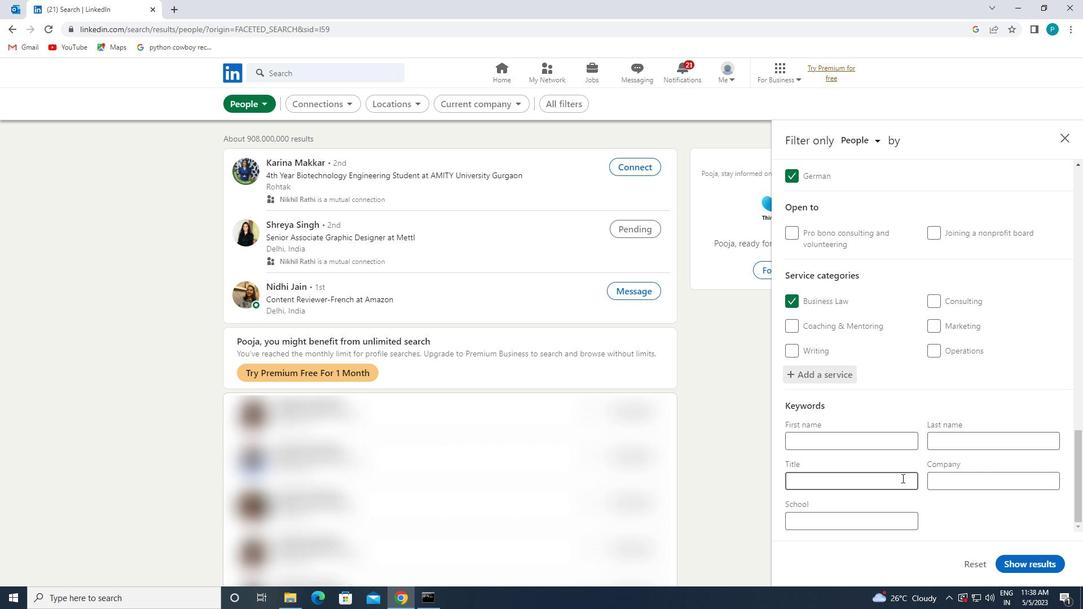 
Action: Key pressed <Key.caps_lock>R<Key.caps_lock>ECYCLABLES<Key.space><Key.caps_lock>C<Key.caps_lock>OLLECTOR
Screenshot: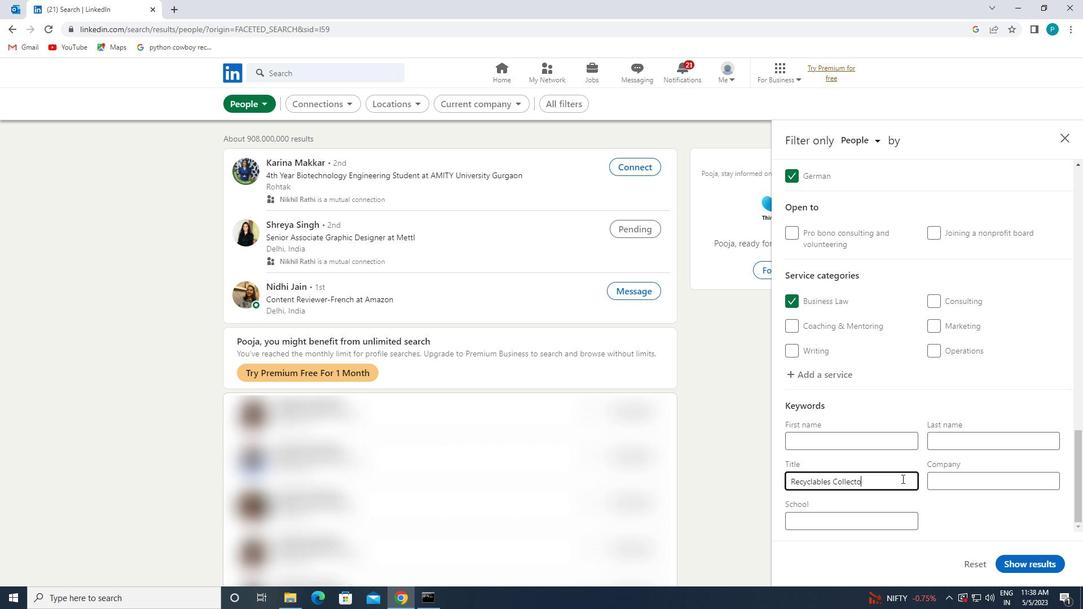 
Action: Mouse moved to (1032, 567)
Screenshot: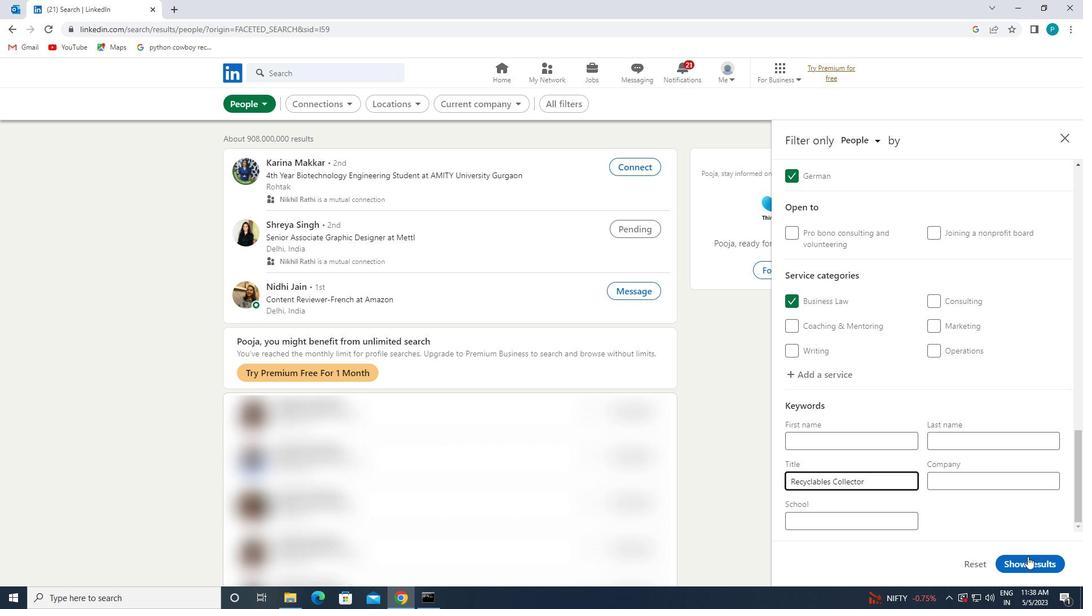 
Action: Mouse pressed left at (1032, 567)
Screenshot: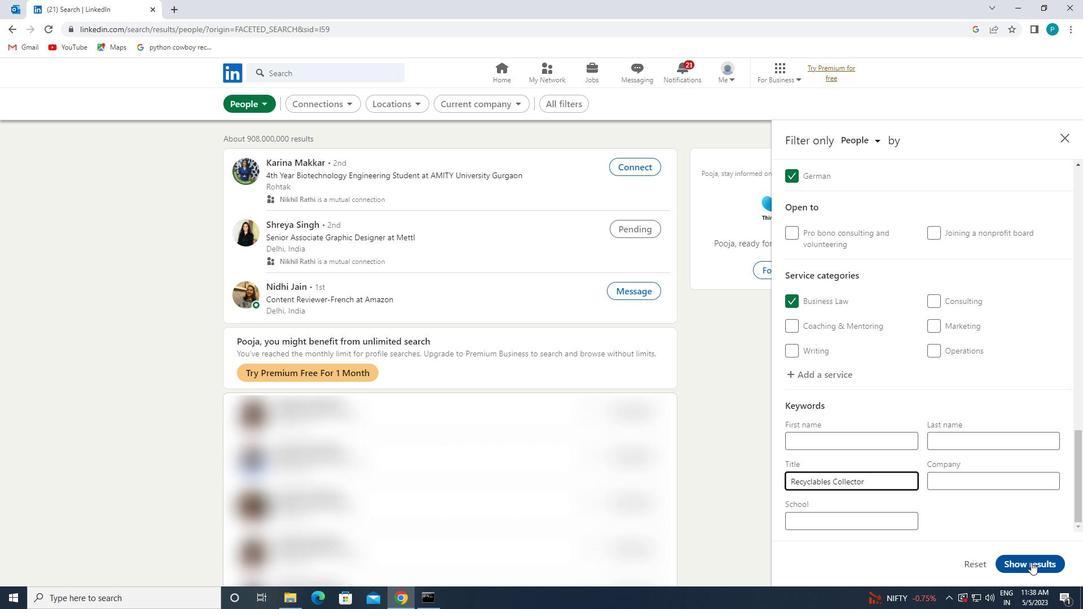 
